 Task: Open a blank worksheet and write heading  Alpha Sales. Add 10 people name  'Joshua Rivera, Zoey Coleman, Ryan Wright, Addison Bailey, Jonathan Simmons, Brooklyn Ward, Caleb Barnes, Audrey Collins, Gabriel Perry, Sofia Bell'Item code in between  1001-1098. Product range in between  5000-20000. Add Products   Calvin Klein, Tommy Hilfiger T-shirt, Armani Bag, Burberry Shoe, Levi's T-shirt, Under Armour, Vans Shoe, Converse Shoe, Timberland Shoe, Skechers Shoe.Choose quantity  3 to 10 Tax 12 percent Total Add Amount. Save page Alpha Sales review book
Action: Mouse moved to (195, 143)
Screenshot: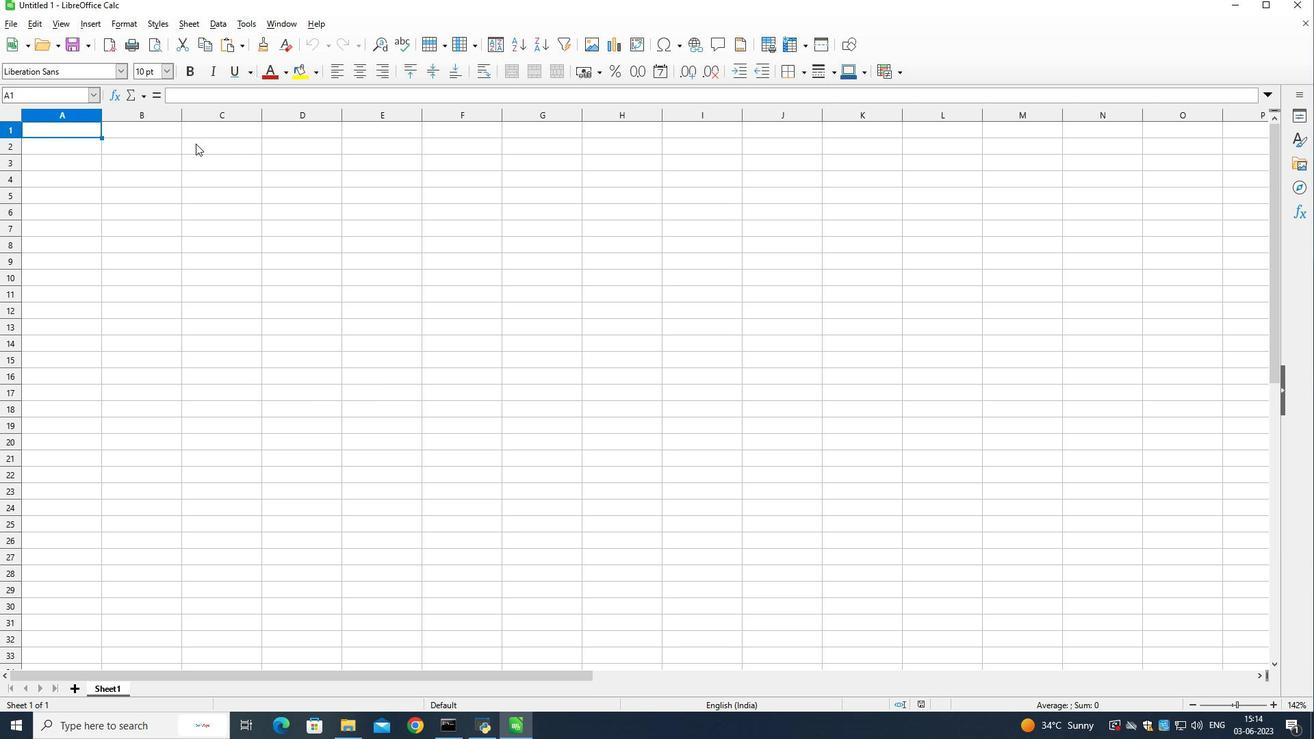 
Action: Mouse pressed left at (195, 143)
Screenshot: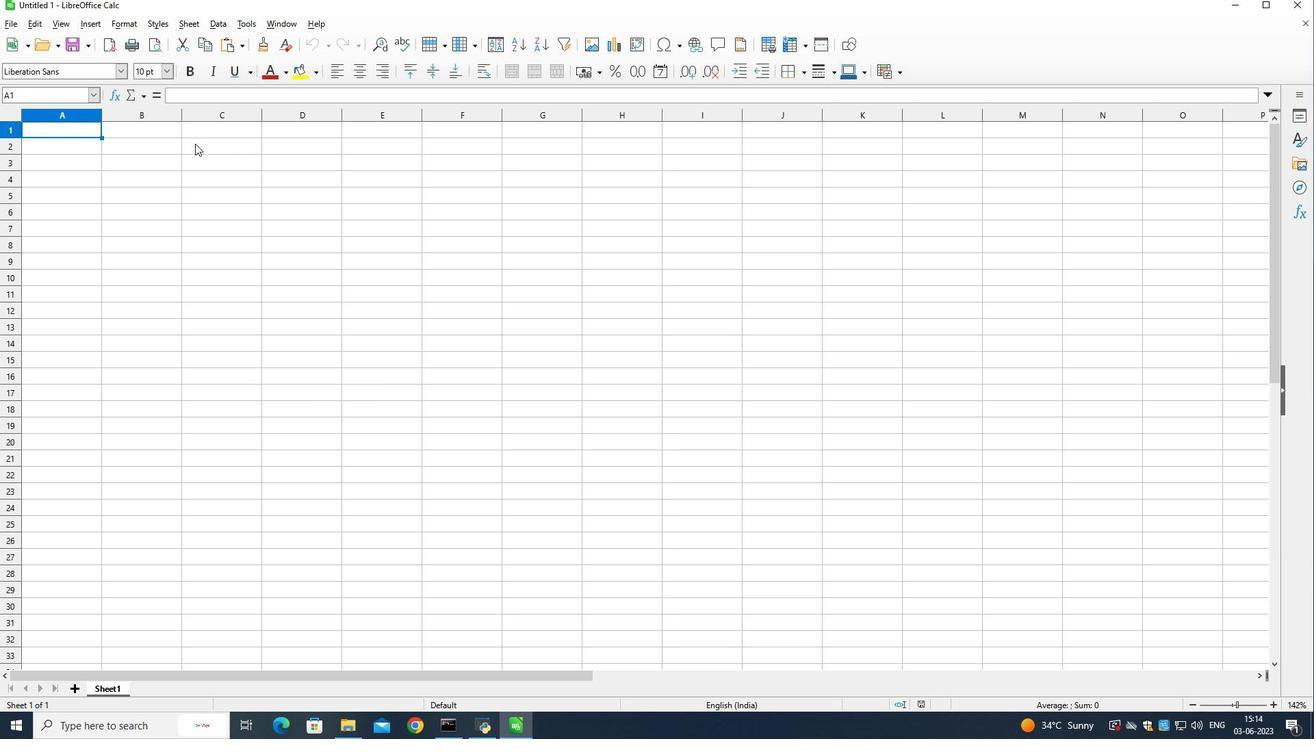 
Action: Mouse moved to (199, 169)
Screenshot: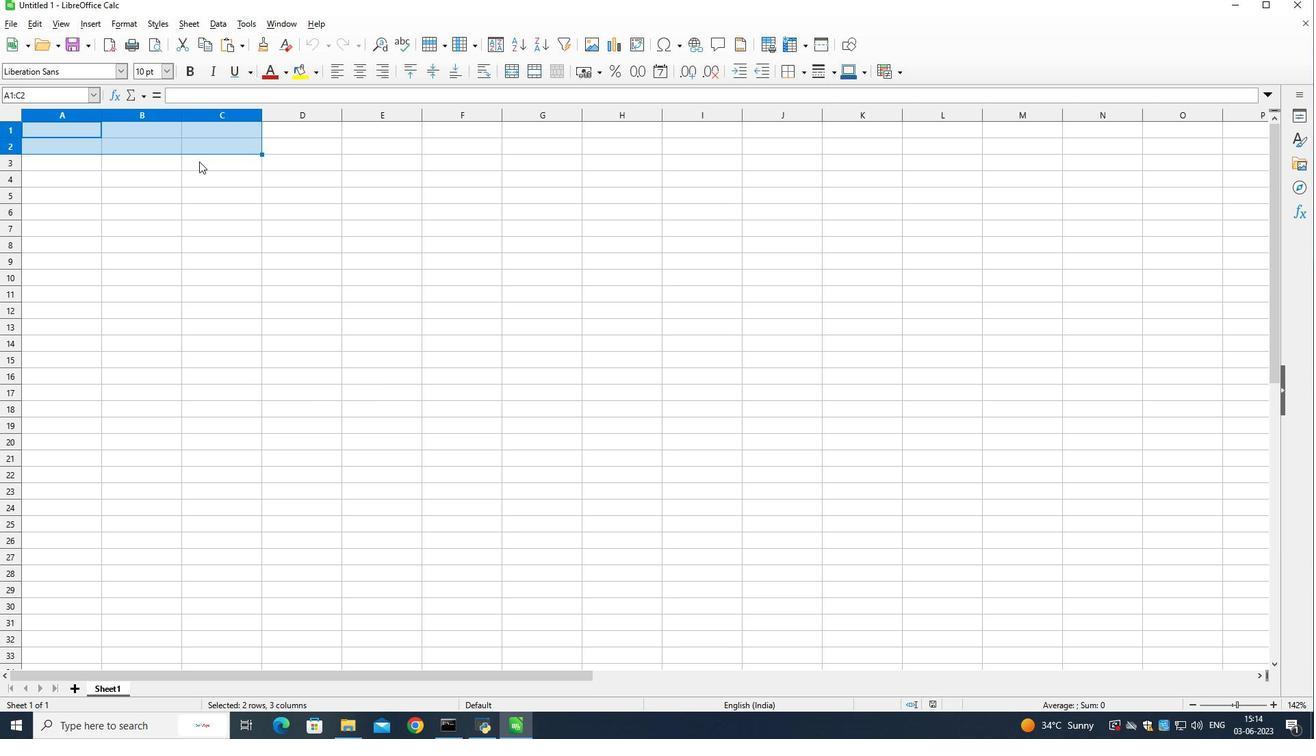 
Action: Mouse pressed left at (199, 169)
Screenshot: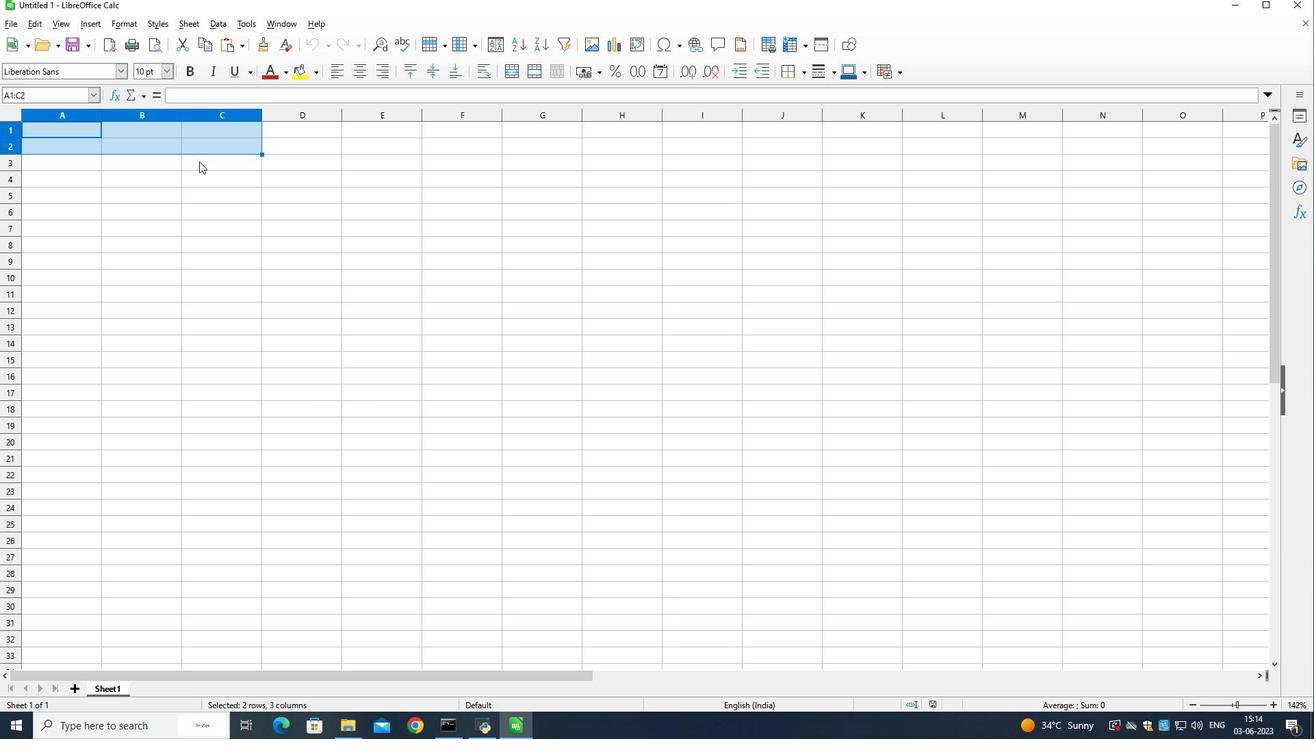 
Action: Mouse moved to (191, 183)
Screenshot: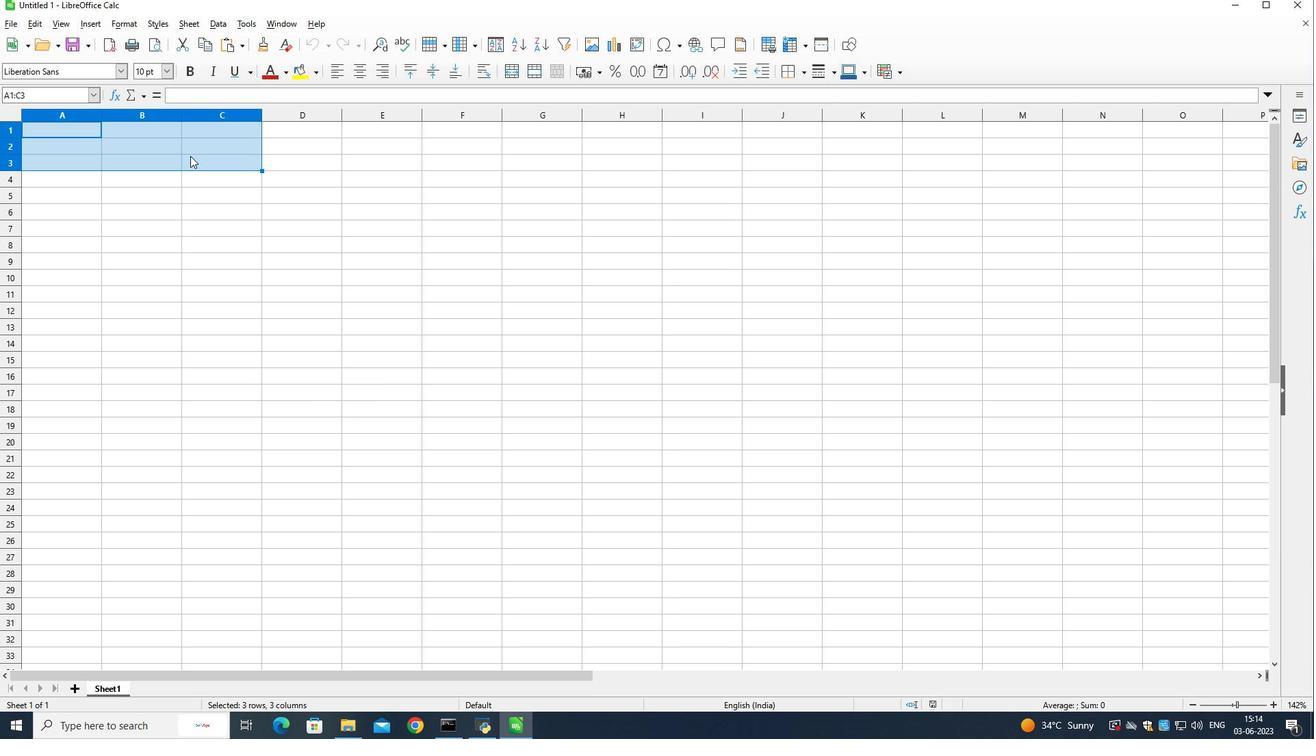
Action: Mouse pressed right at (191, 183)
Screenshot: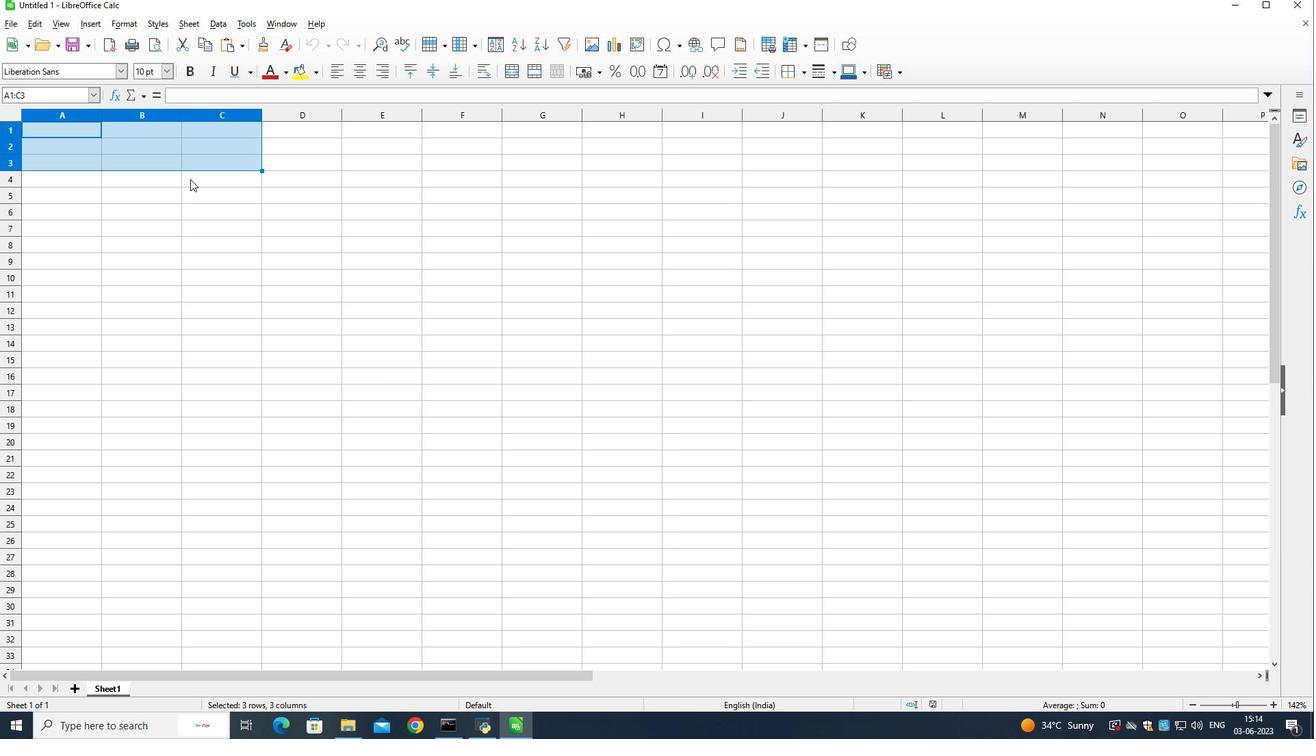 
Action: Mouse moved to (167, 131)
Screenshot: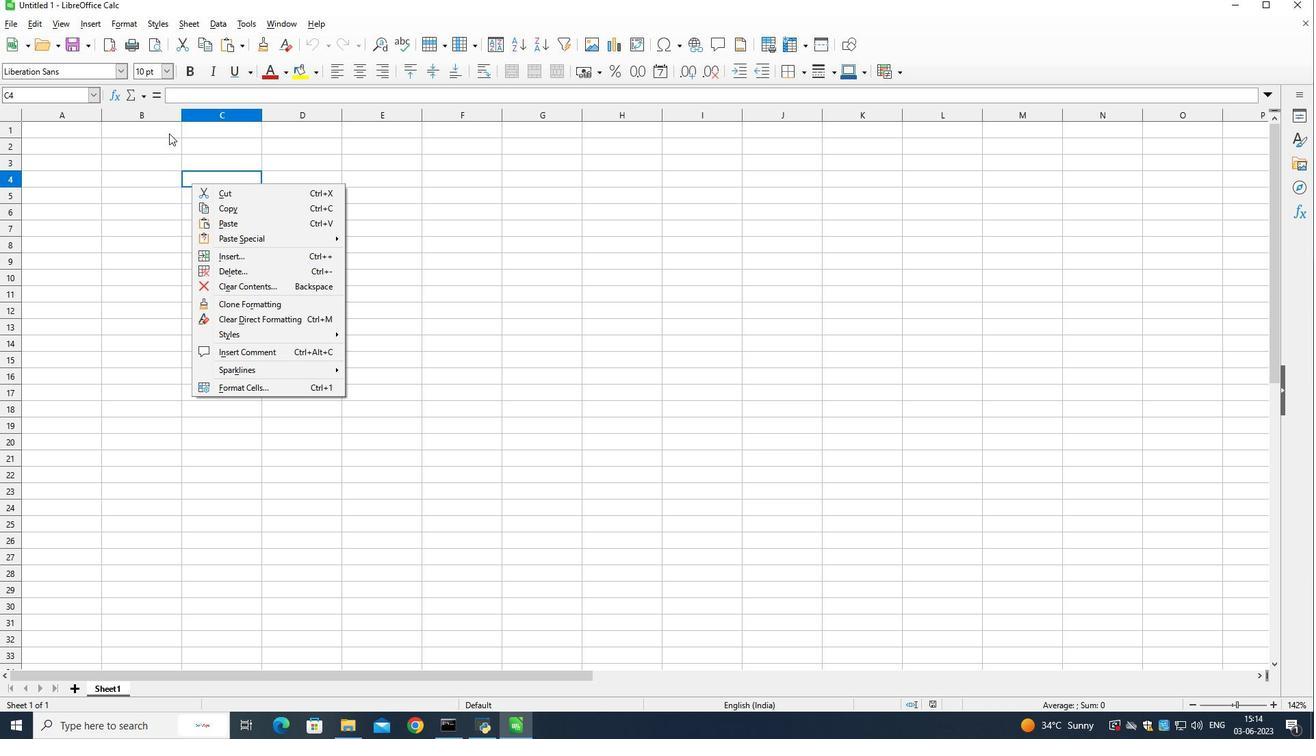 
Action: Mouse pressed left at (167, 131)
Screenshot: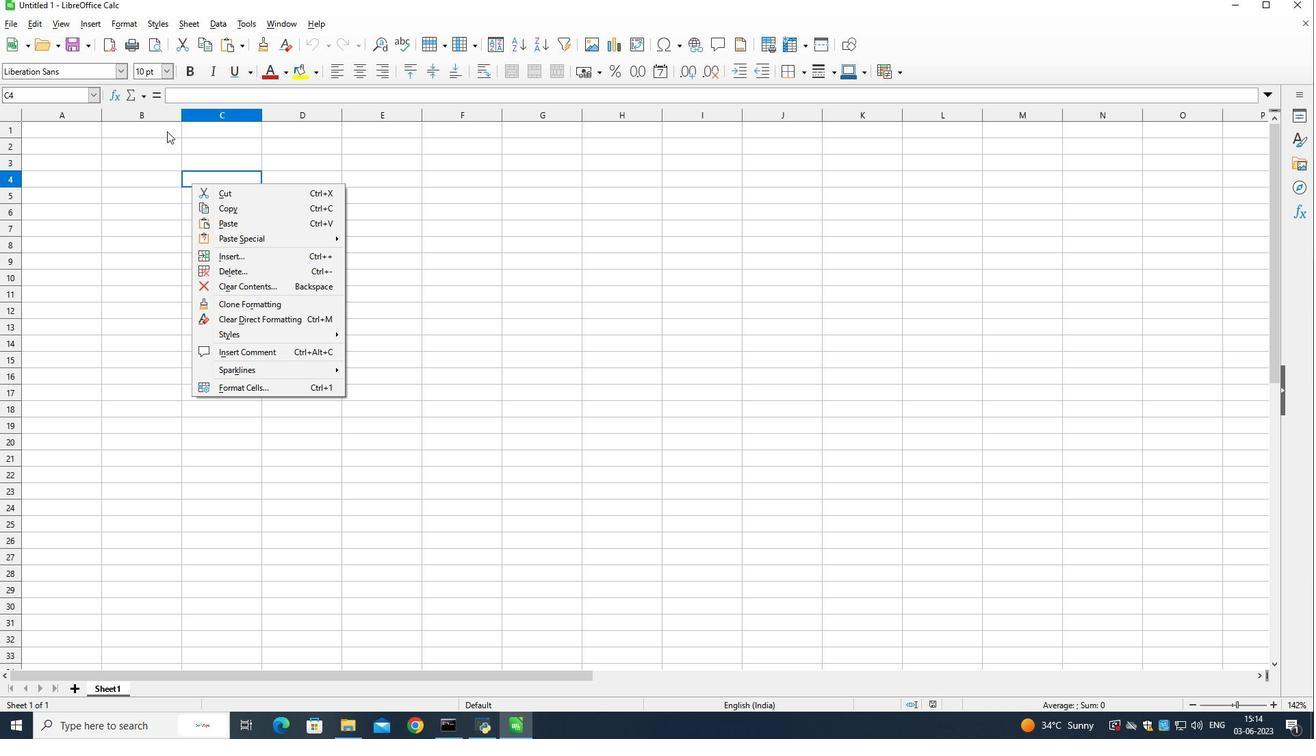 
Action: Mouse pressed left at (167, 131)
Screenshot: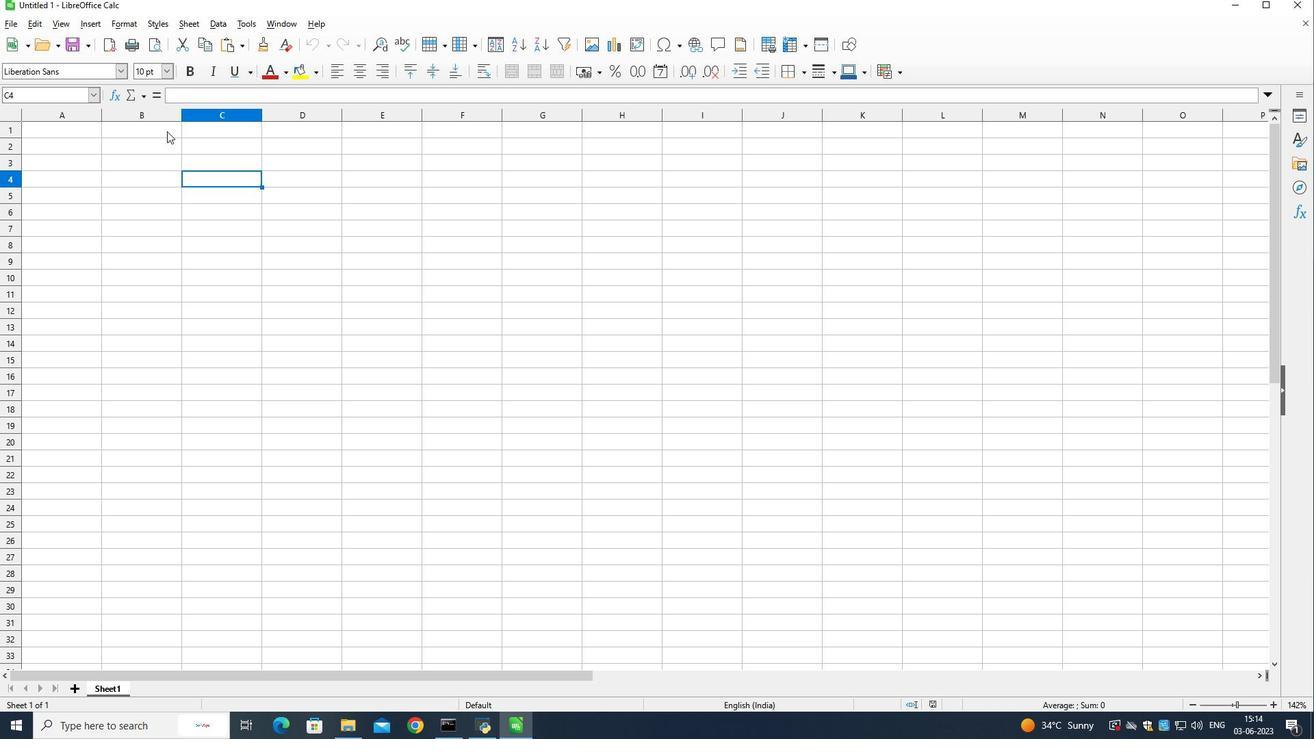 
Action: Mouse moved to (251, 217)
Screenshot: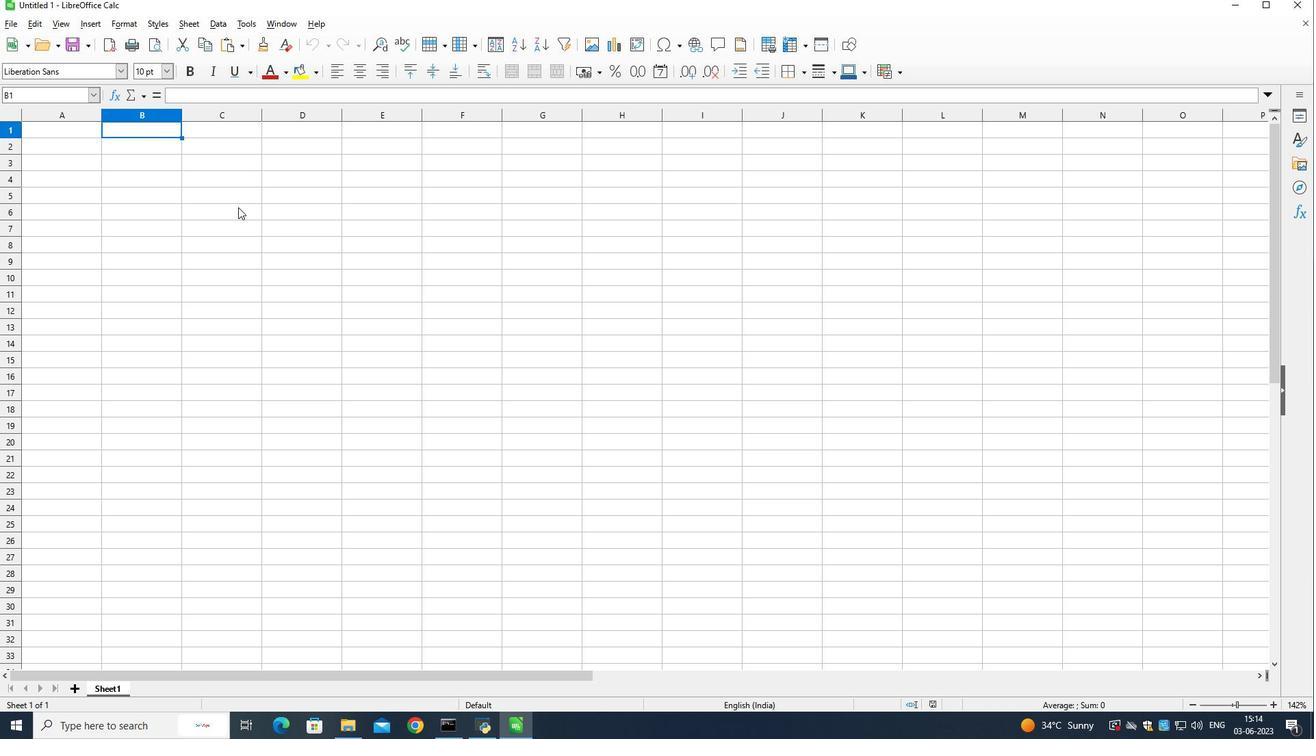 
Action: Key pressed <Key.shift><Key.shift><Key.shift><Key.shift><Key.shift><Key.shift><Key.shift><Key.shift><Key.shift><Key.shift><Key.shift>Alpha<Key.space><Key.shift>Sales<Key.down><Key.left><Key.shift>Name<Key.down><Key.shift><Key.shift><Key.shift><Key.shift><Key.shift><Key.shift><Key.shift><Key.shift><Key.shift><Key.shift><Key.shift><Key.shift><Key.shift><Key.shift>Joshua<Key.space><Key.shift>Rivera<Key.down><Key.shift>Zoey<Key.space><Key.shift>Coleman<Key.down><Key.shift>Ryan<Key.space><Key.shift><Key.shift><Key.shift><Key.shift><Key.shift><Key.shift><Key.shift><Key.shift><Key.shift><Key.shift><Key.shift><Key.shift><Key.shift><Key.shift><Key.shift><Key.shift><Key.shift><Key.shift><Key.shift><Key.shift><Key.shift><Key.shift><Key.shift><Key.shift>Wright<Key.down><Key.shift>add<Key.backspace><Key.backspace><Key.backspace>add<Key.backspace><Key.backspace><Key.backspace><Key.shift>Addison<Key.space><Key.shift>Baiey<Key.left><Key.left><Key.left><Key.left>
Screenshot: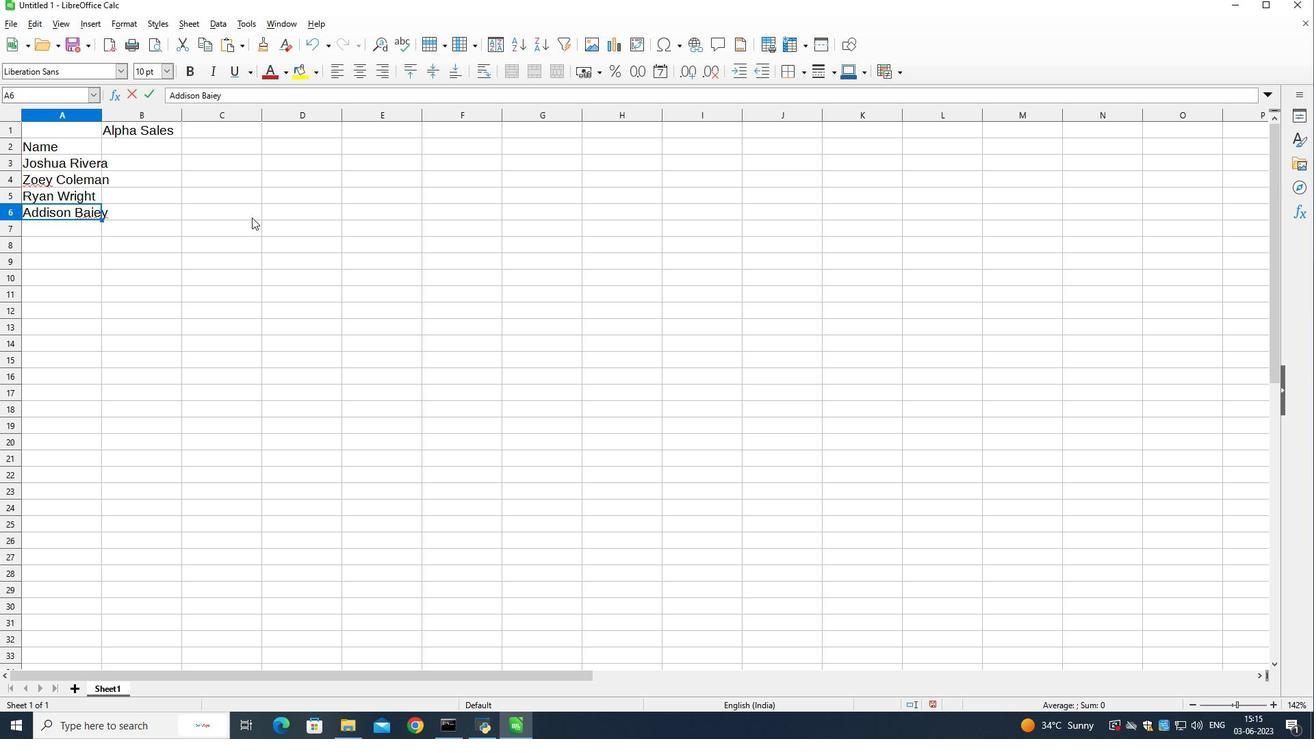 
Action: Mouse moved to (105, 211)
Screenshot: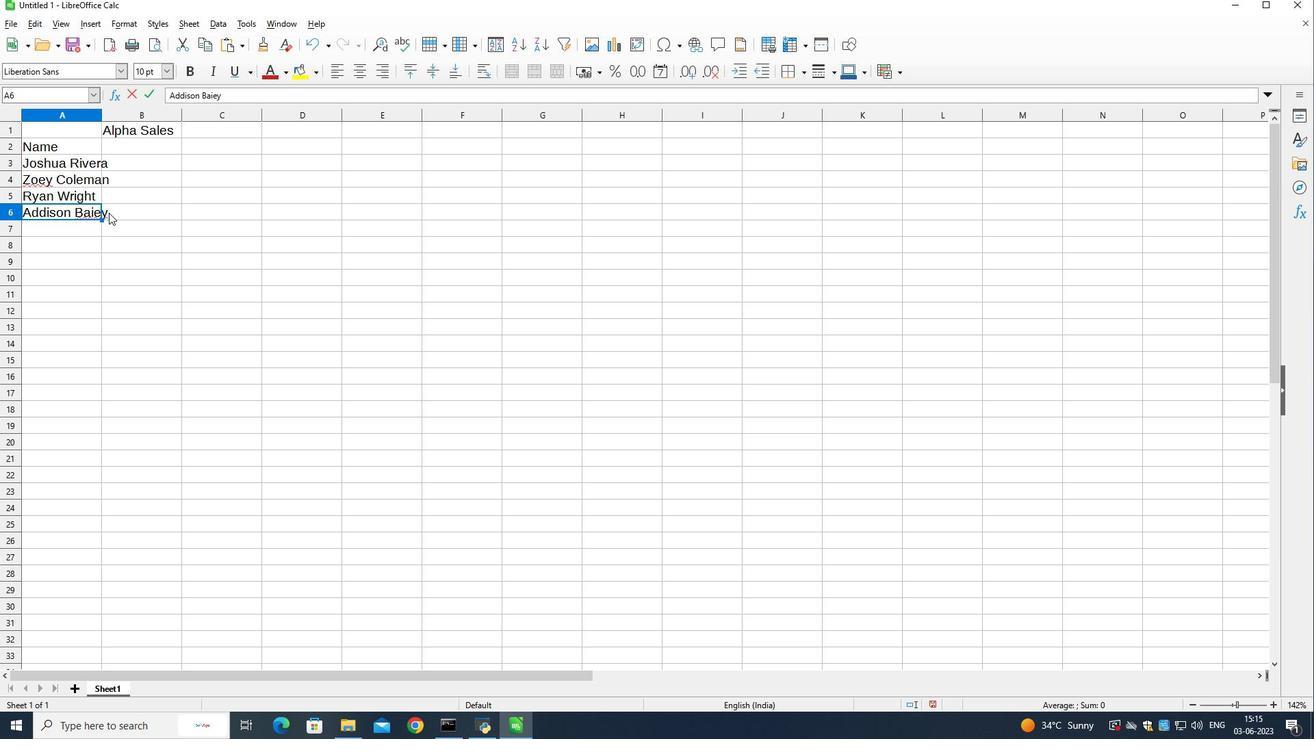 
Action: Mouse pressed left at (105, 211)
Screenshot: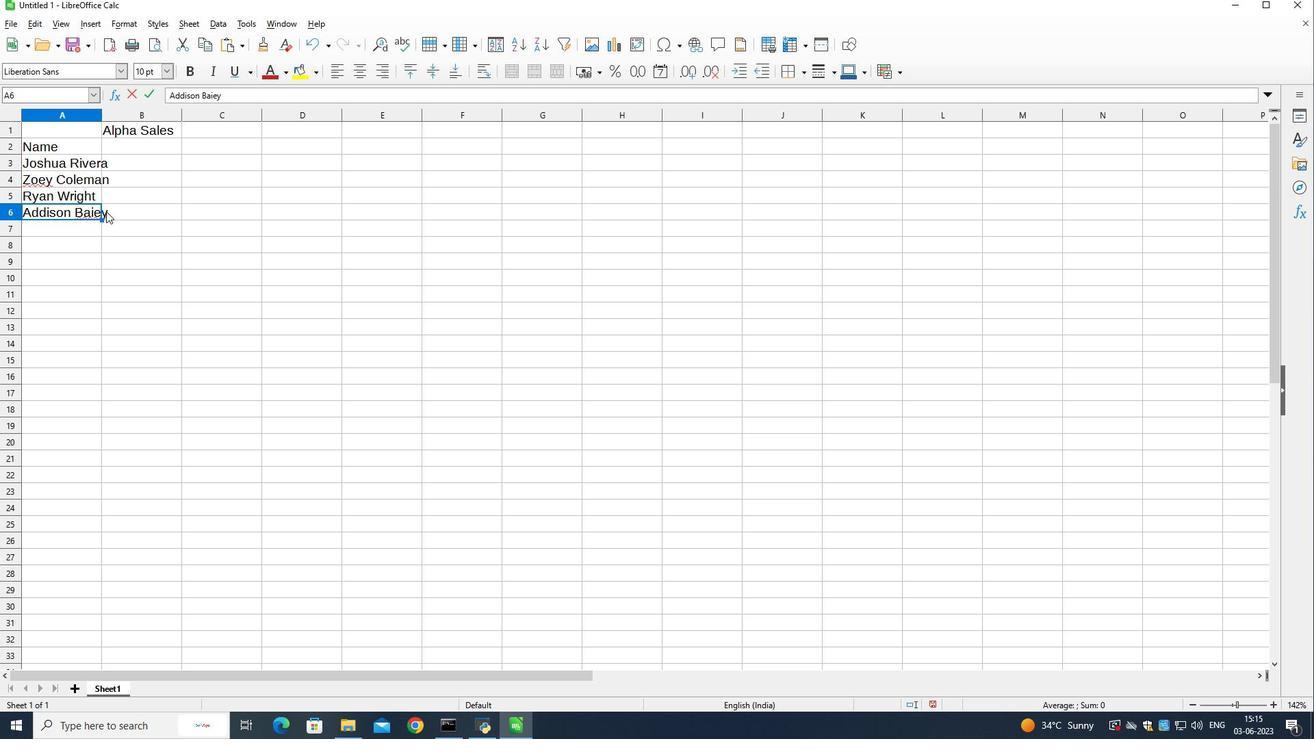 
Action: Mouse moved to (104, 210)
Screenshot: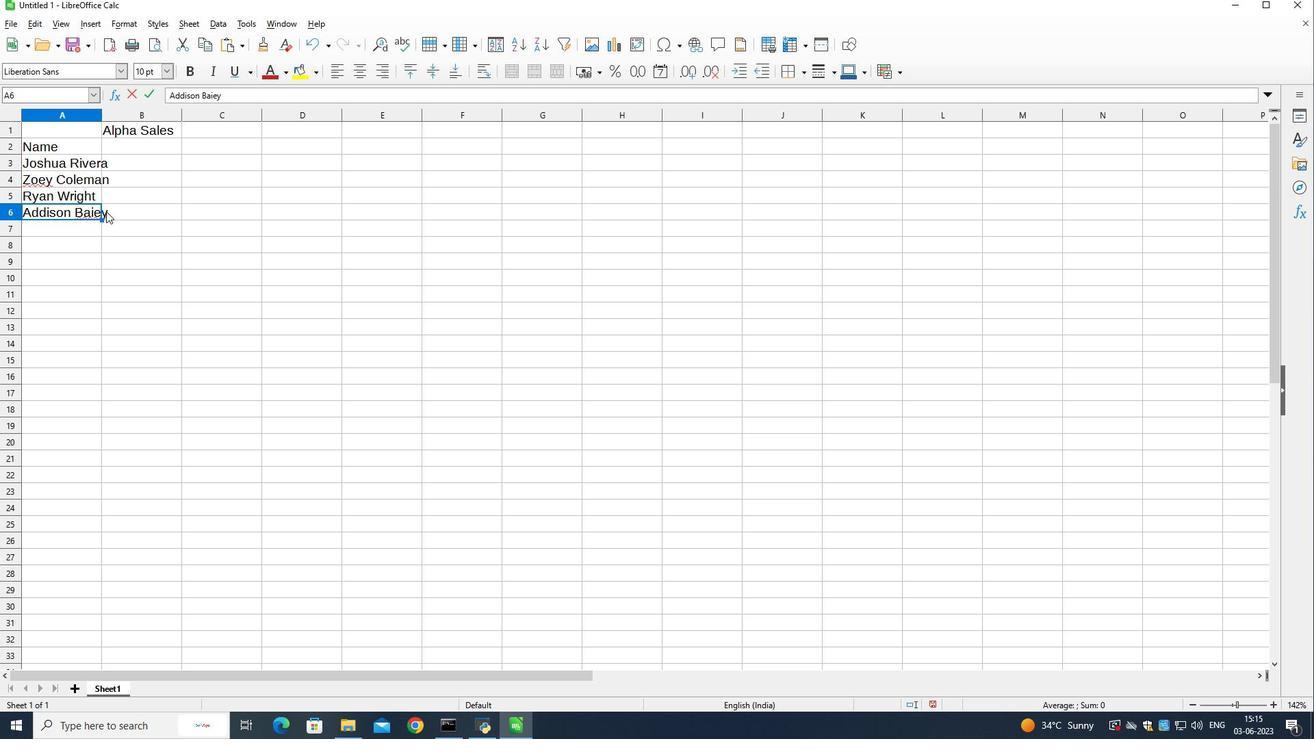 
Action: Mouse pressed left at (104, 210)
Screenshot: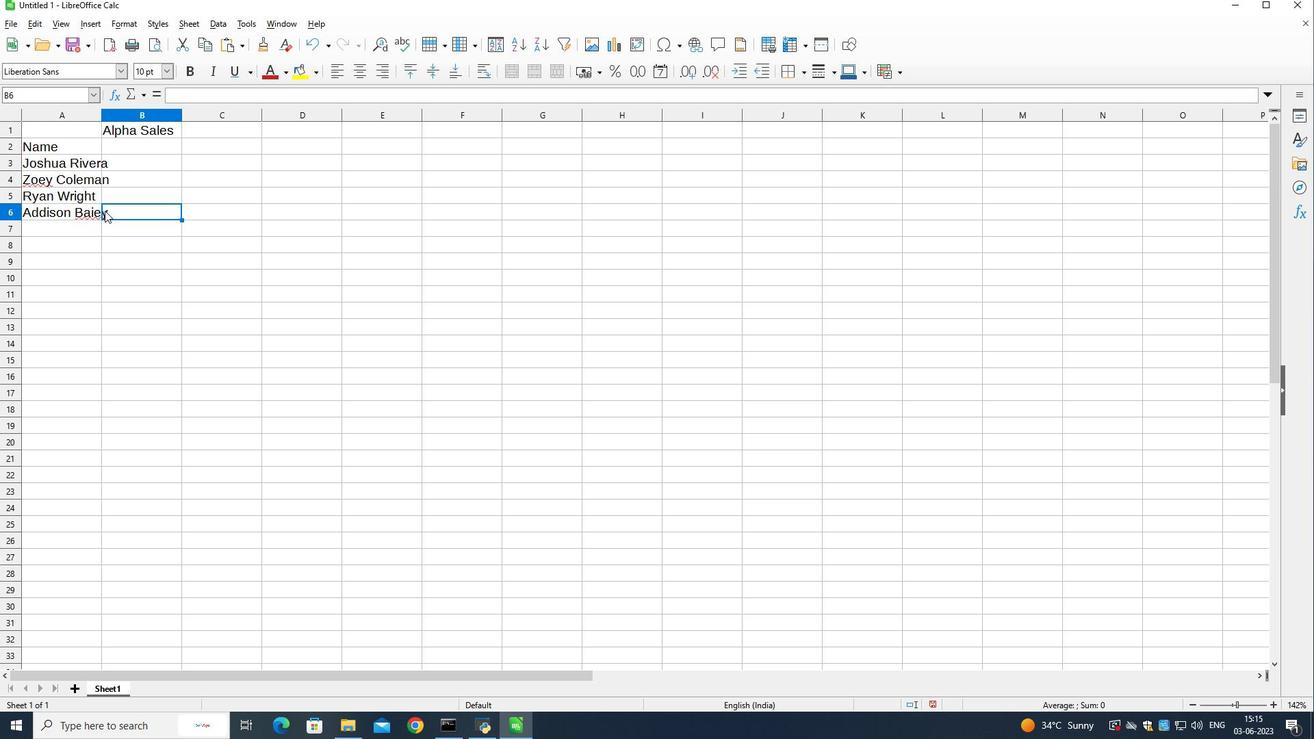 
Action: Mouse moved to (104, 210)
Screenshot: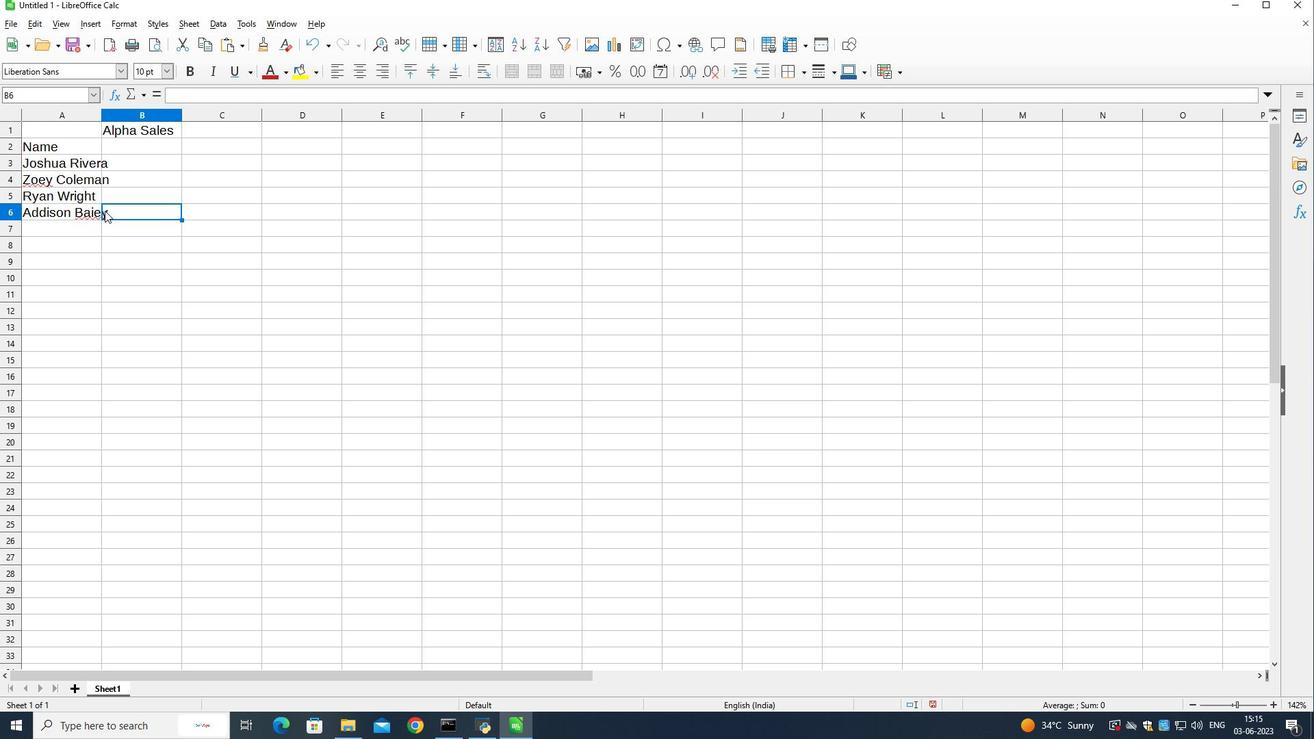 
Action: Mouse pressed left at (104, 210)
Screenshot: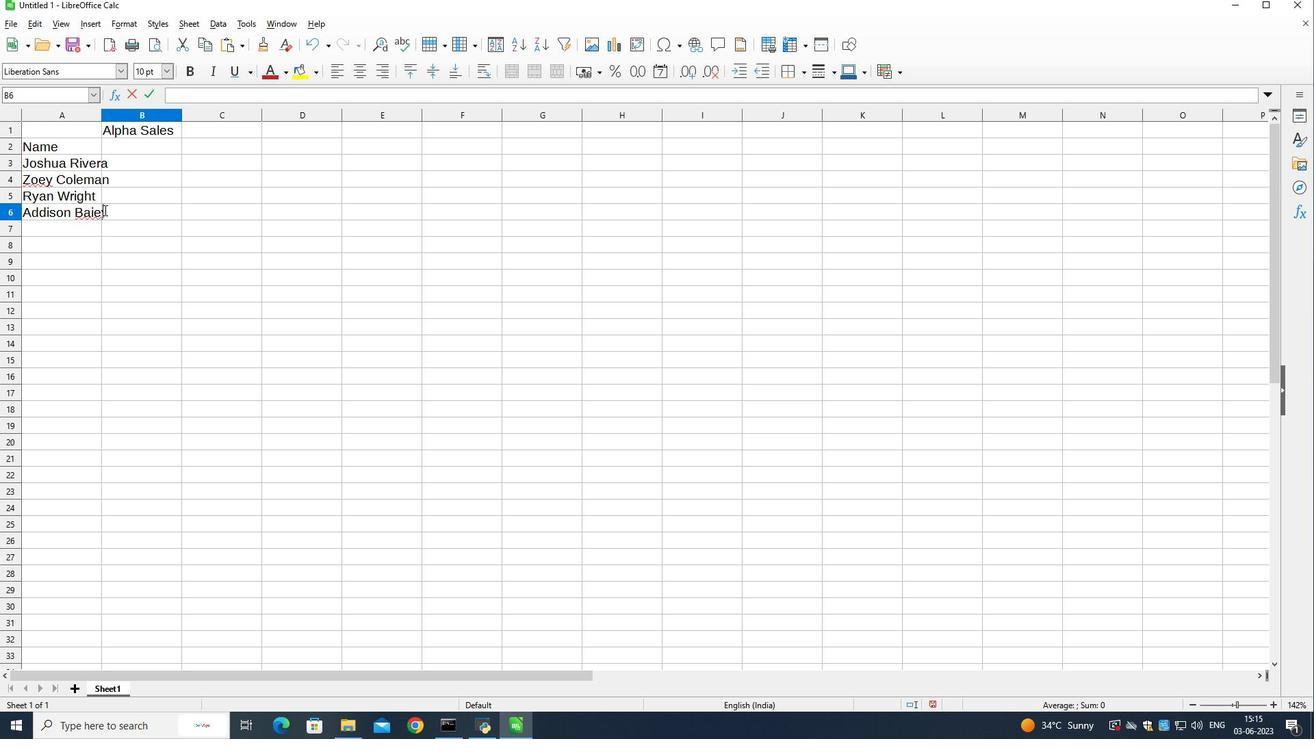
Action: Mouse moved to (80, 208)
Screenshot: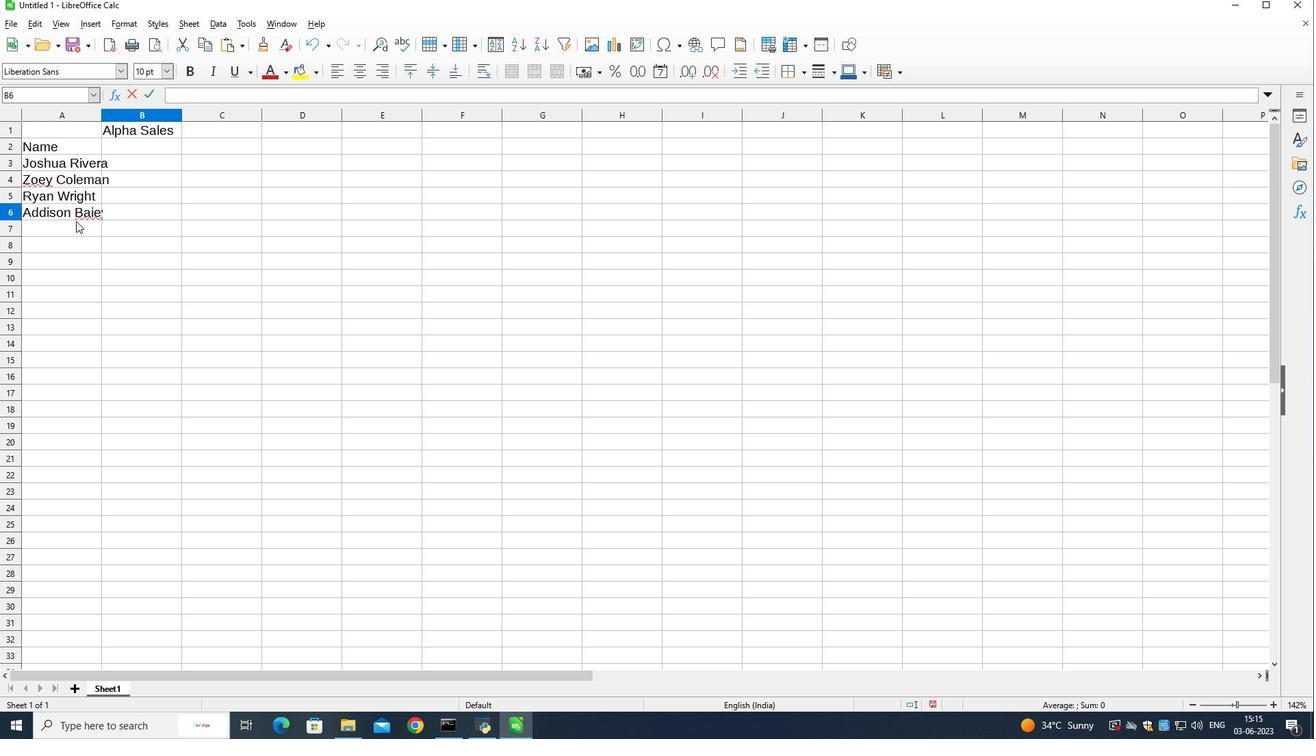 
Action: Mouse pressed left at (80, 208)
Screenshot: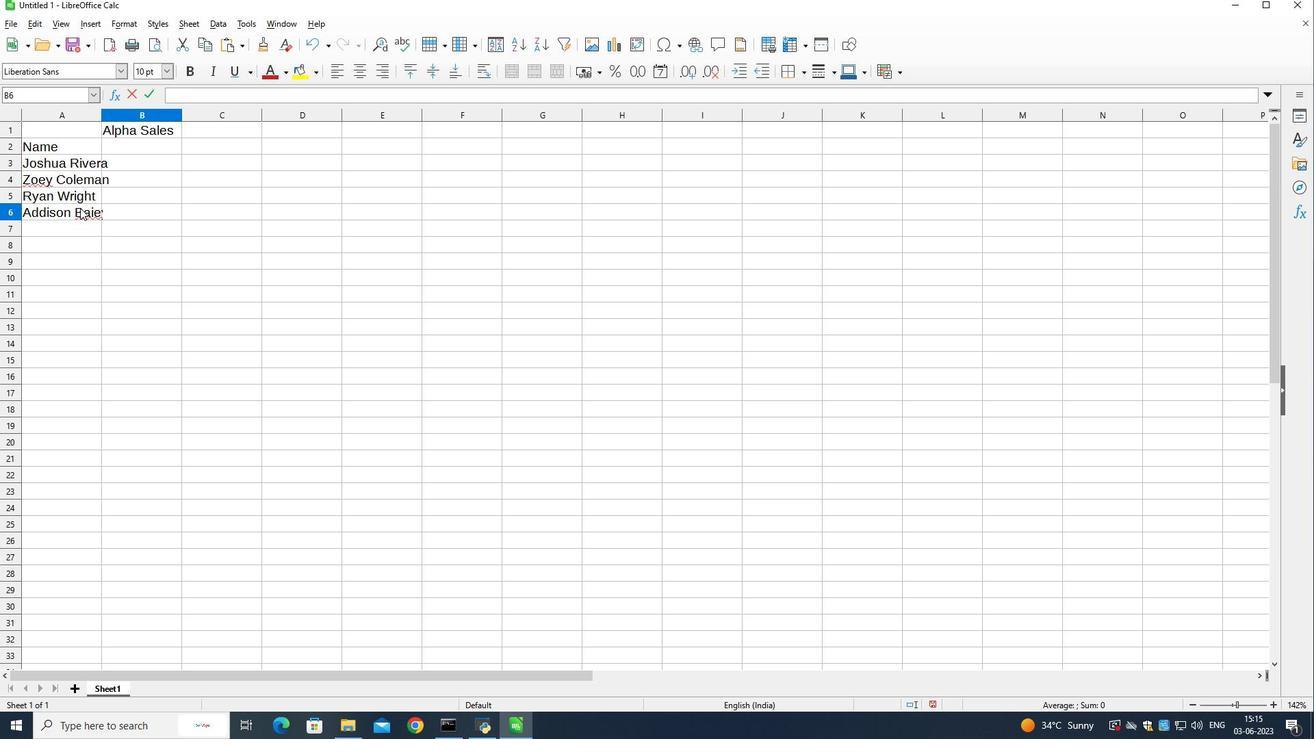 
Action: Mouse moved to (81, 208)
Screenshot: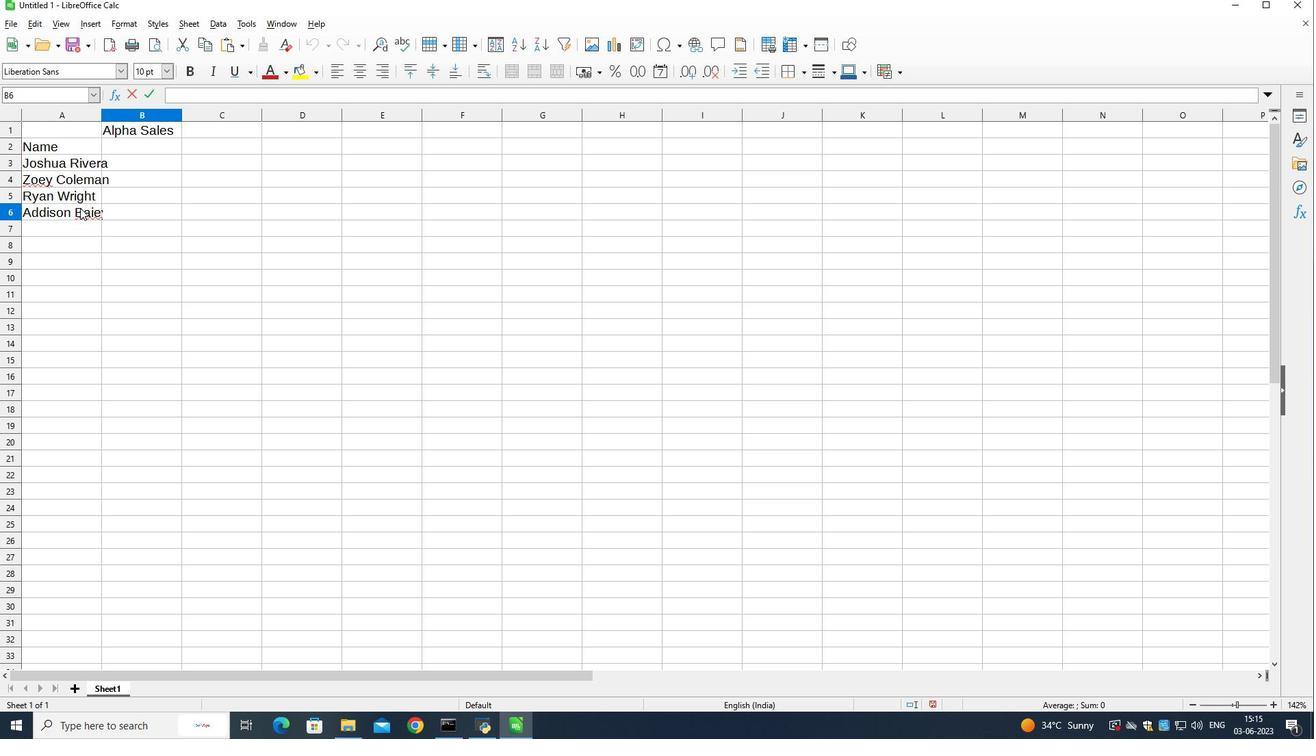 
Action: Mouse pressed left at (81, 208)
Screenshot: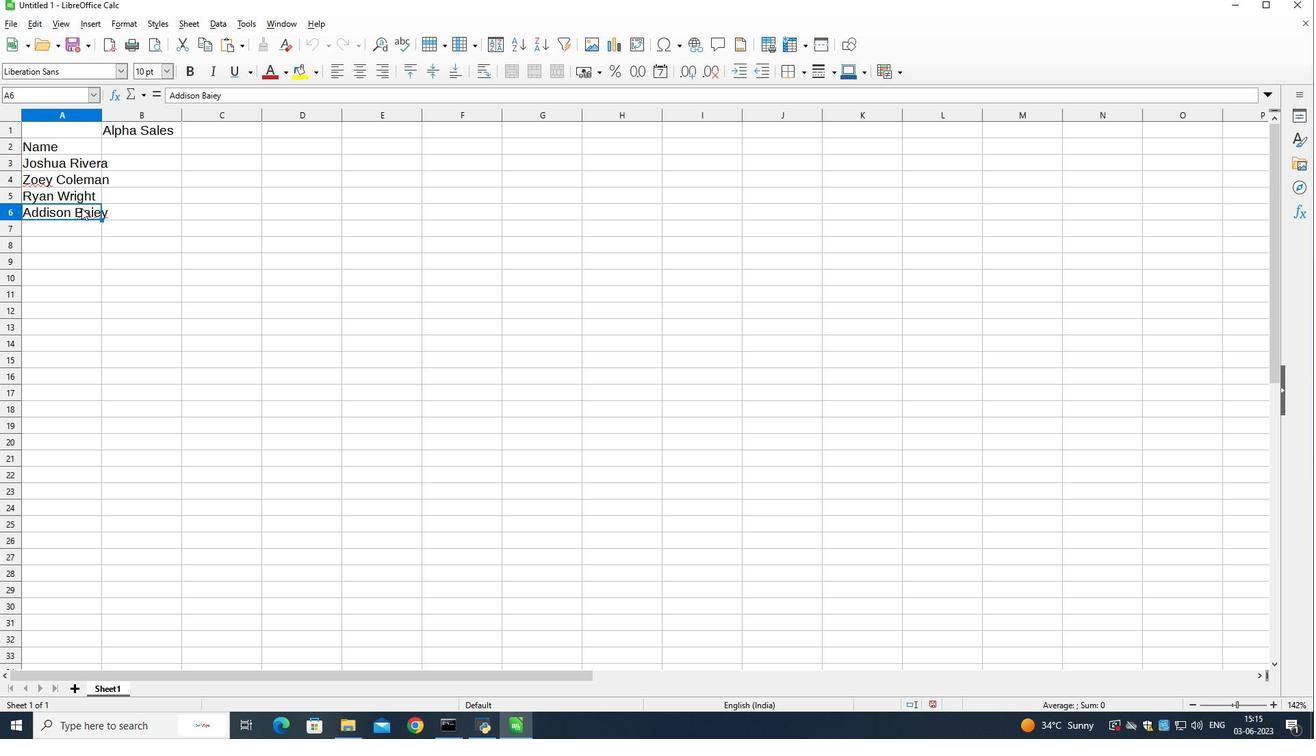 
Action: Mouse moved to (82, 208)
Screenshot: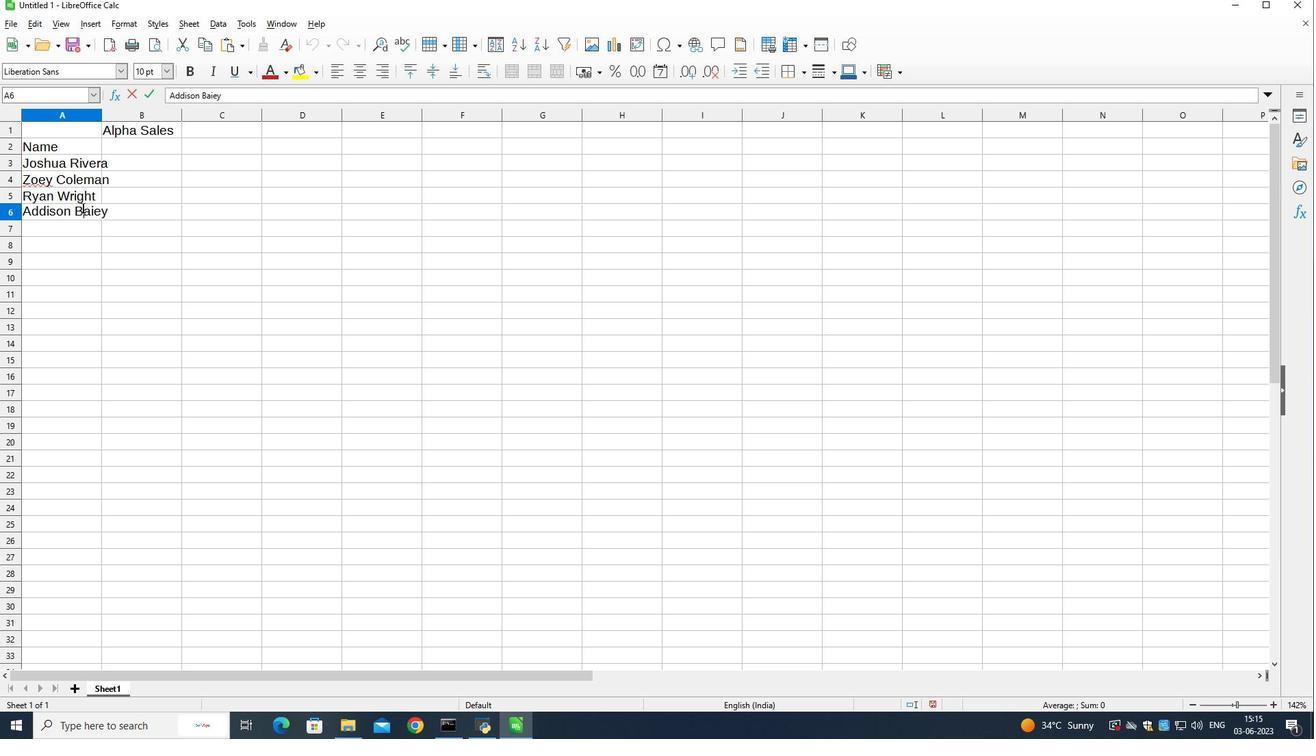 
Action: Mouse pressed left at (82, 208)
Screenshot: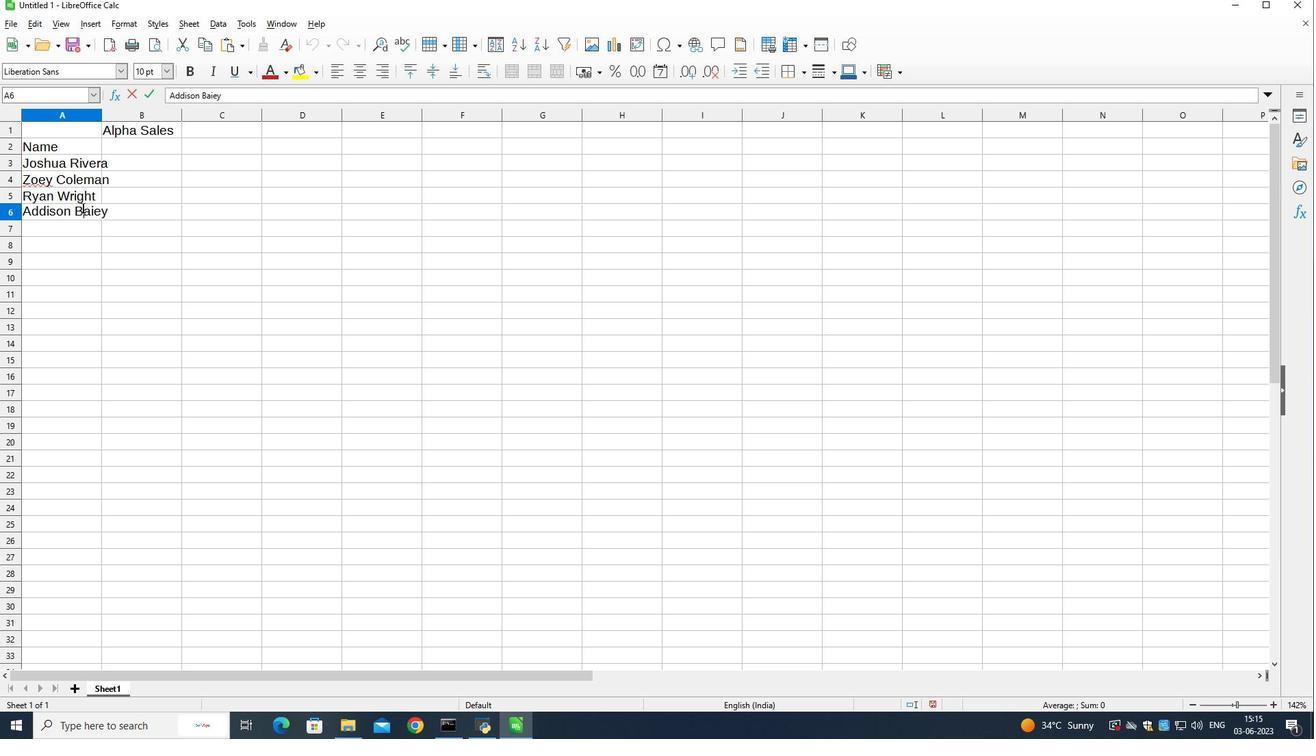 
Action: Mouse moved to (92, 212)
Screenshot: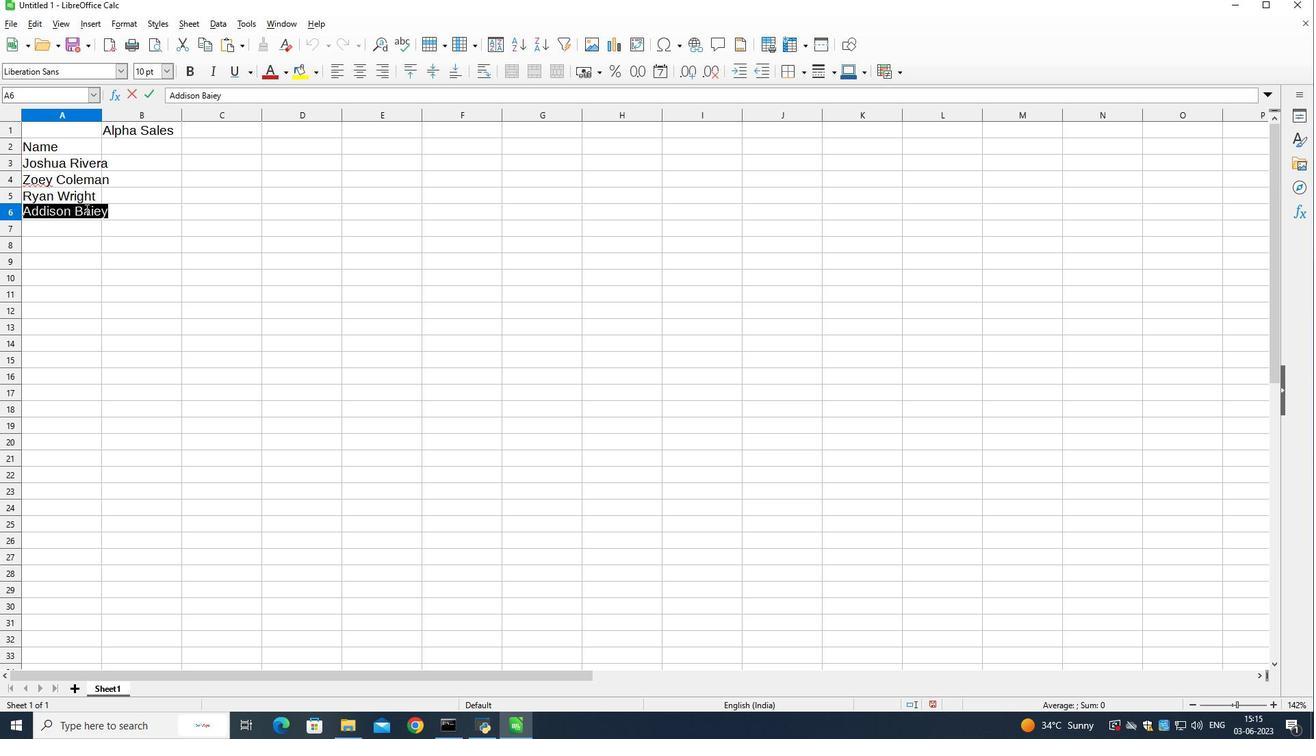 
Action: Mouse pressed left at (92, 212)
Screenshot: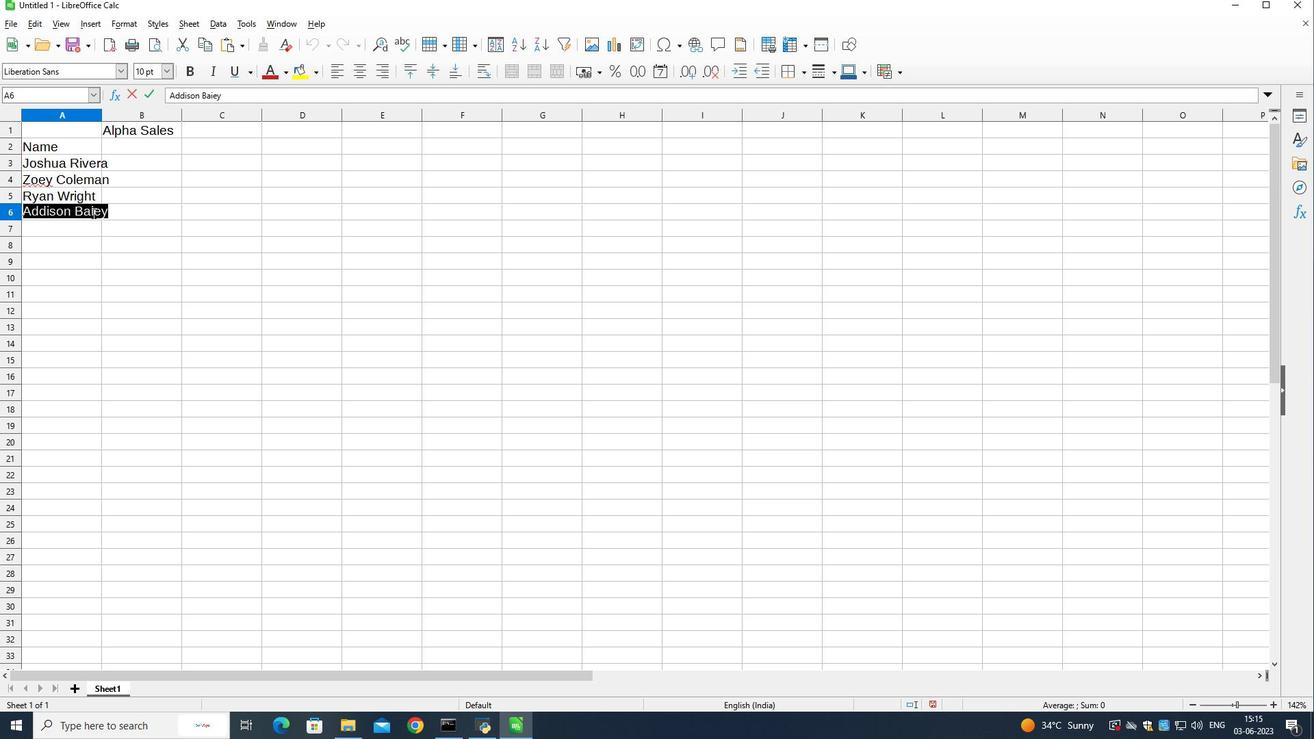 
Action: Mouse moved to (113, 230)
Screenshot: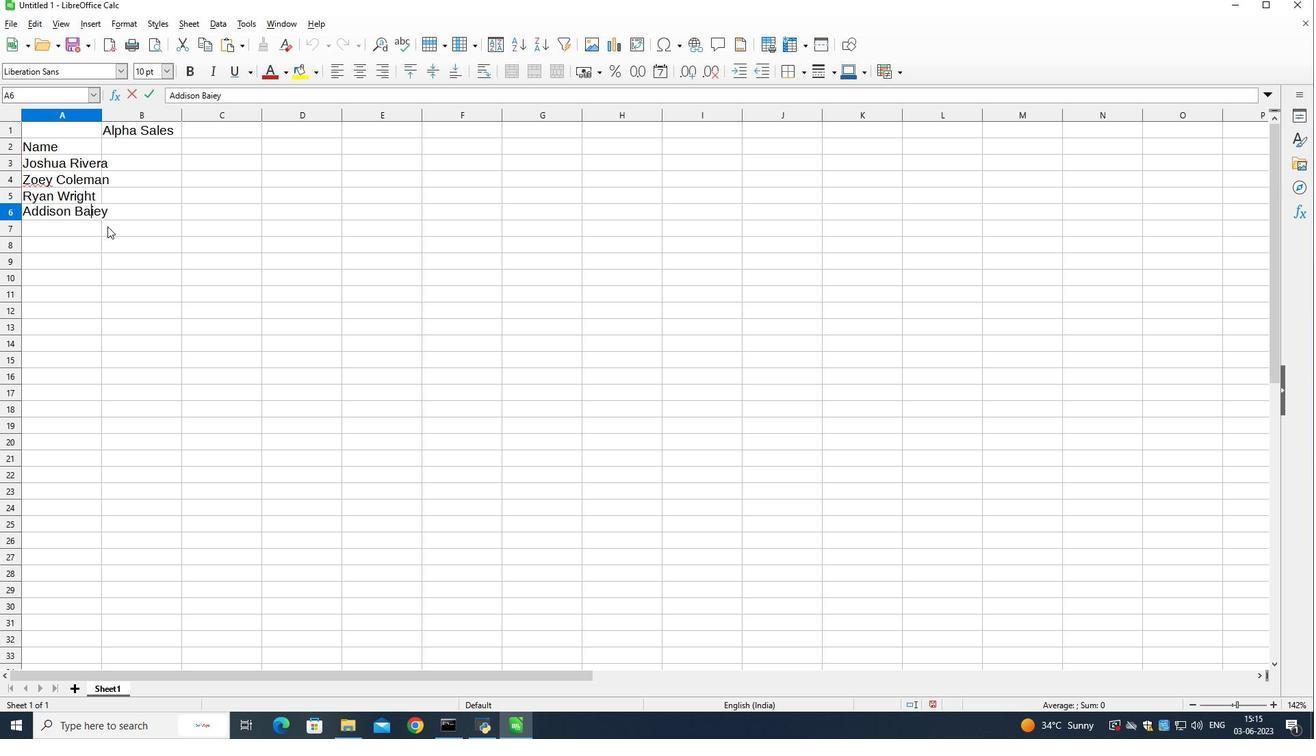 
Action: Key pressed <Key.right>l<Key.right><Key.right><Key.right>
Screenshot: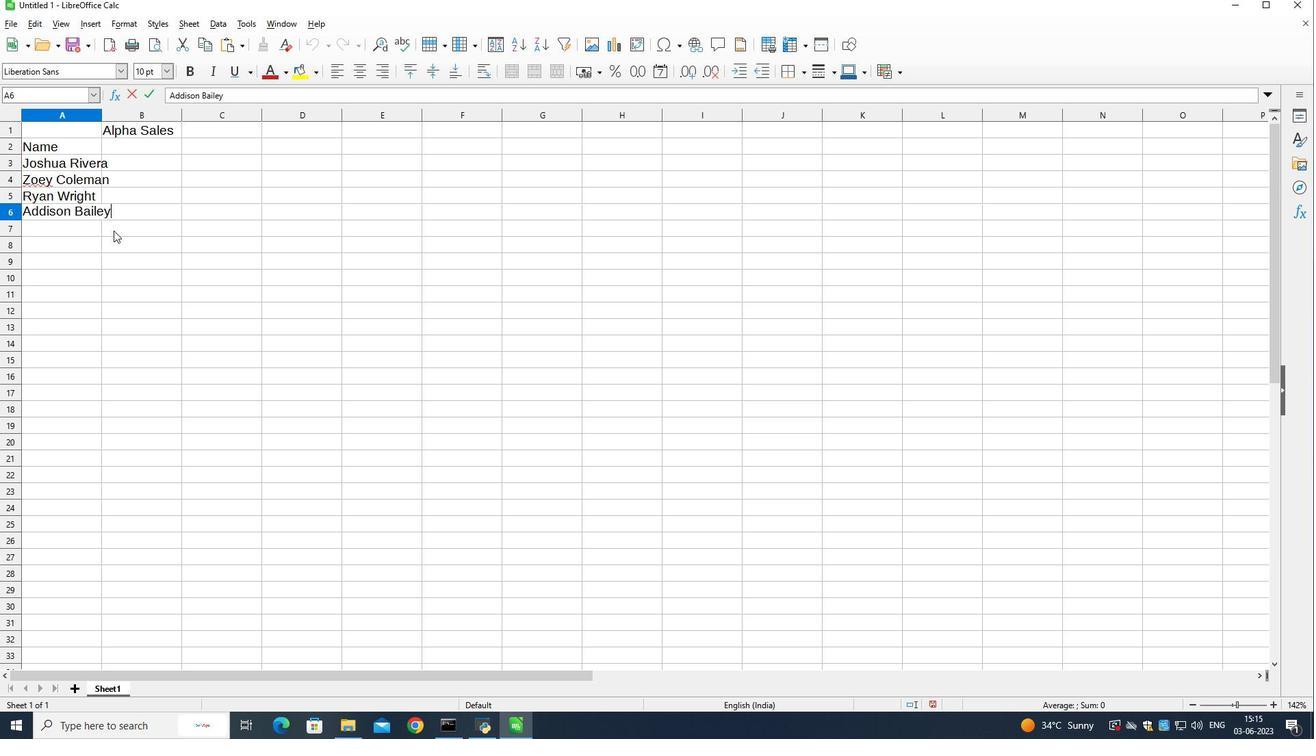 
Action: Mouse moved to (91, 225)
Screenshot: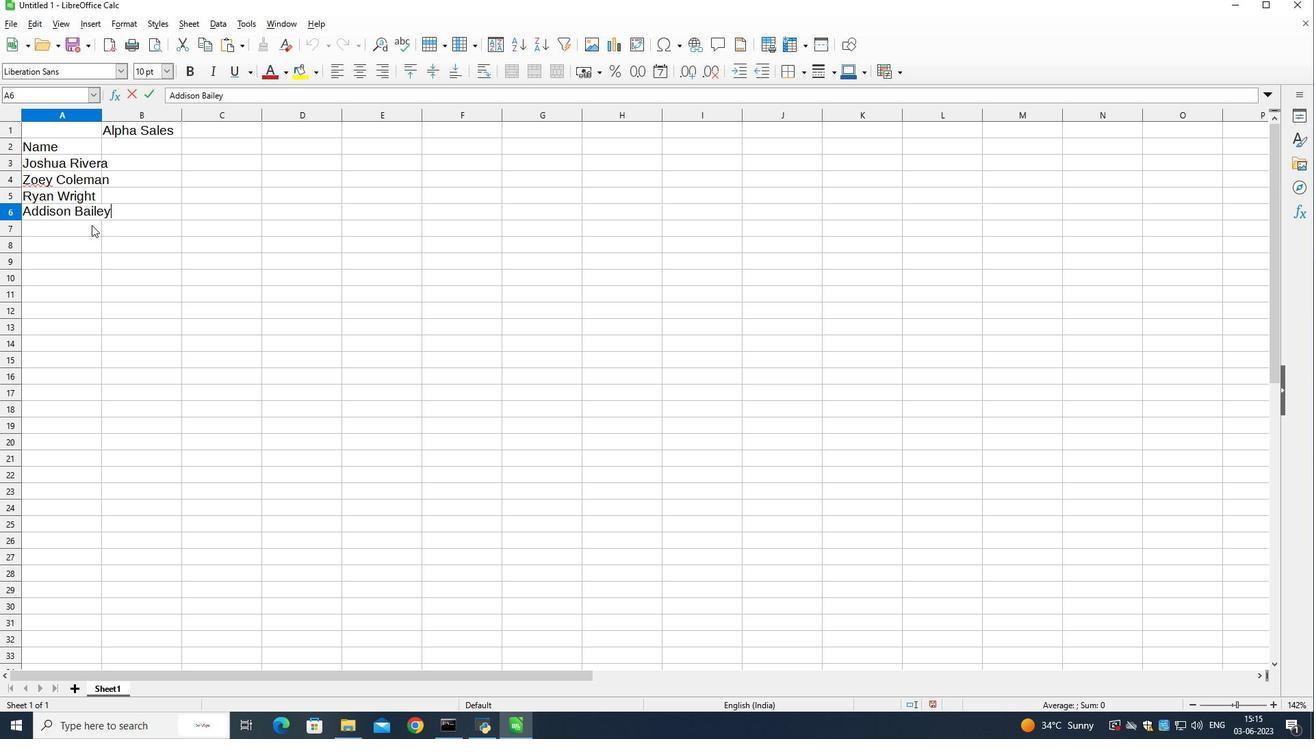 
Action: Mouse pressed left at (91, 225)
Screenshot: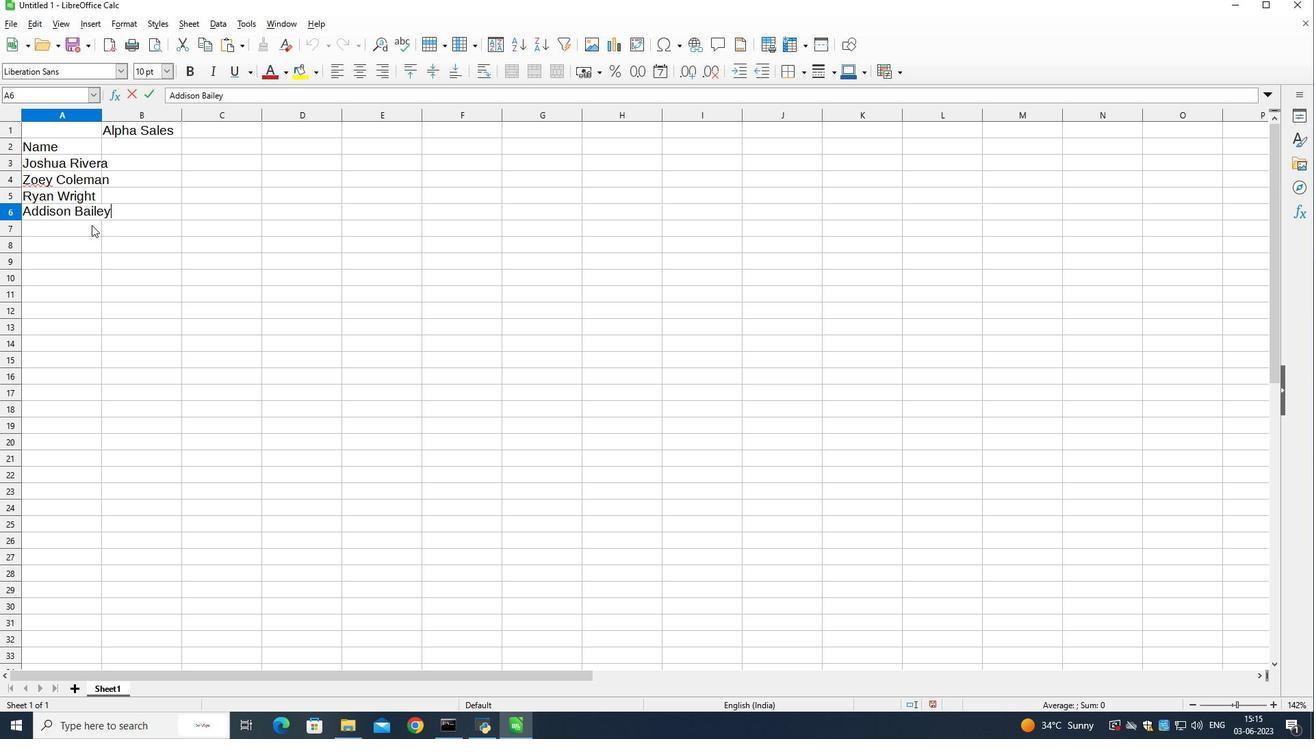 
Action: Mouse moved to (97, 234)
Screenshot: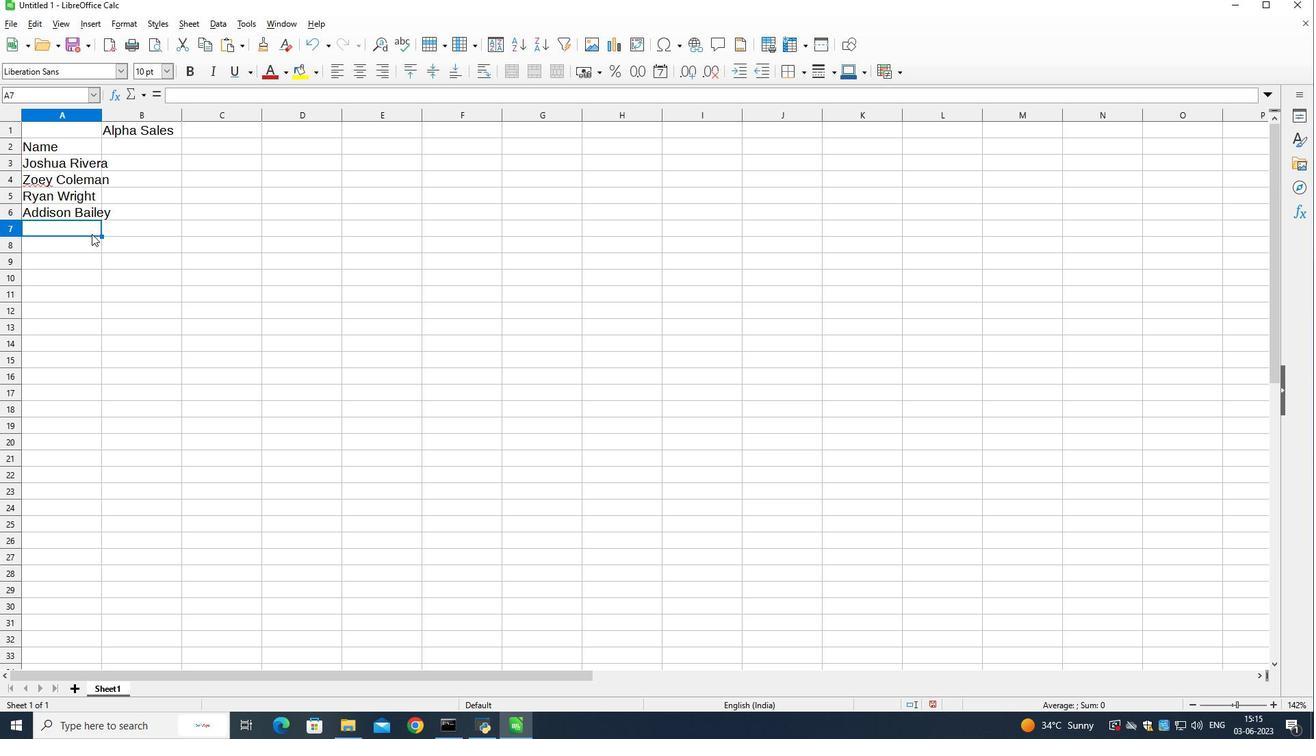 
Action: Key pressed <Key.shift><Key.shift><Key.shift>Jonathan<Key.space><Key.shift>Simmons<Key.down><Key.shift><Key.shift><Key.shift><Key.shift><Key.shift><Key.shift><Key.shift>Brooklyn<Key.space><Key.shift>Ward<Key.down><Key.shift>Caleb<Key.space><Key.shift><Key.shift>Barnes<Key.down><Key.shift>Audrey<Key.space><Key.shift>Collins<Key.down><Key.shift>Gabriel<Key.space>perry<Key.down><Key.shift>Sofia<Key.space><Key.shift>Bell
Screenshot: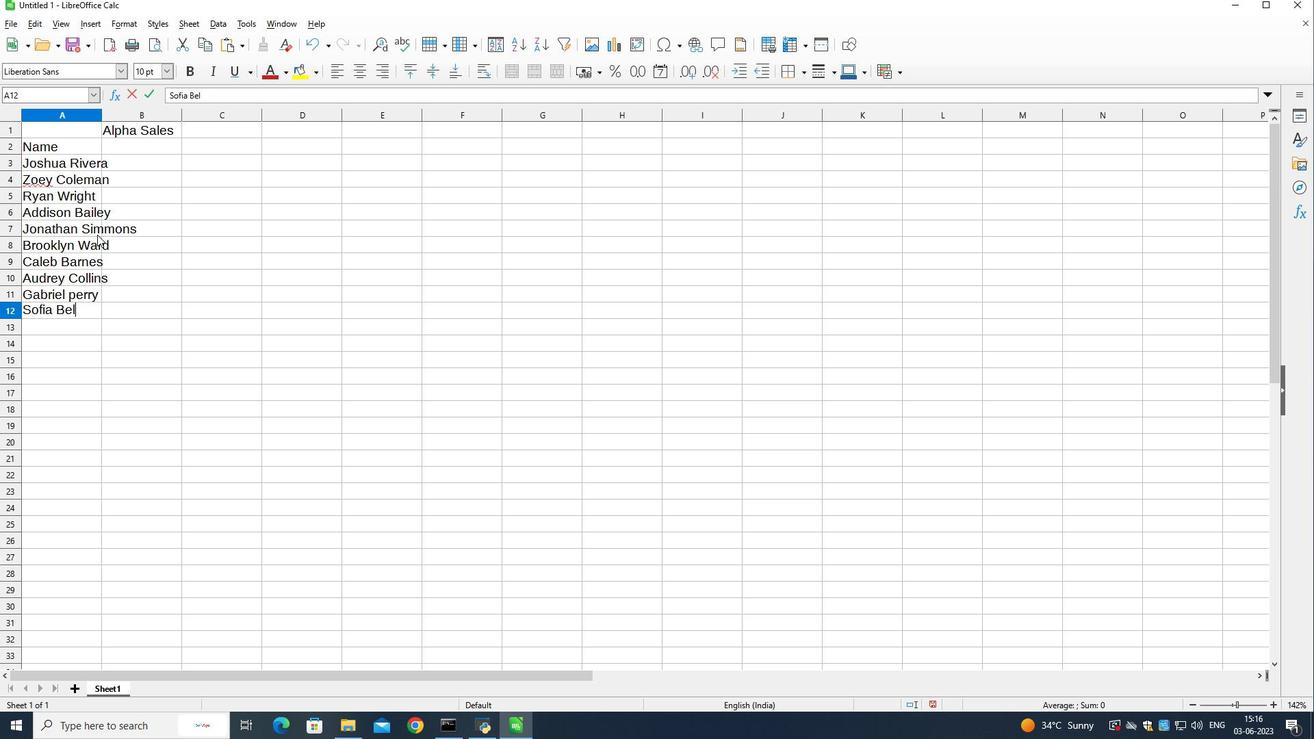 
Action: Mouse moved to (86, 117)
Screenshot: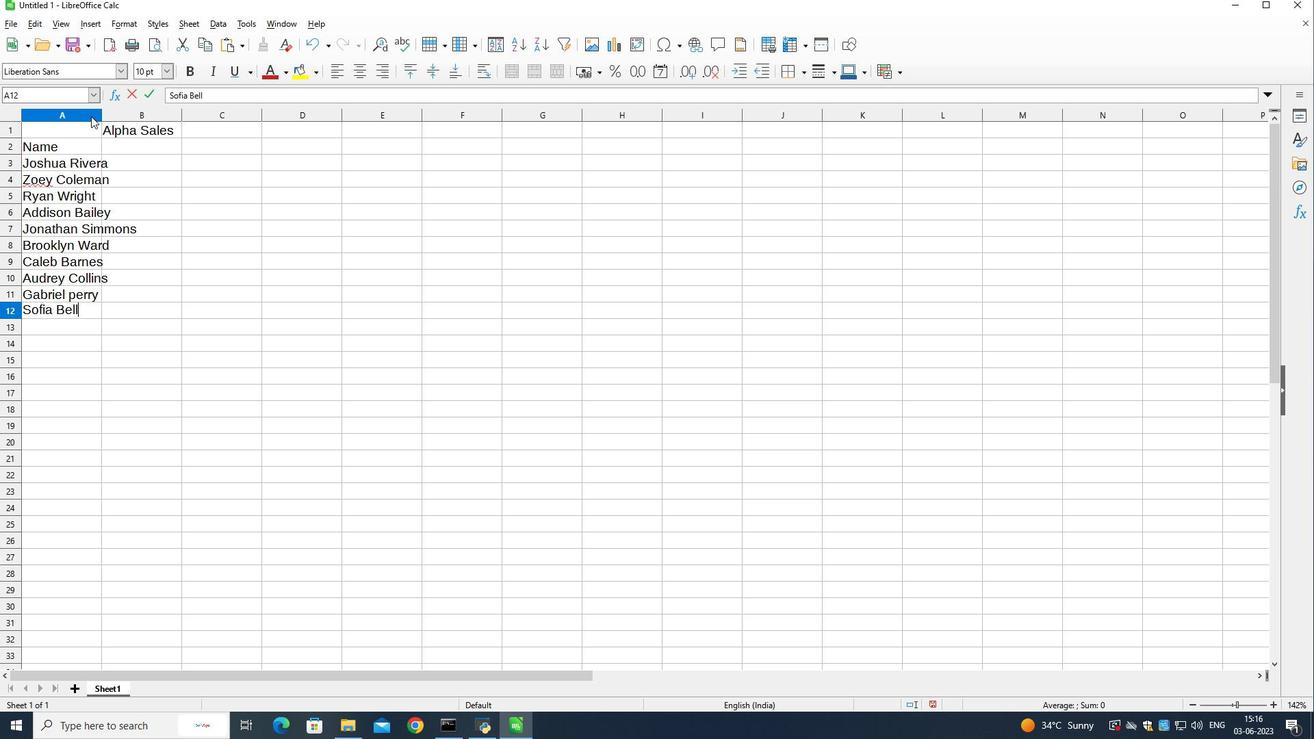 
Action: Mouse pressed left at (86, 117)
Screenshot: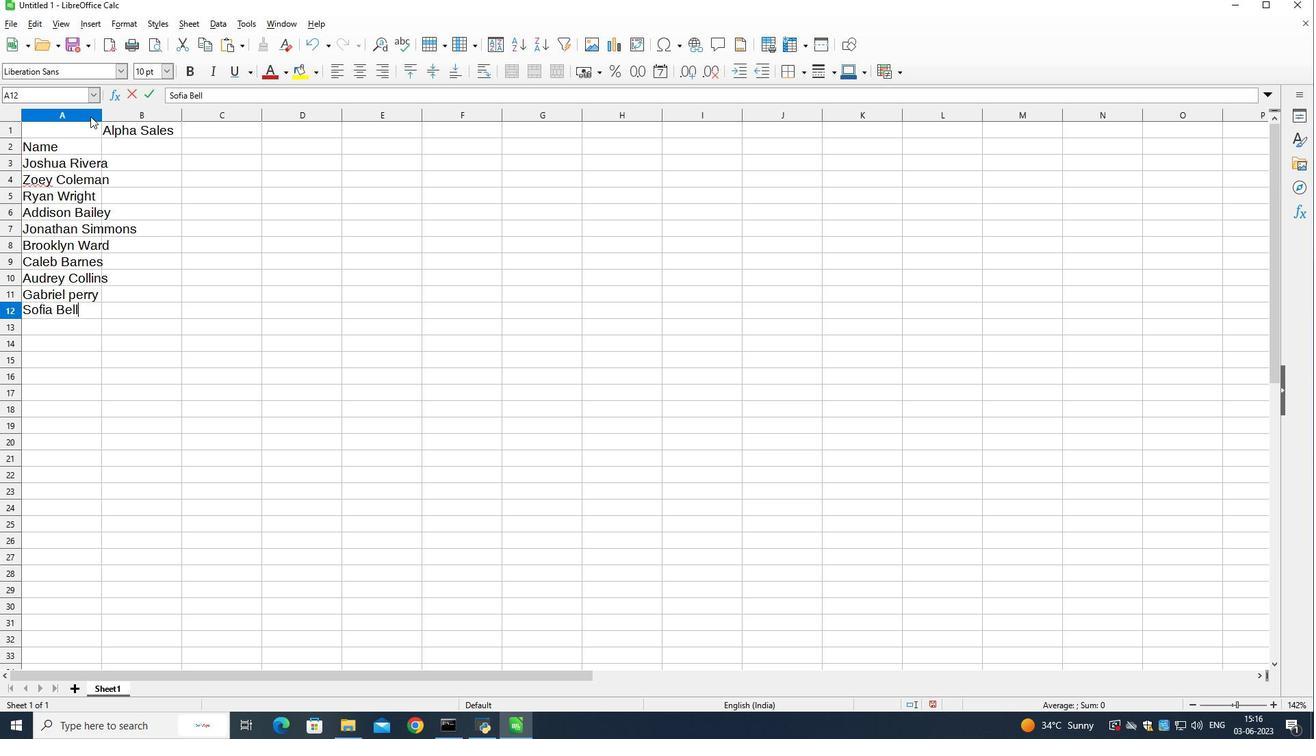 
Action: Mouse moved to (102, 115)
Screenshot: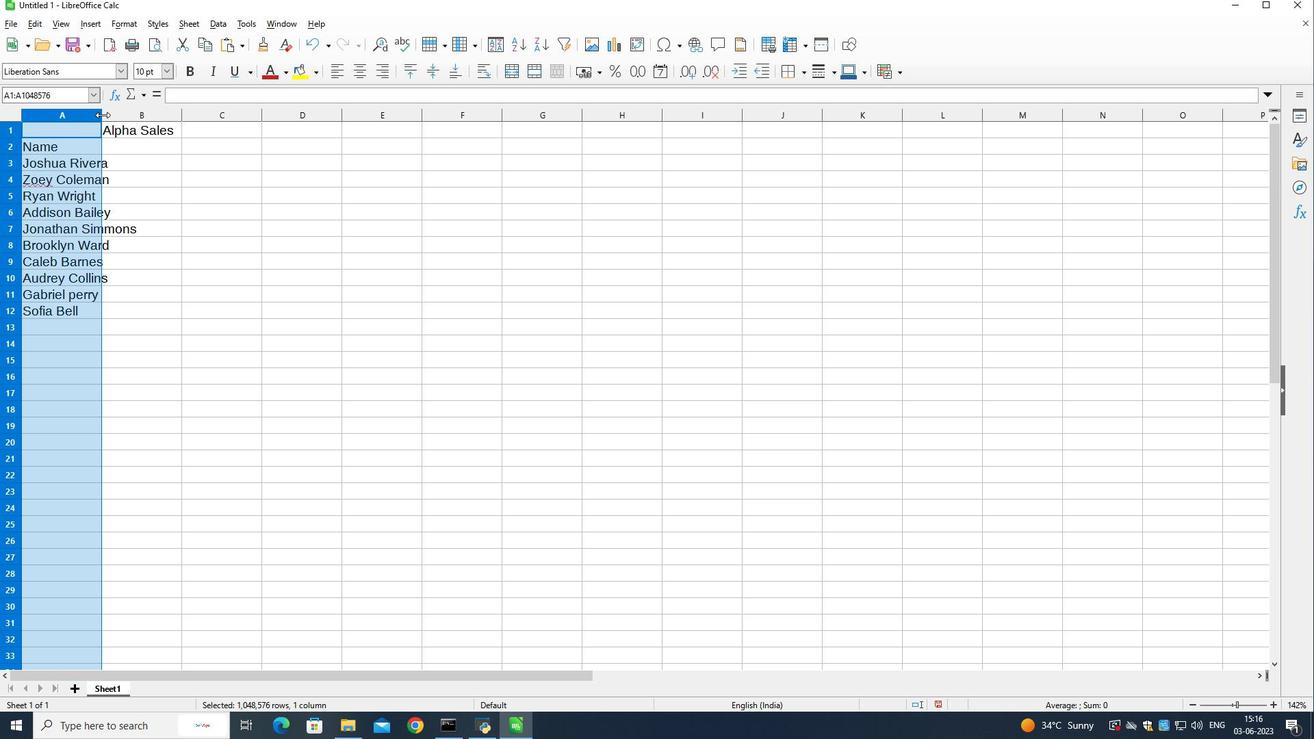 
Action: Mouse pressed left at (102, 115)
Screenshot: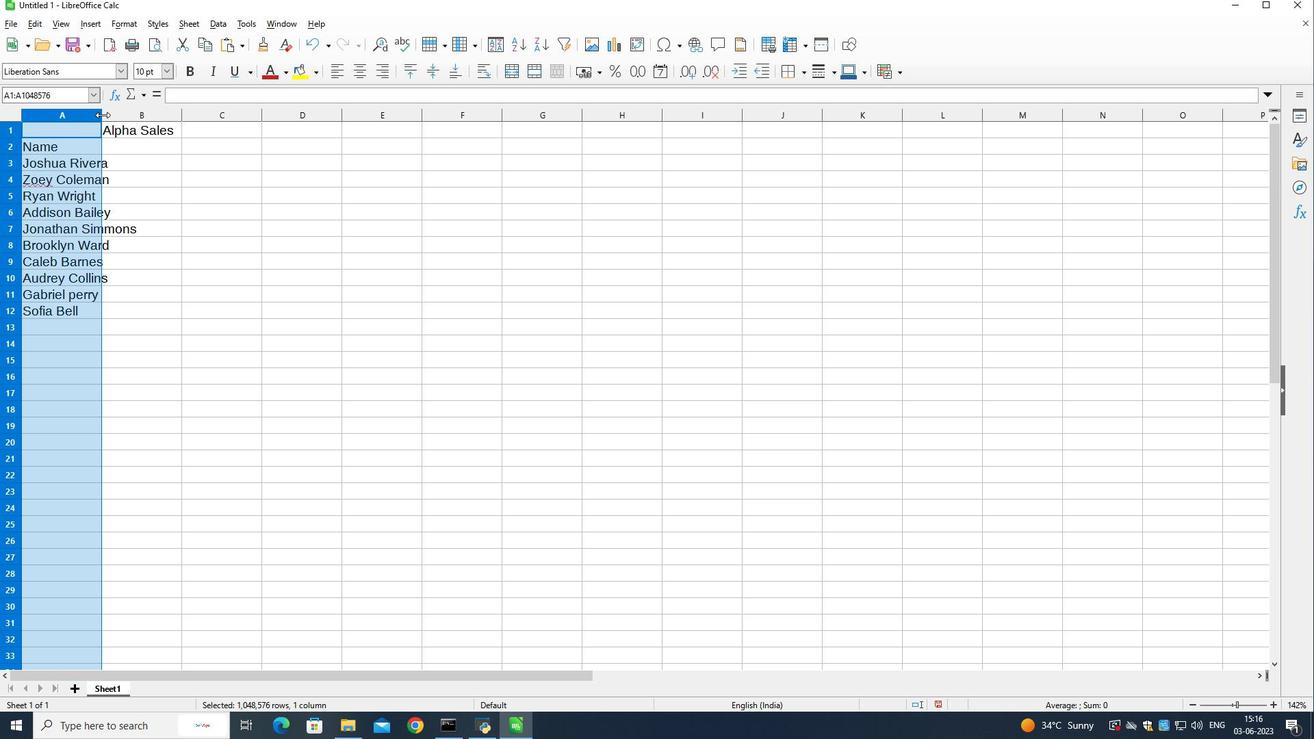 
Action: Mouse moved to (174, 148)
Screenshot: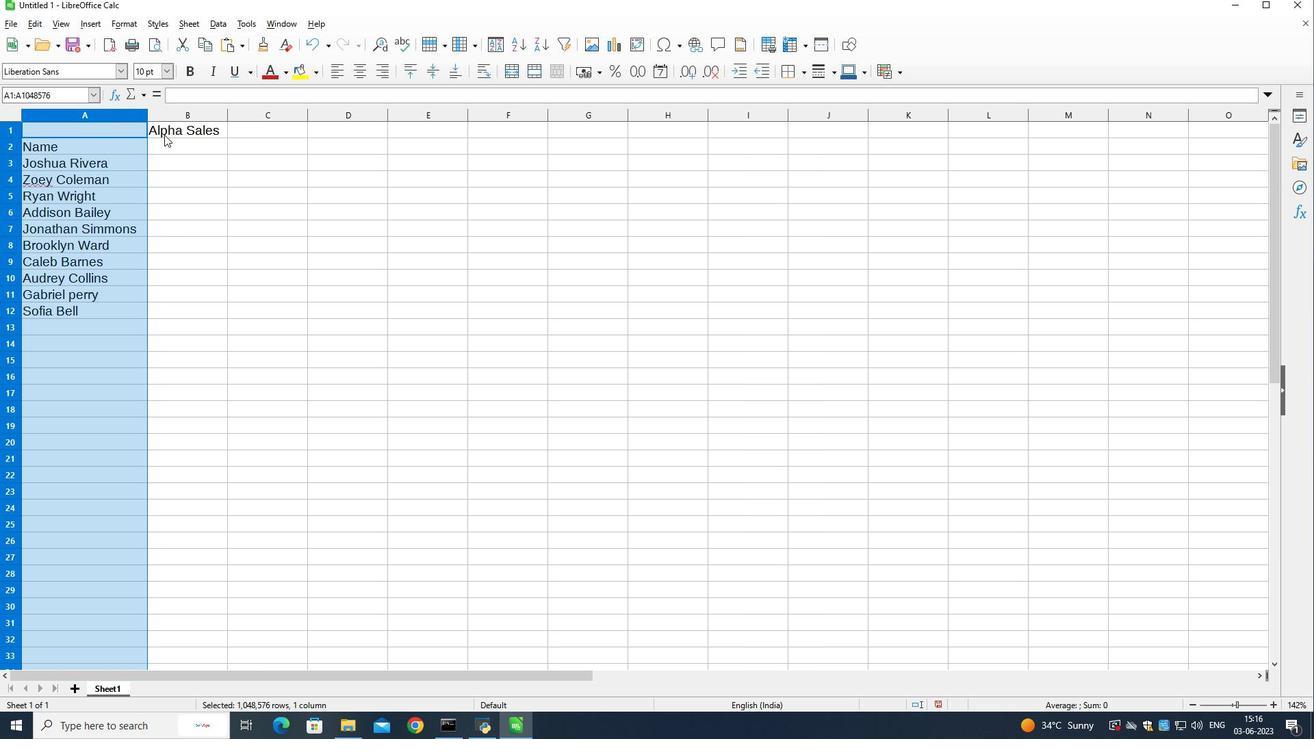 
Action: Mouse pressed left at (174, 148)
Screenshot: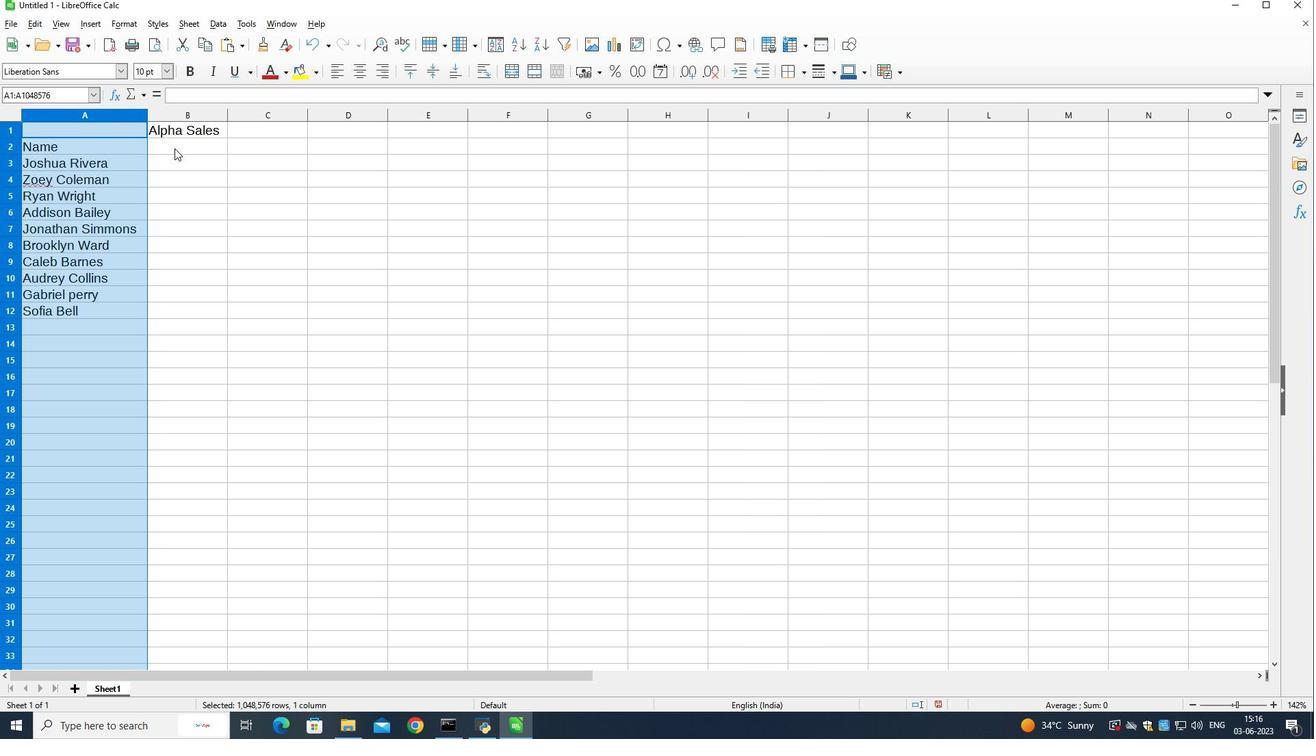 
Action: Mouse moved to (345, 550)
Screenshot: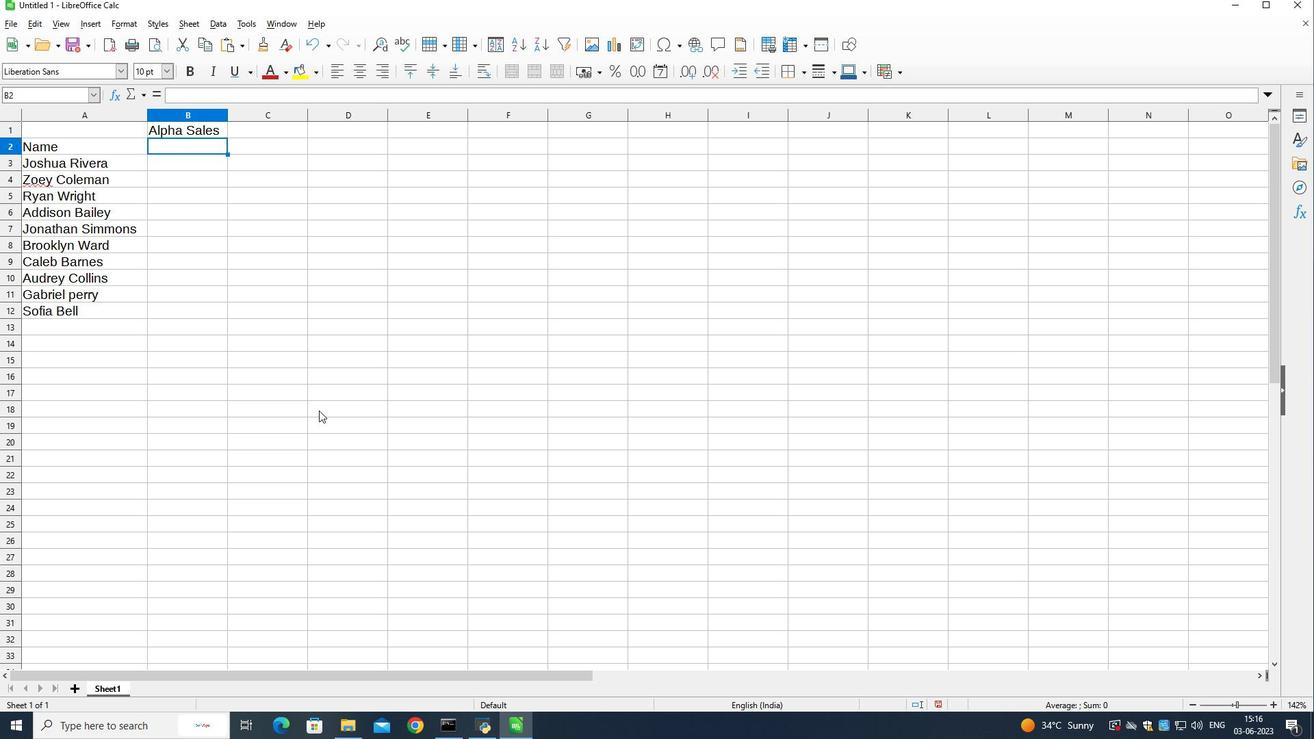 
Action: Key pressed <Key.shift>Item<Key.space><Key.shift>Code<Key.down>1001<Key.down>1002<Key.down>10050<Key.backspace><Key.backspace><Key.backspace>520<Key.backspace><Key.down>11<Key.backspace><Key.backspace>1050<Key.left><Key.right><Key.down>1040<Key.down>1039<Key.down>106<Key.backspace>49<Key.down>1089<Key.down>1068<Key.down>1079<Key.down>
Screenshot: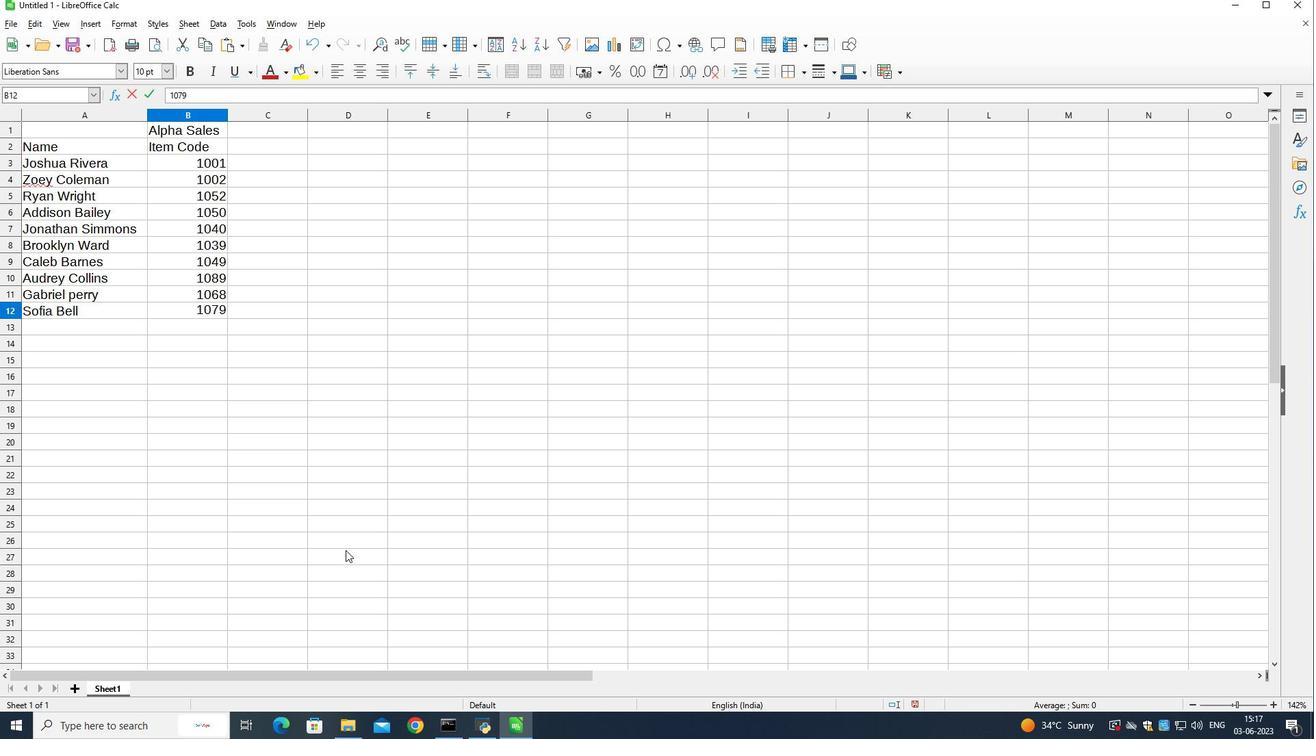 
Action: Mouse moved to (267, 146)
Screenshot: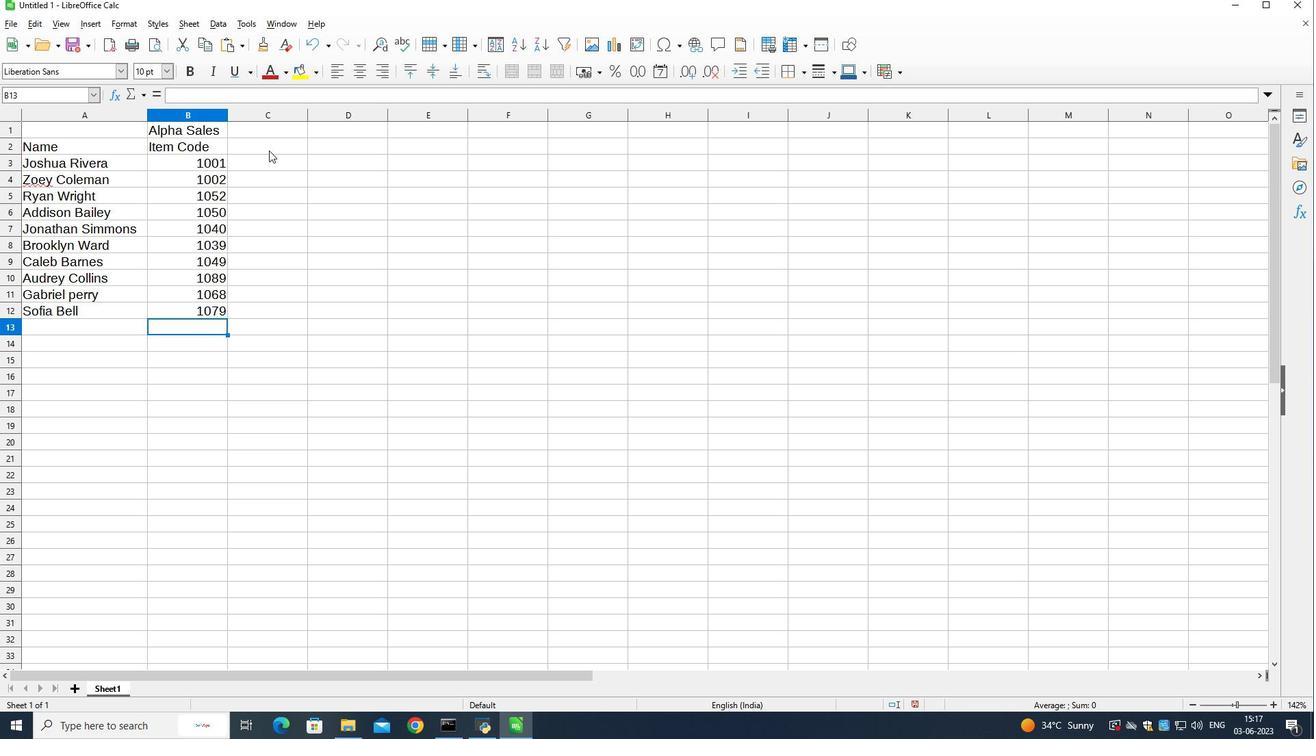 
Action: Mouse pressed left at (267, 146)
Screenshot: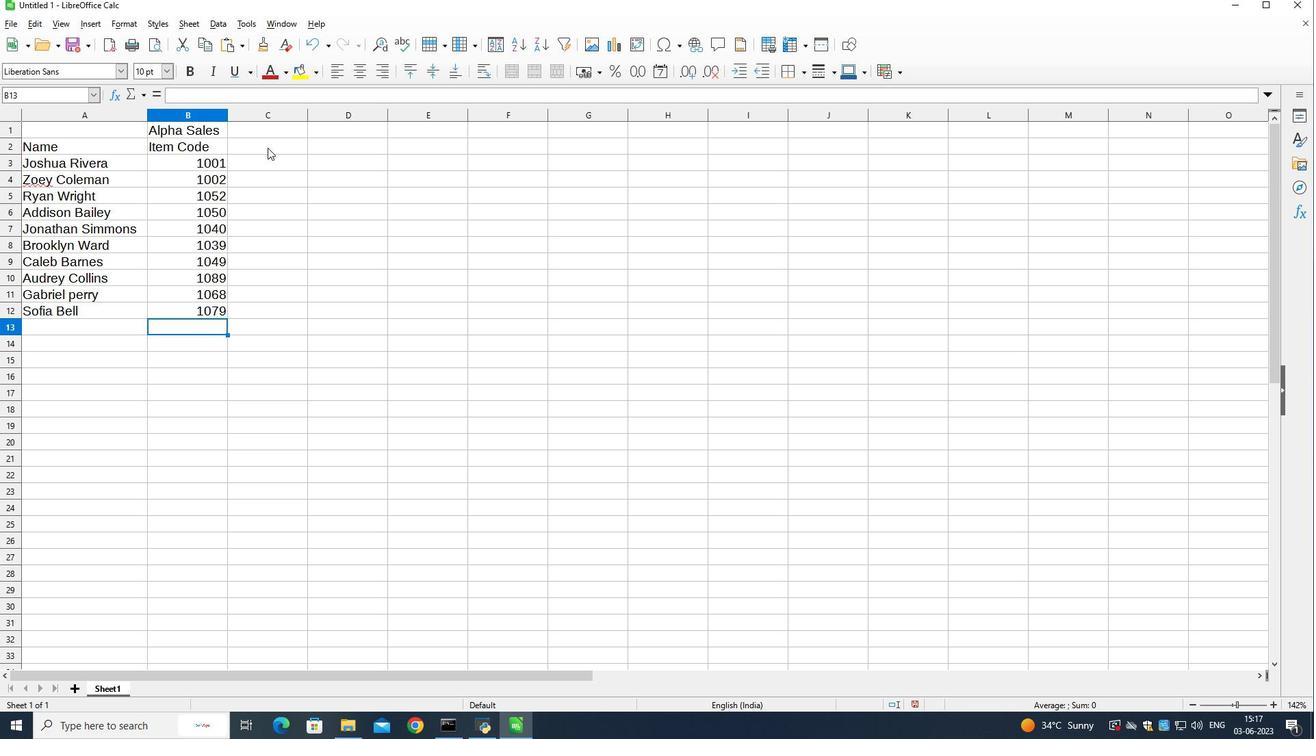 
Action: Mouse moved to (271, 162)
Screenshot: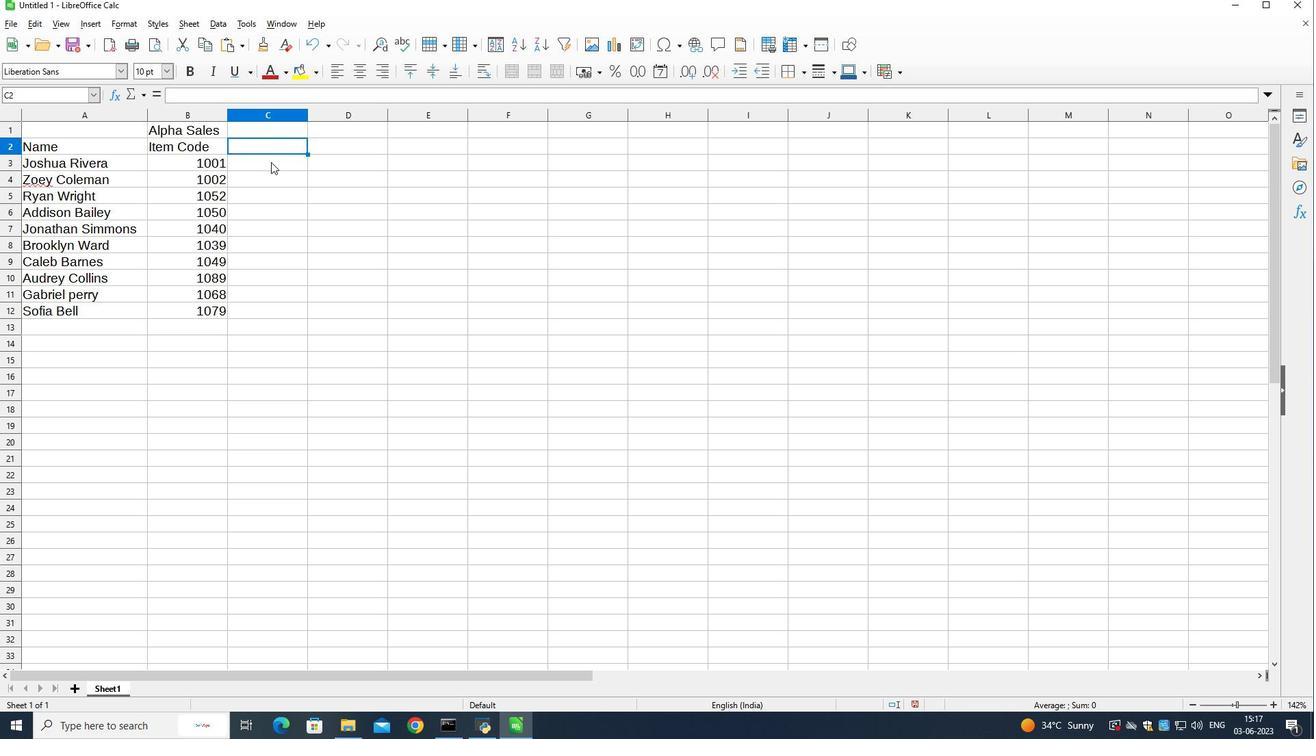 
Action: Key pressed product<Key.space><Key.shift>Range<Key.down>
Screenshot: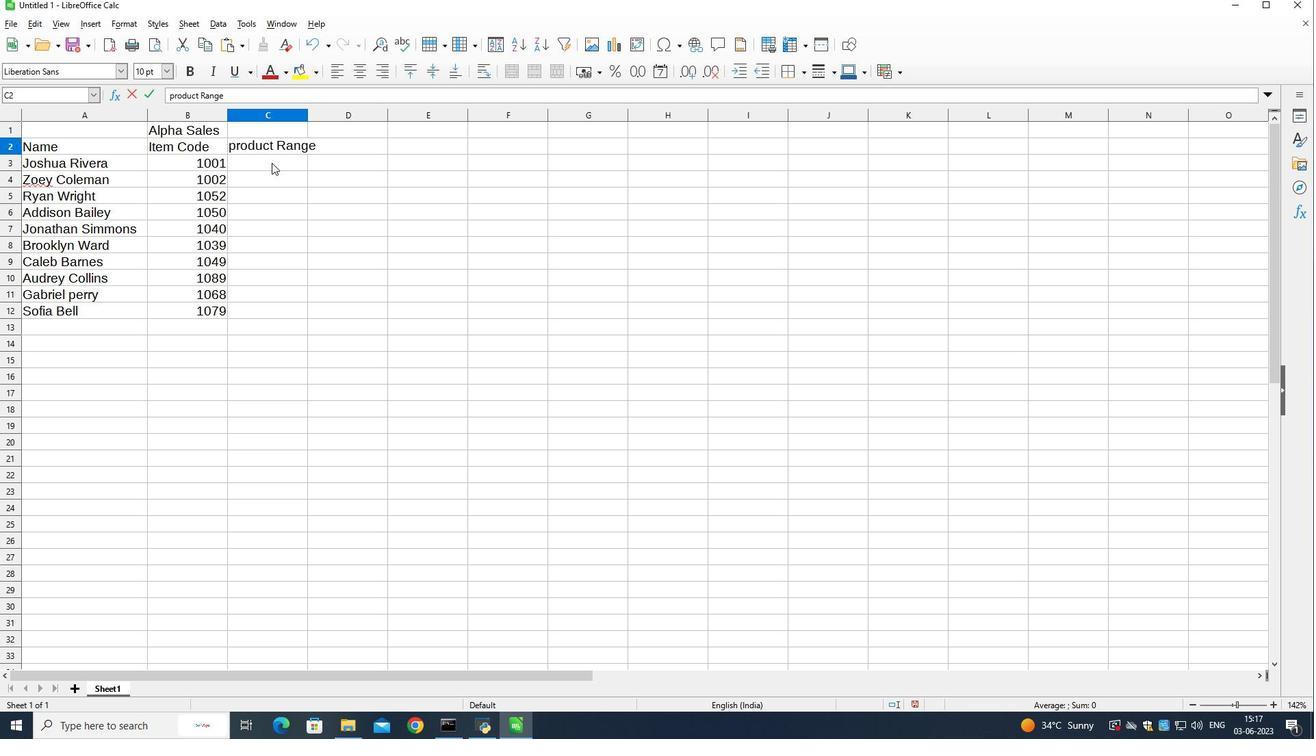 
Action: Mouse moved to (275, 166)
Screenshot: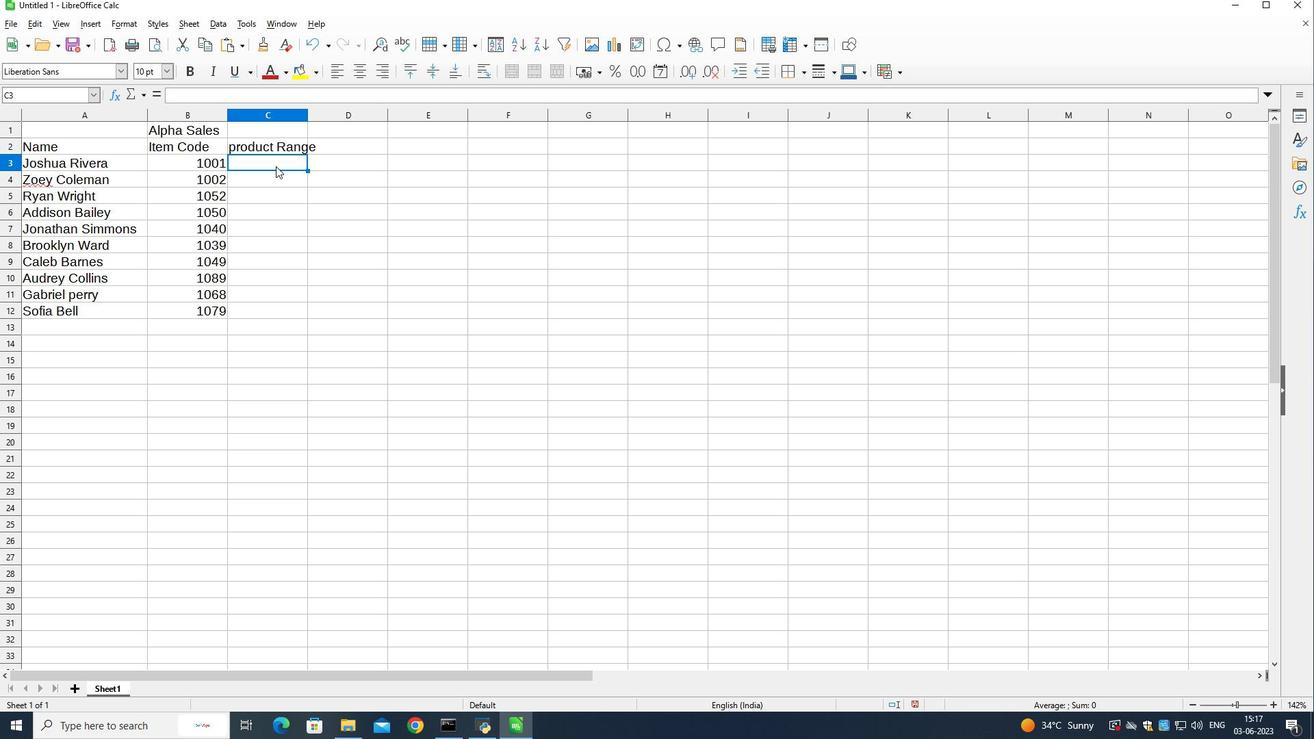 
Action: Key pressed 5000<Key.down>60000<Key.backspace><Key.down>70000<Key.backspace><Key.down>8000<Key.down>9000<Key.down>10000<Key.down>11000<Key.down>12000<Key.down>13000<Key.down>015<Key.down><Key.down><Key.up><Key.up>
Screenshot: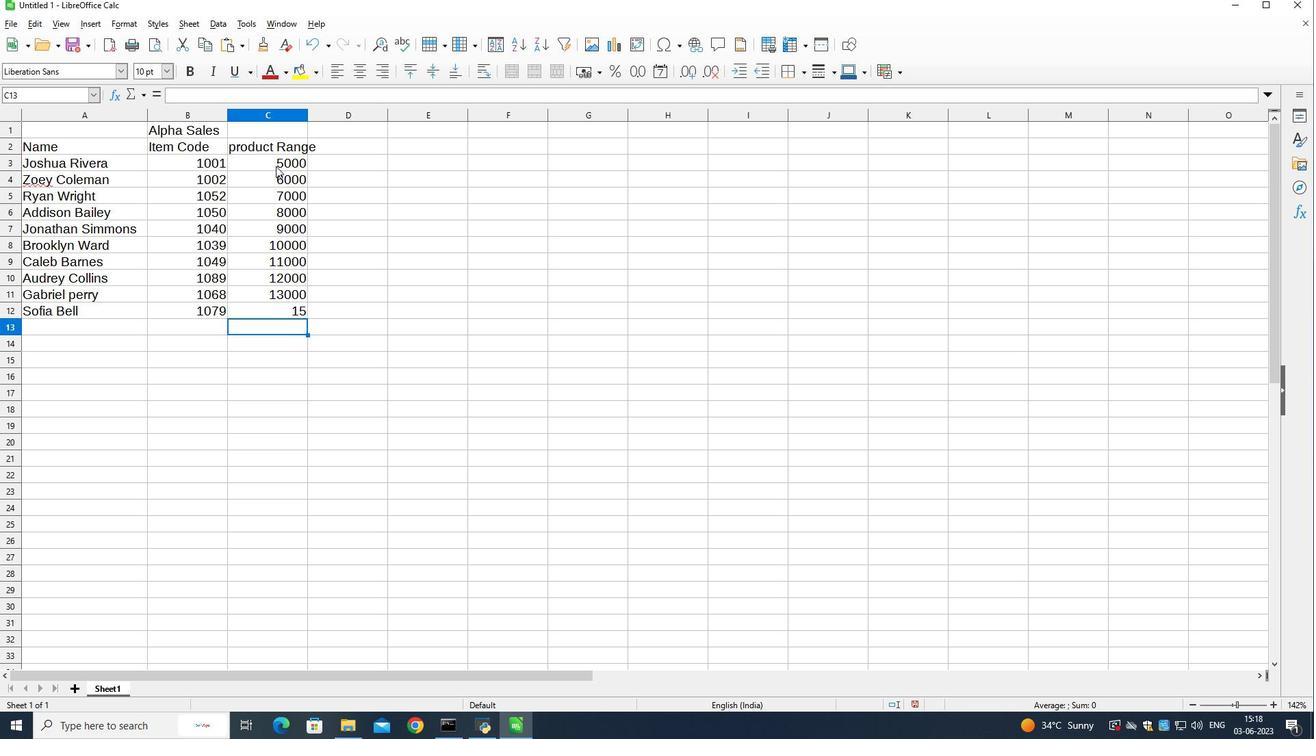 
Action: Mouse moved to (288, 311)
Screenshot: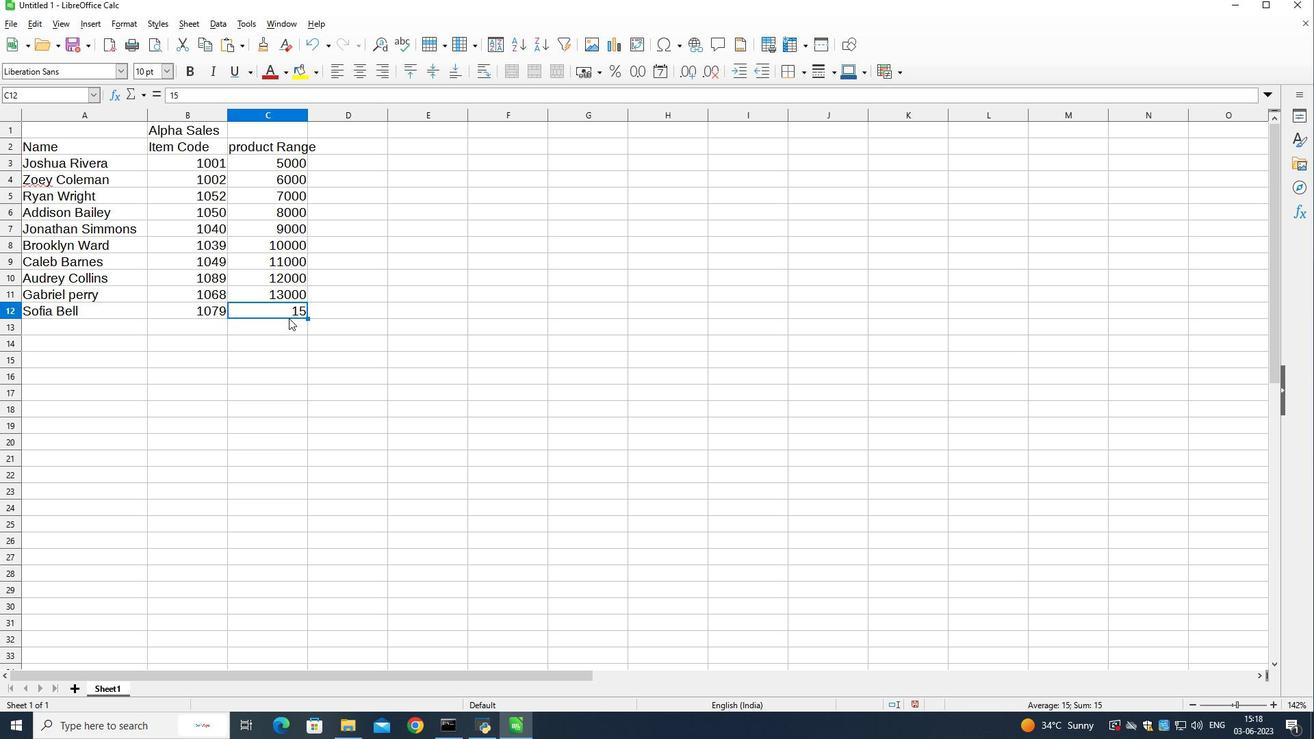 
Action: Mouse pressed left at (288, 311)
Screenshot: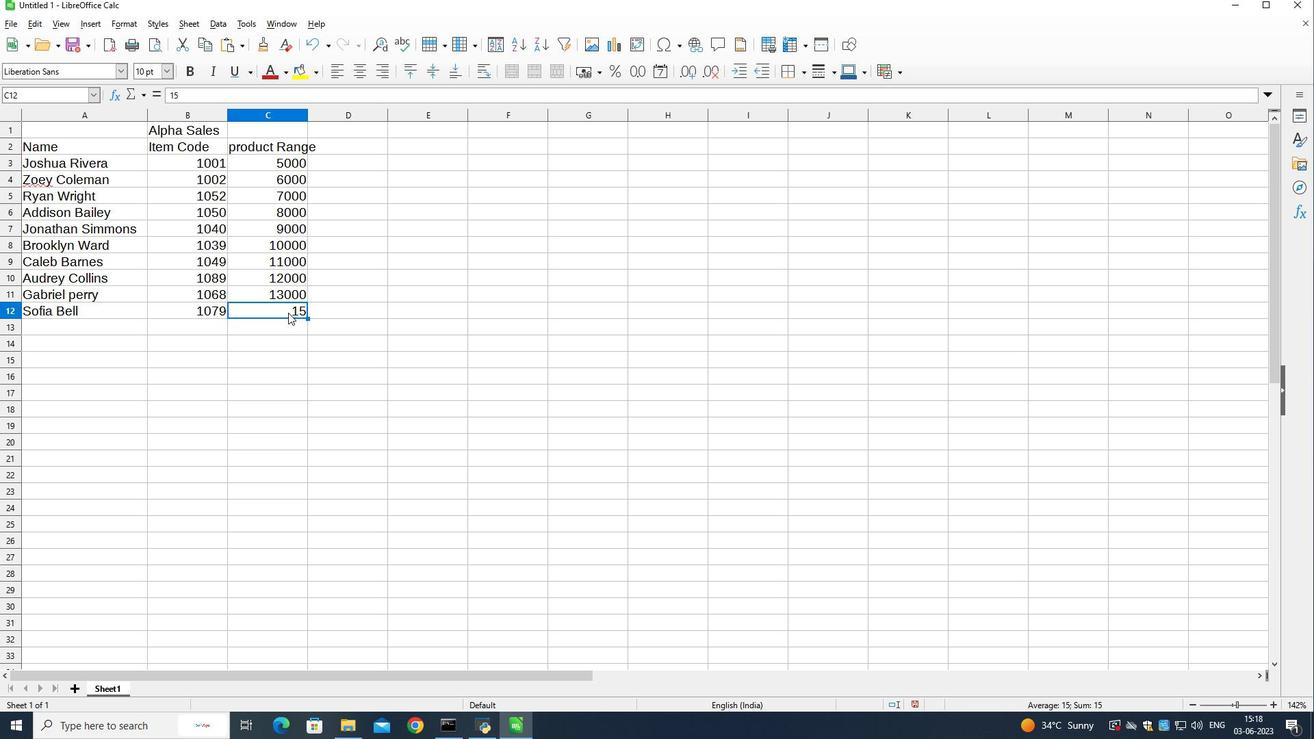 
Action: Mouse pressed left at (288, 311)
Screenshot: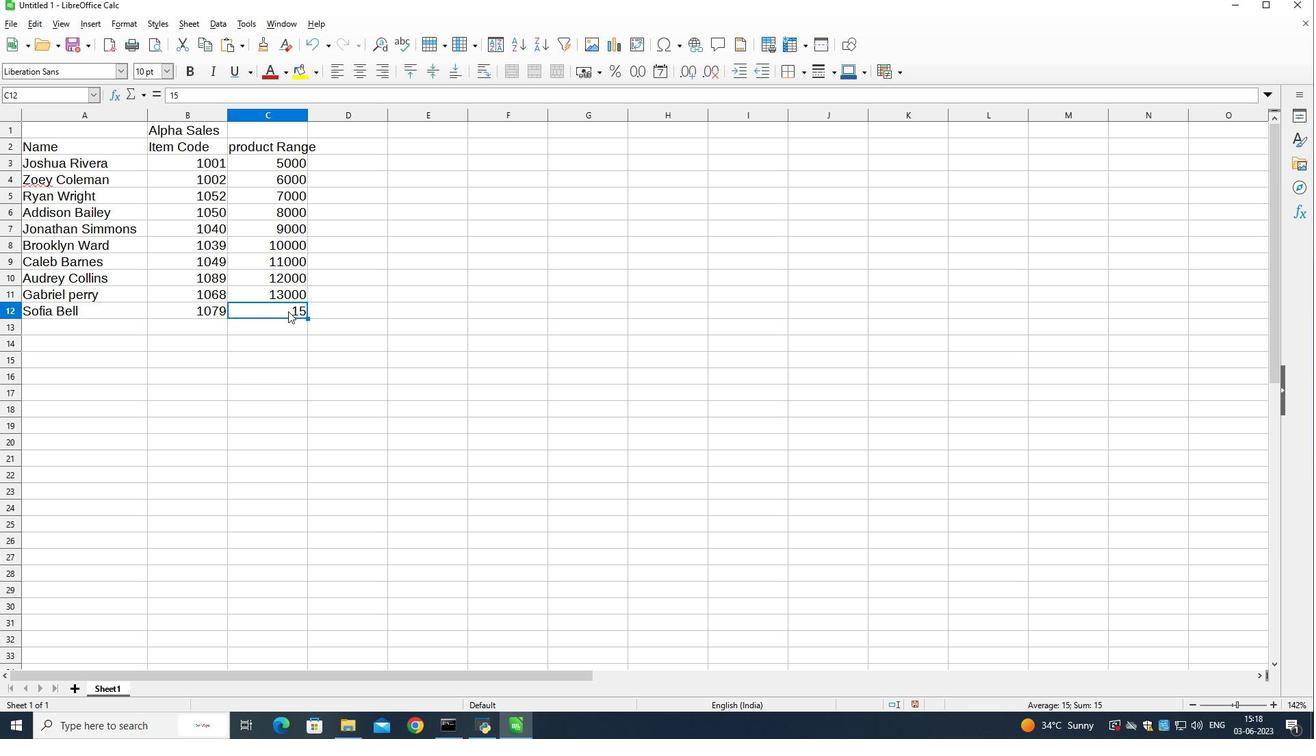 
Action: Mouse moved to (316, 330)
Screenshot: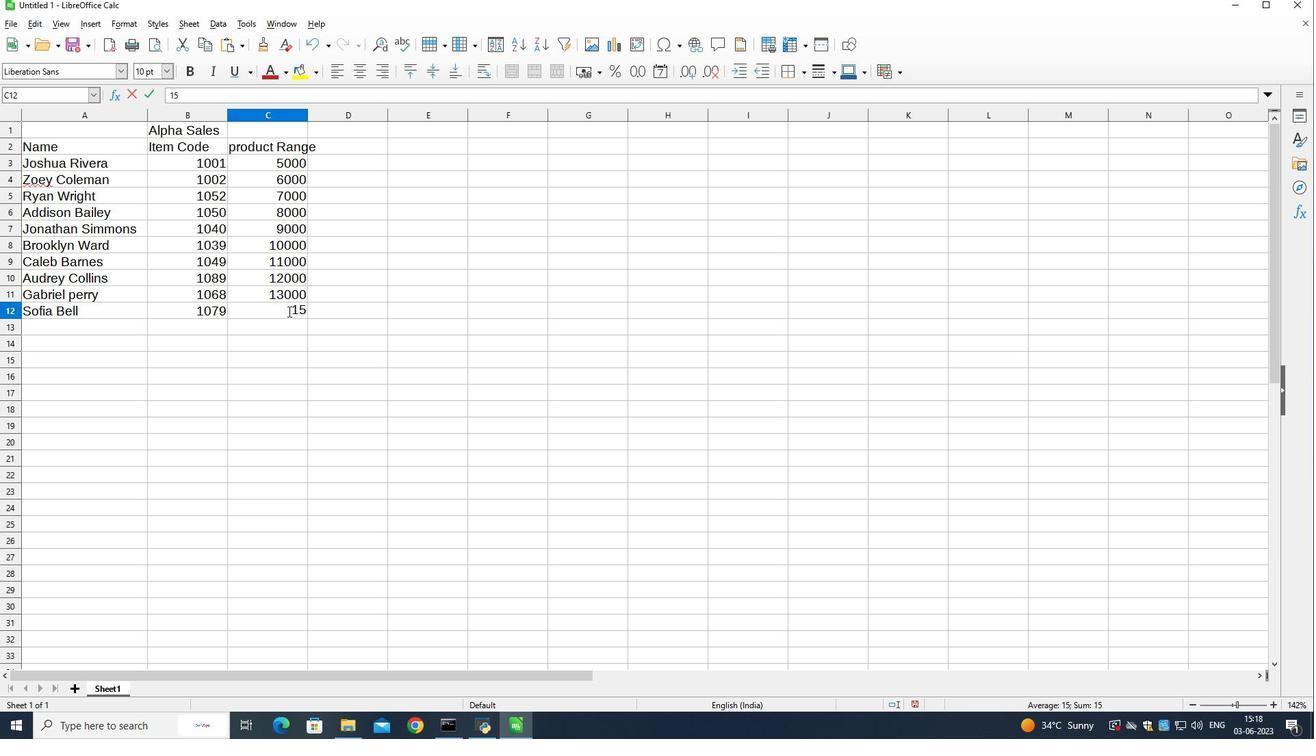 
Action: Key pressed <Key.right><Key.right>000
Screenshot: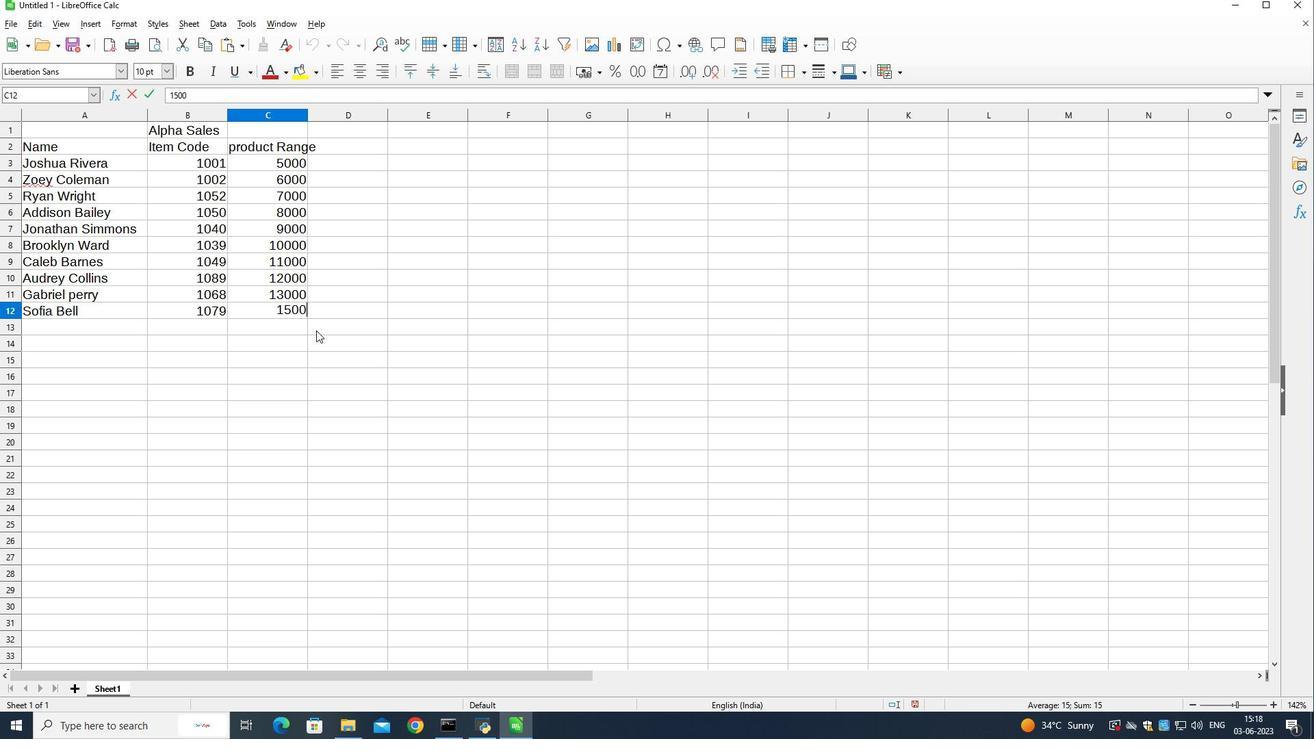 
Action: Mouse moved to (297, 114)
Screenshot: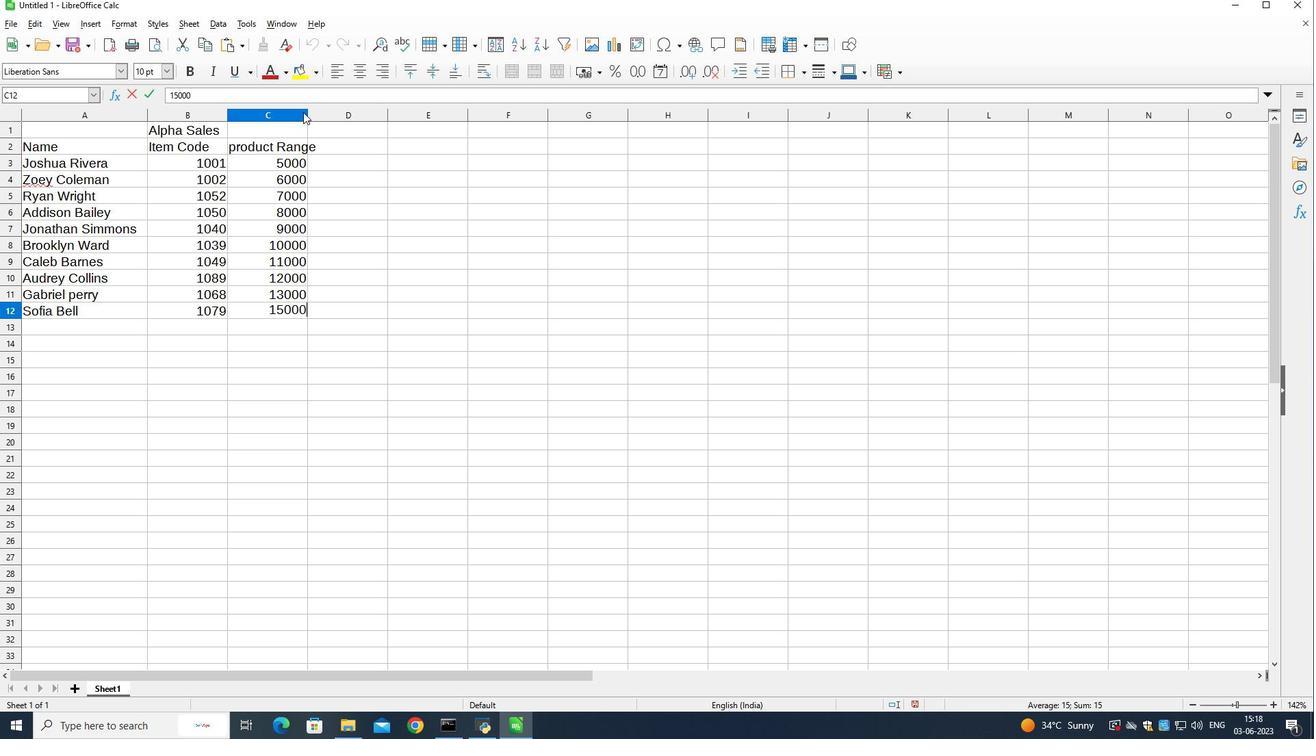 
Action: Mouse pressed left at (297, 114)
Screenshot: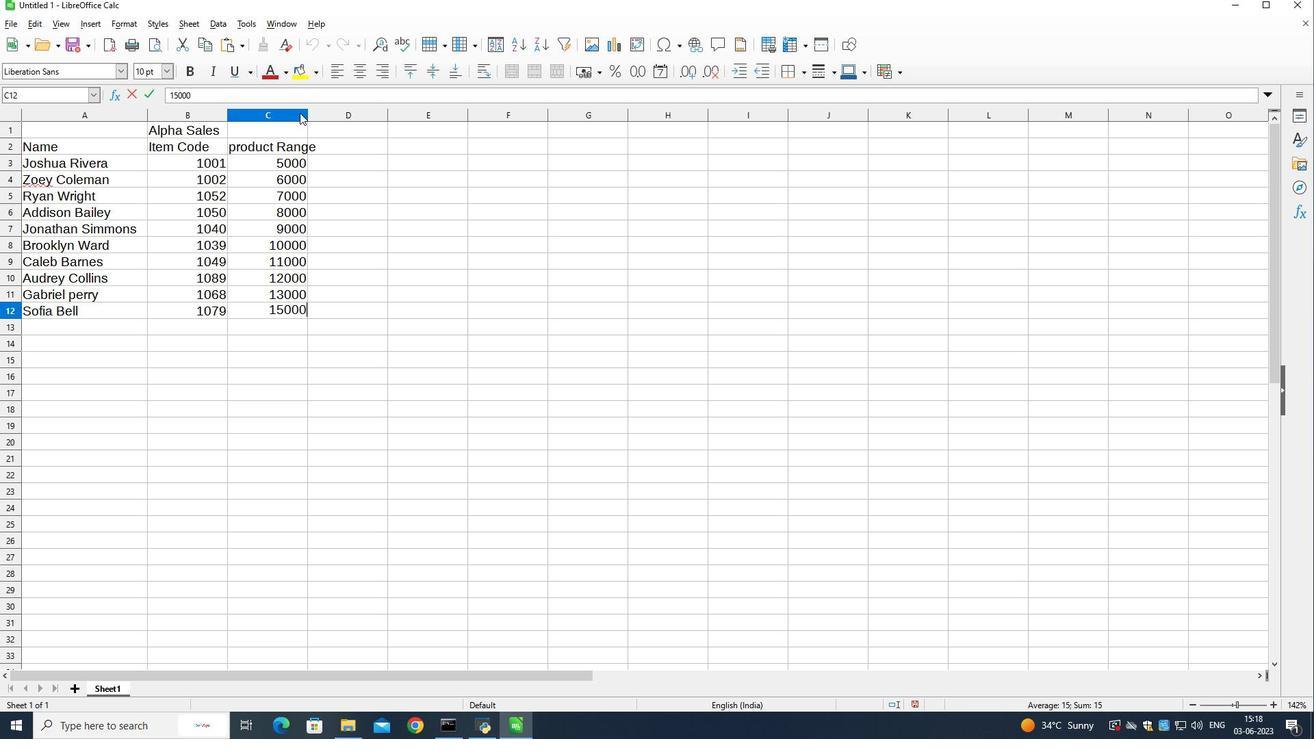 
Action: Mouse moved to (308, 114)
Screenshot: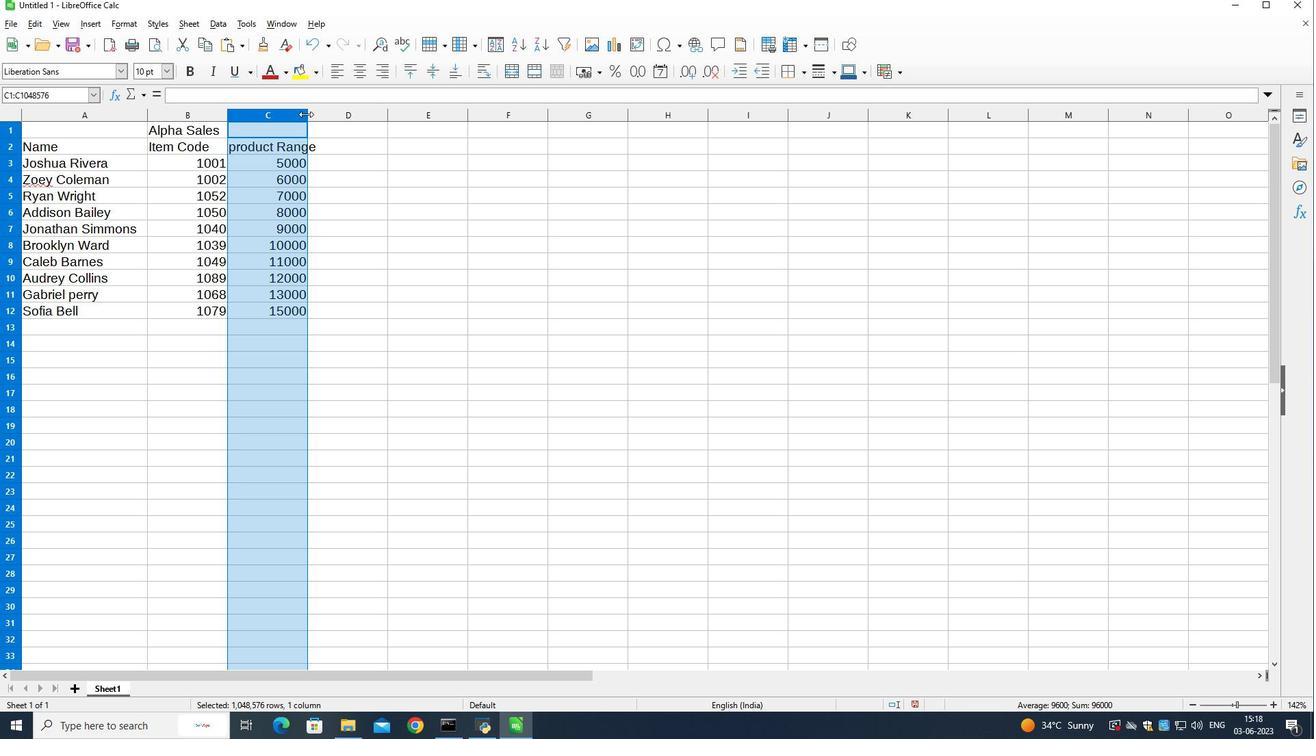 
Action: Mouse pressed left at (308, 114)
Screenshot: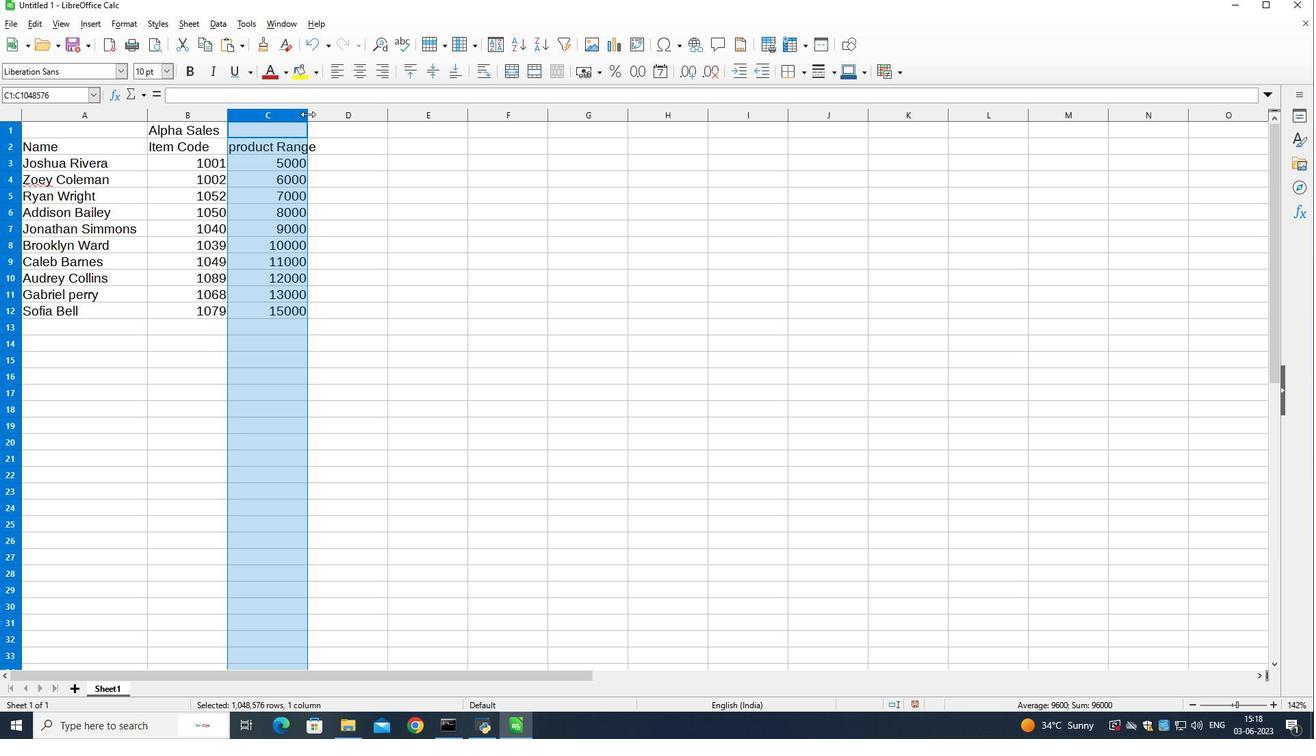 
Action: Mouse moved to (349, 141)
Screenshot: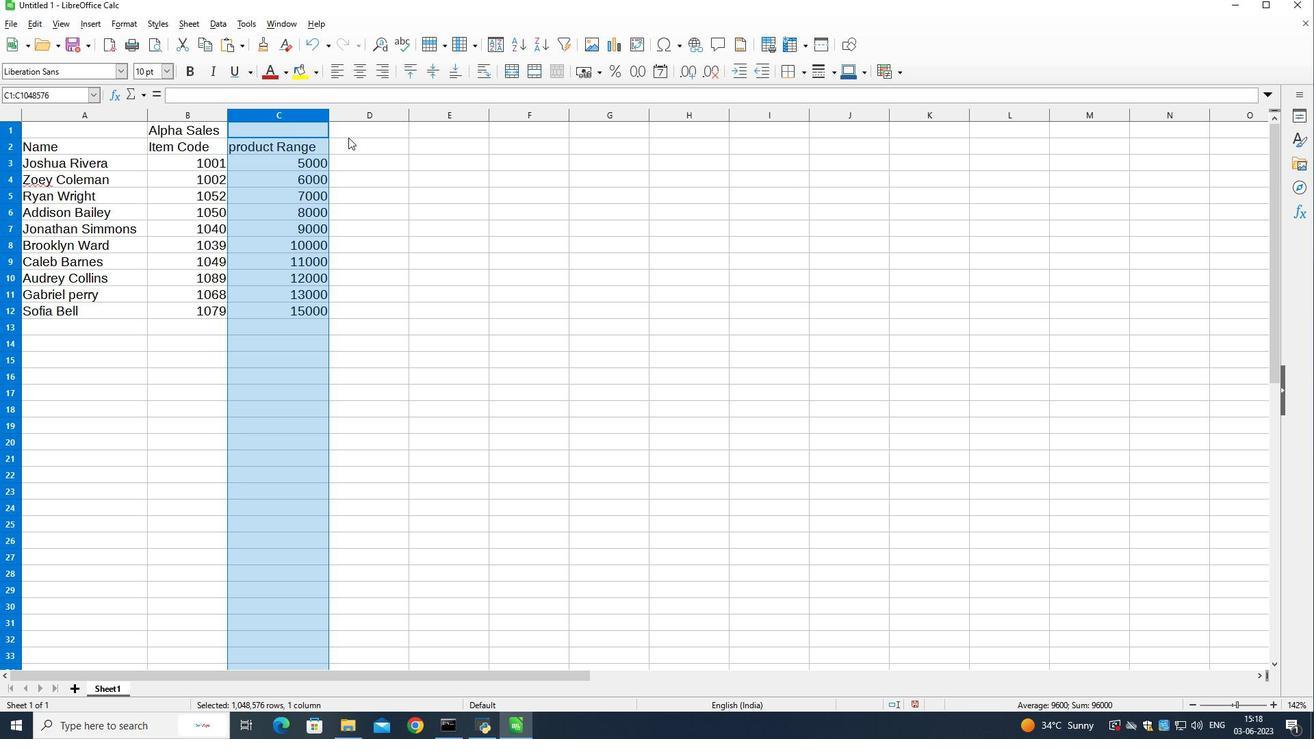 
Action: Mouse pressed left at (349, 141)
Screenshot: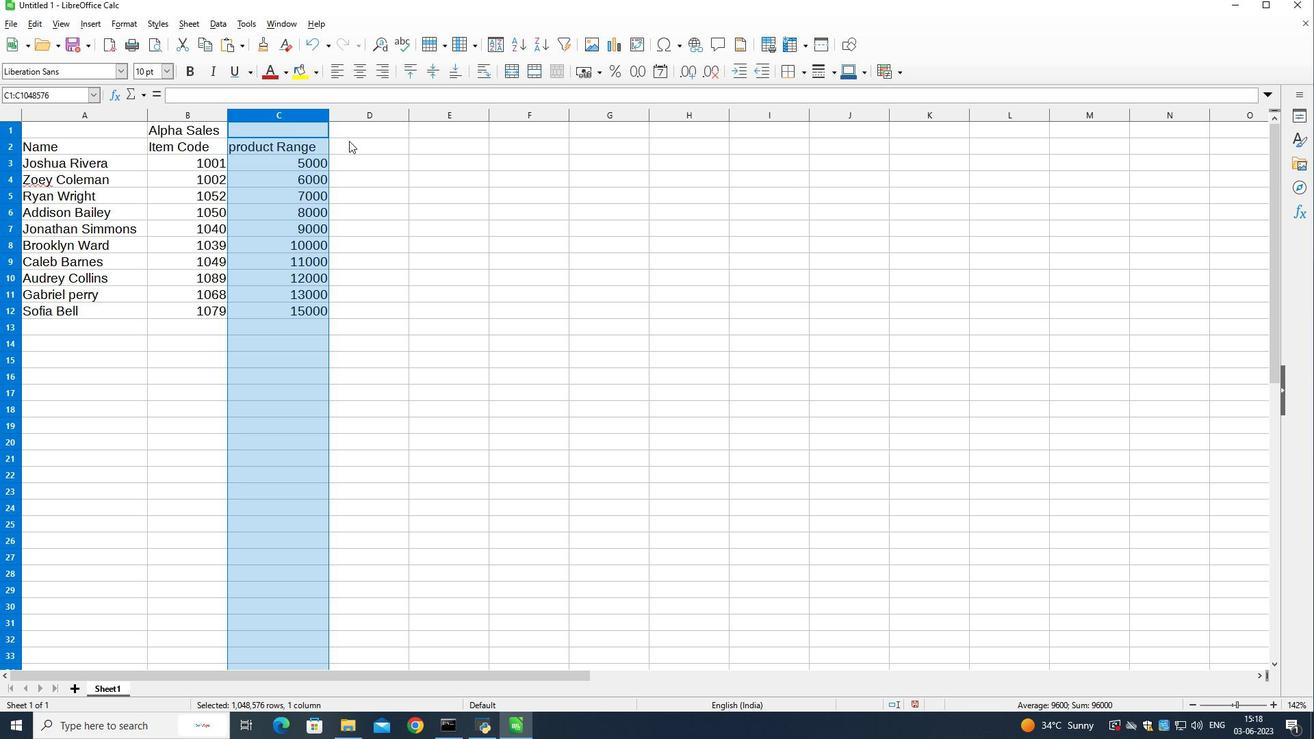 
Action: Mouse moved to (345, 149)
Screenshot: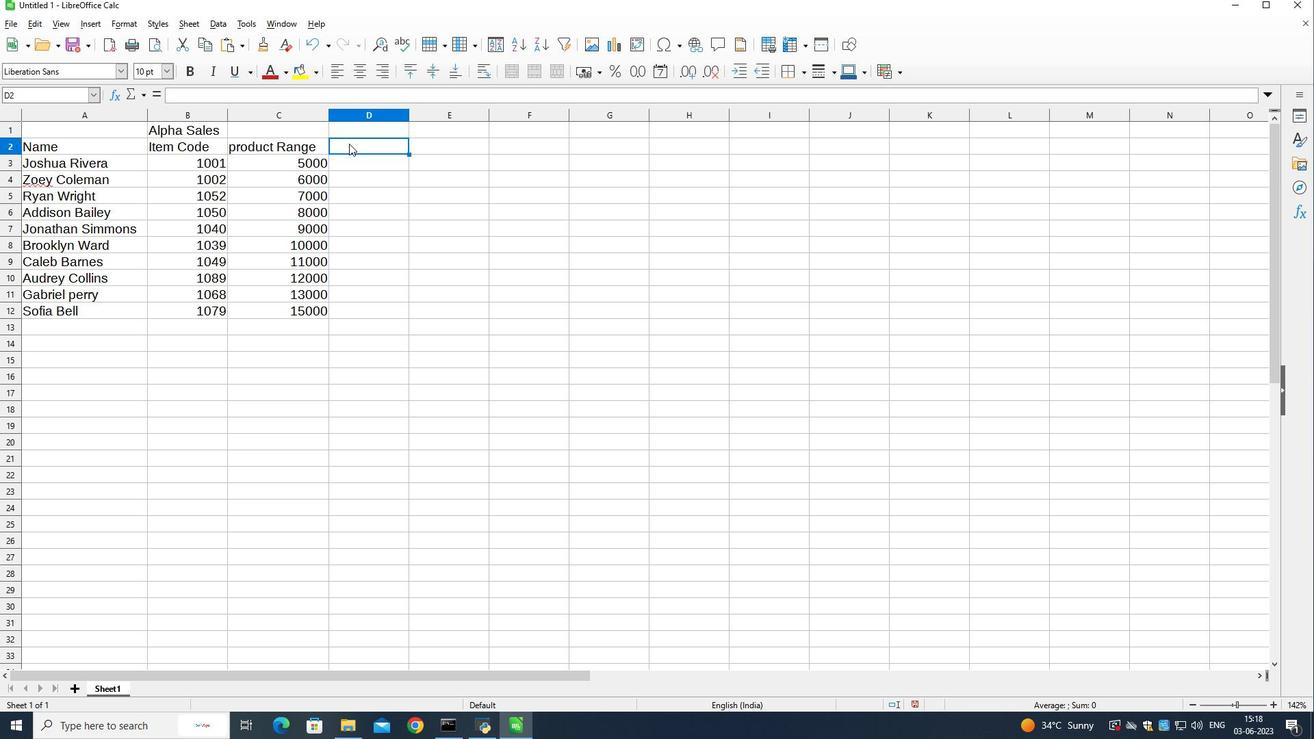 
Action: Key pressed <Key.shift>Products<Key.down><Key.shift>Calvin<Key.space><Key.shift><Key.shift><Key.shift><Key.shift><Key.shift><Key.shift><Key.shift><Key.shift>Klein<Key.down><Key.shift>Tommy<Key.space><Key.shift>Hilfiger<Key.space><Key.shift>T-shirt<Key.down><Key.shift><Key.shift><Key.shift>Armani<Key.space><Key.shift>Bag<Key.down><Key.shift>Burberry<Key.space><Key.shift>Shoe<Key.down><Key.shift><Key.shift><Key.shift><Key.shift><Key.shift><Key.shift><Key.shift><Key.shift><Key.shift><Key.shift><Key.shift><Key.shift><Key.shift><Key.shift><Key.shift><Key.shift><Key.shift><Key.shift><Key.shift>Levi's<Key.space><Key.shift>T-shirt<Key.down><Key.shift><Key.shift><Key.shift><Key.shift><Key.shift><Key.shift><Key.shift><Key.shift><Key.shift><Key.shift><Key.shift><Key.shift><Key.shift><Key.shift><Key.shift>Under<Key.space><Key.shift>Armour<Key.down><Key.shift><Key.shift><Key.shift><Key.shift><Key.shift><Key.shift><Key.shift><Key.shift><Key.shift><Key.shift><Key.shift><Key.shift><Key.shift><Key.shift><Key.shift><Key.shift><Key.shift><Key.shift><Key.shift><Key.shift><Key.shift><Key.shift><Key.shift><Key.shift><Key.shift><Key.shift><Key.shift><Key.shift><Key.shift><Key.shift><Key.shift><Key.shift><Key.shift><Key.shift><Key.shift><Key.shift><Key.shift><Key.shift><Key.shift><Key.shift><Key.shift><Key.shift><Key.shift><Key.shift><Key.shift><Key.shift><Key.shift><Key.shift><Key.shift><Key.shift><Key.shift><Key.shift><Key.shift><Key.shift><Key.shift><Key.shift><Key.shift><Key.shift><Key.shift><Key.shift><Key.shift><Key.shift><Key.shift><Key.shift><Key.shift><Key.shift><Key.shift>Vans<Key.space><Key.shift>Shoe<Key.down><Key.shift>Converse<Key.space><Key.shift><Key.shift><Key.shift><Key.shift><Key.shift><Key.shift><Key.shift><Key.shift><Key.shift><Key.shift><Key.shift><Key.shift><Key.shift><Key.shift>Shoe<Key.down><Key.shift><Key.shift><Key.shift><Key.shift><Key.shift><Key.shift><Key.shift><Key.shift><Key.shift><Key.shift><Key.shift><Key.shift><Key.shift><Key.shift><Key.shift><Key.shift><Key.shift><Key.shift><Key.shift><Key.shift><Key.shift><Key.shift><Key.shift><Key.shift><Key.shift><Key.shift><Key.shift><Key.shift><Key.shift><Key.shift><Key.shift>Timberlan<Key.space><Key.shift>shoe<Key.down><Key.shift>Skechers<Key.space>shoe
Screenshot: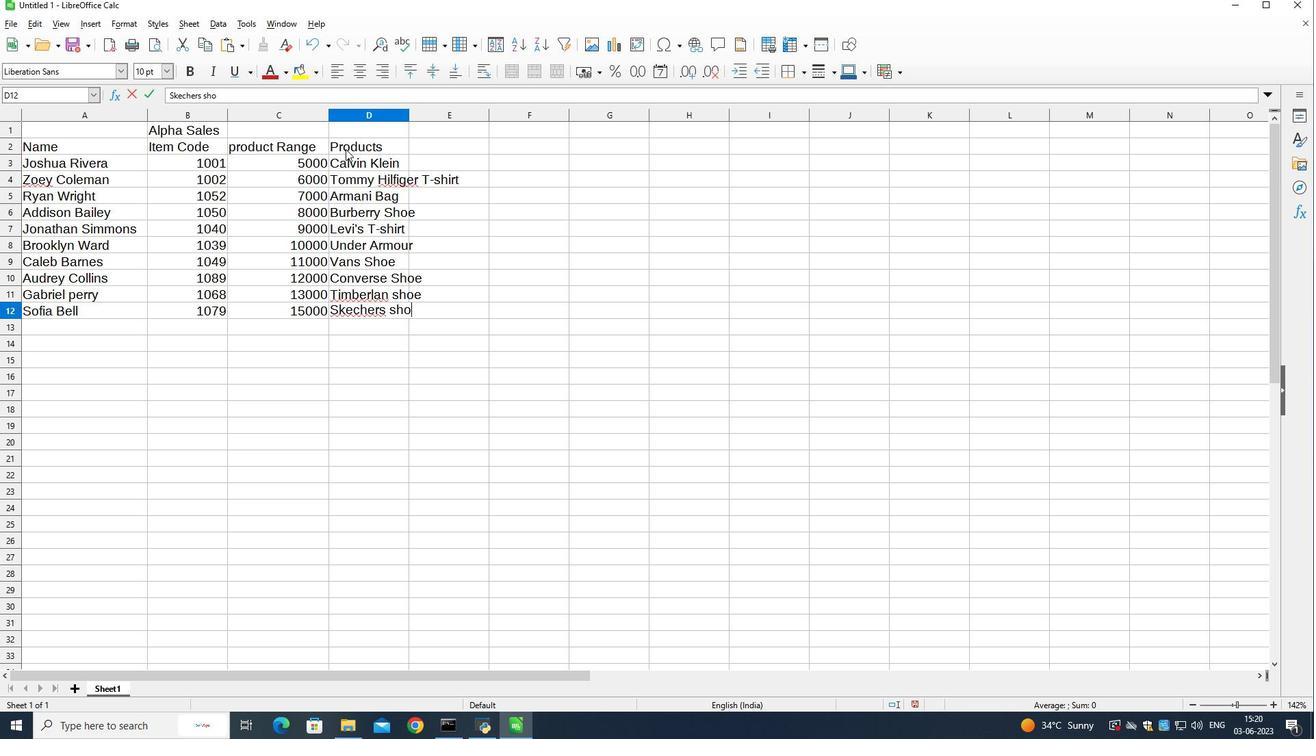 
Action: Mouse moved to (376, 117)
Screenshot: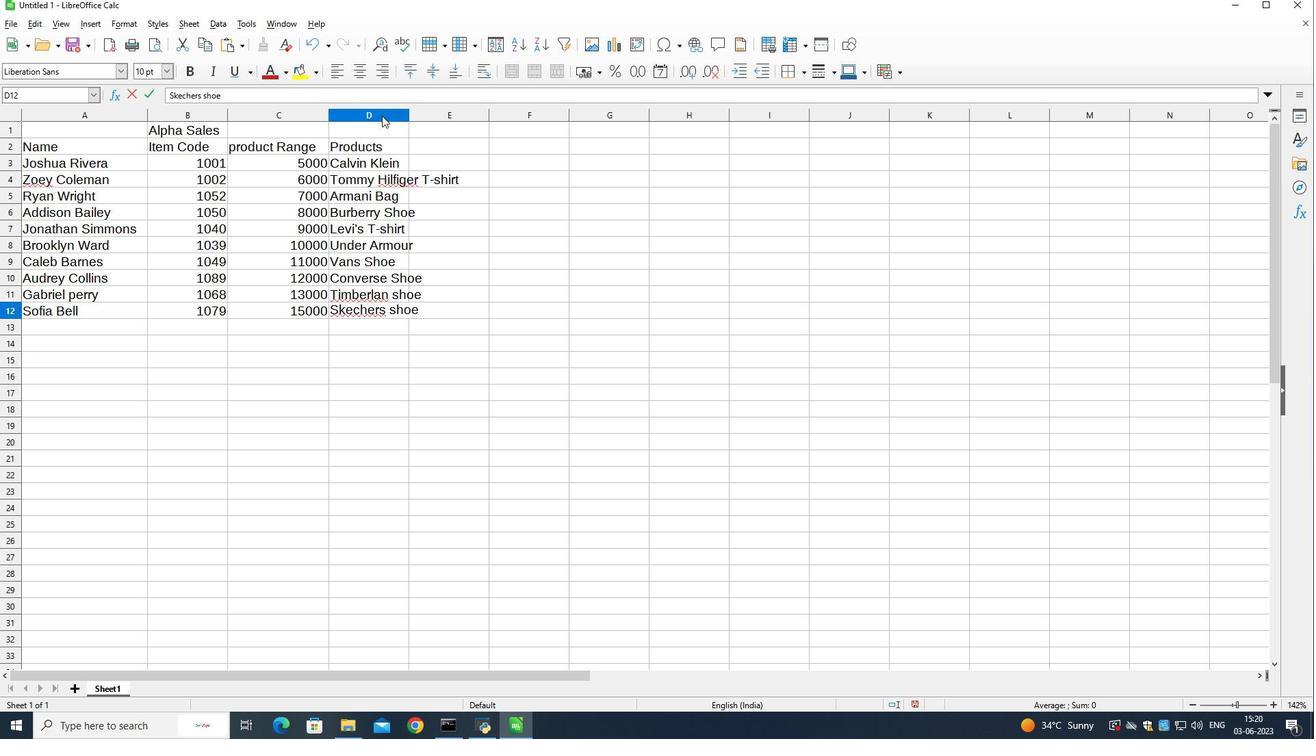 
Action: Mouse pressed left at (376, 117)
Screenshot: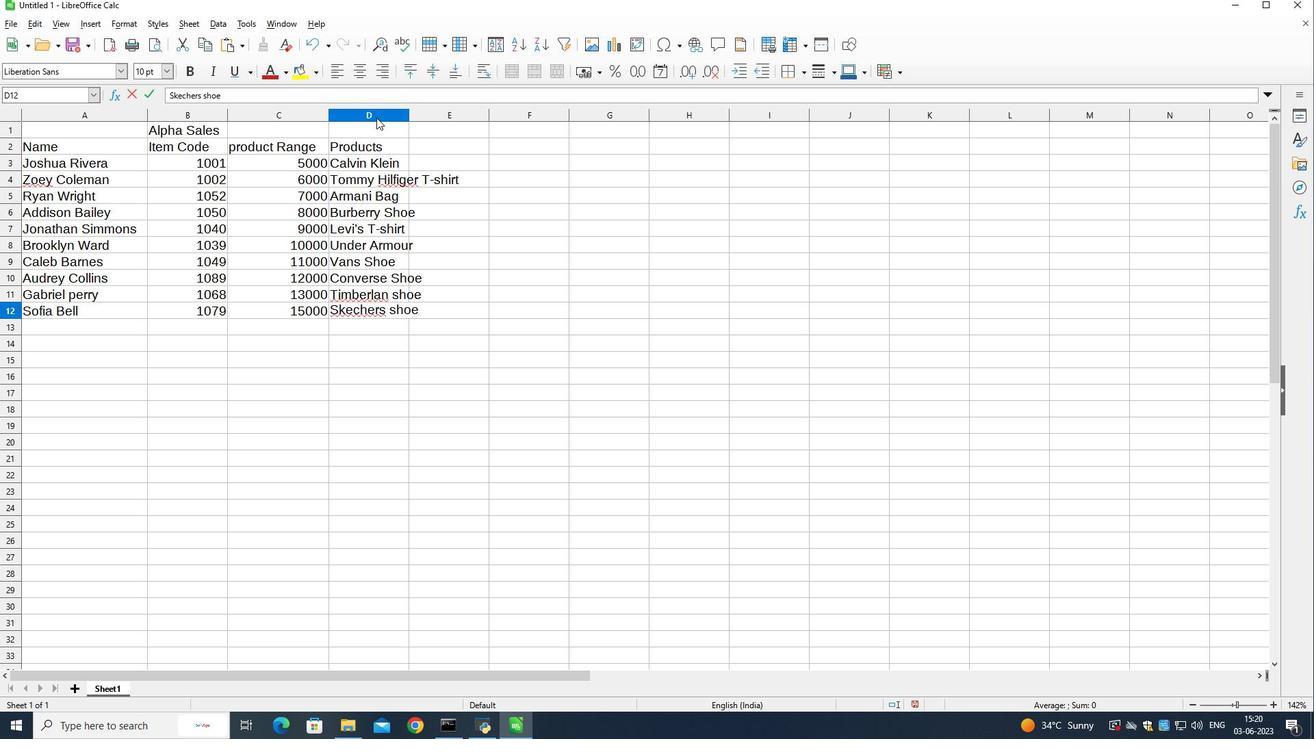 
Action: Mouse moved to (407, 115)
Screenshot: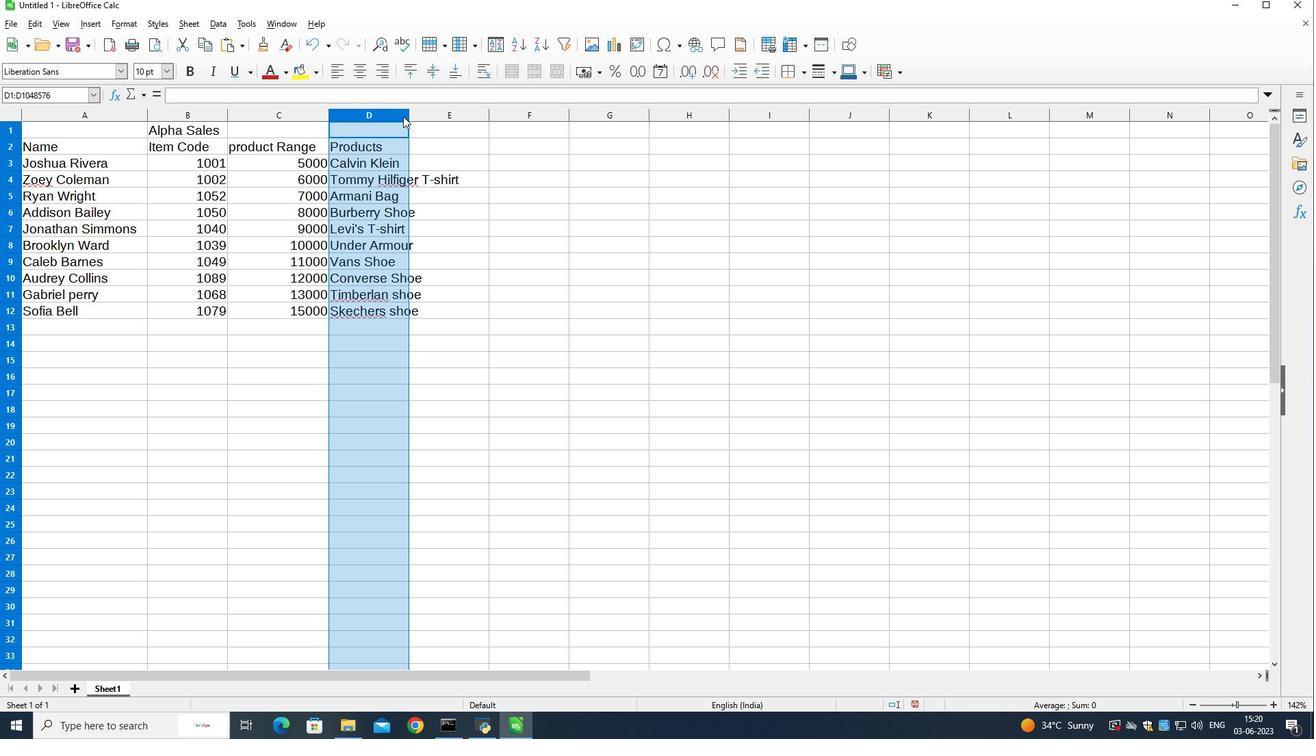 
Action: Mouse pressed left at (407, 115)
Screenshot: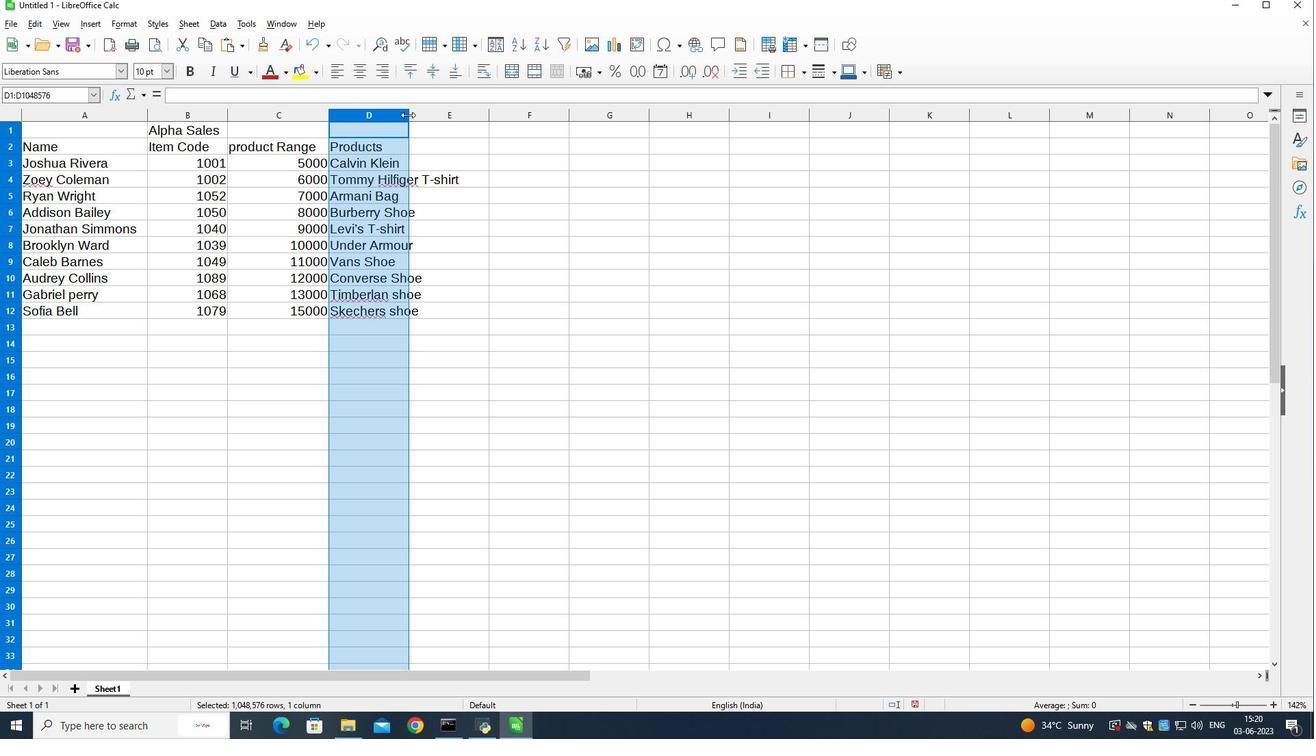 
Action: Mouse moved to (481, 145)
Screenshot: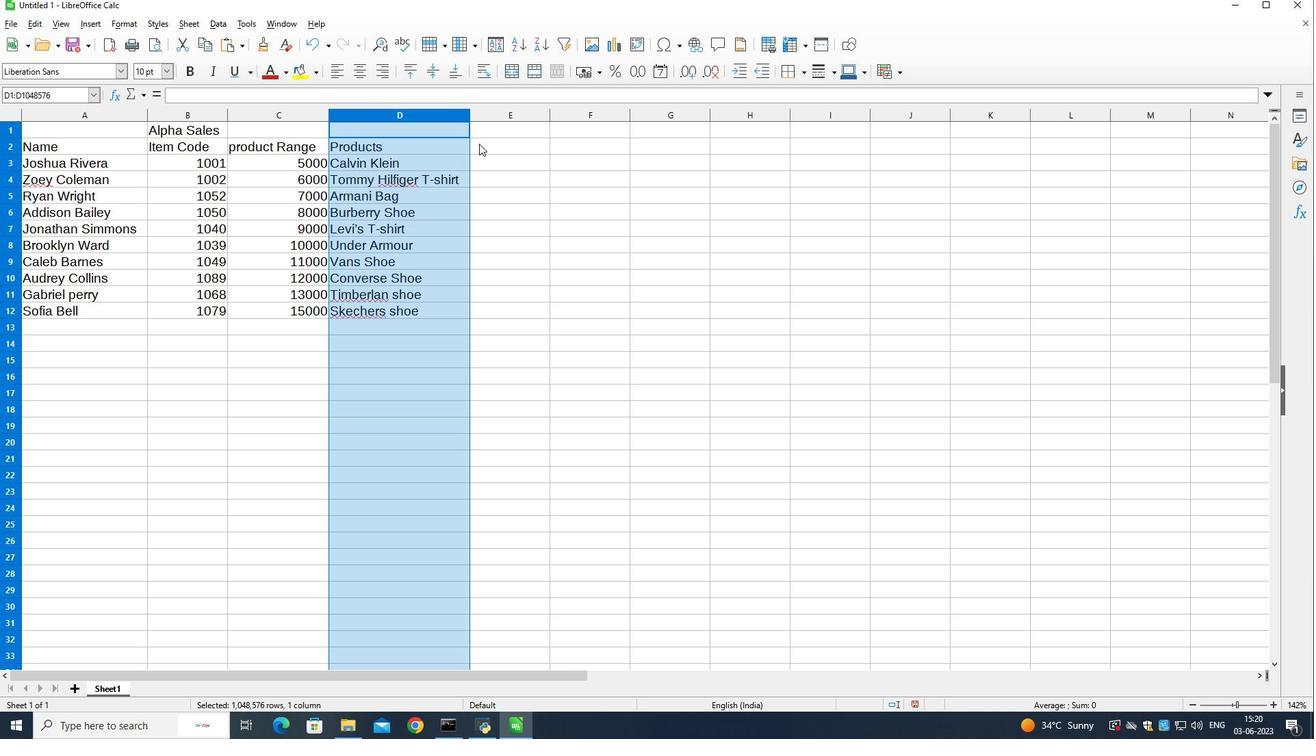 
Action: Mouse pressed left at (481, 145)
Screenshot: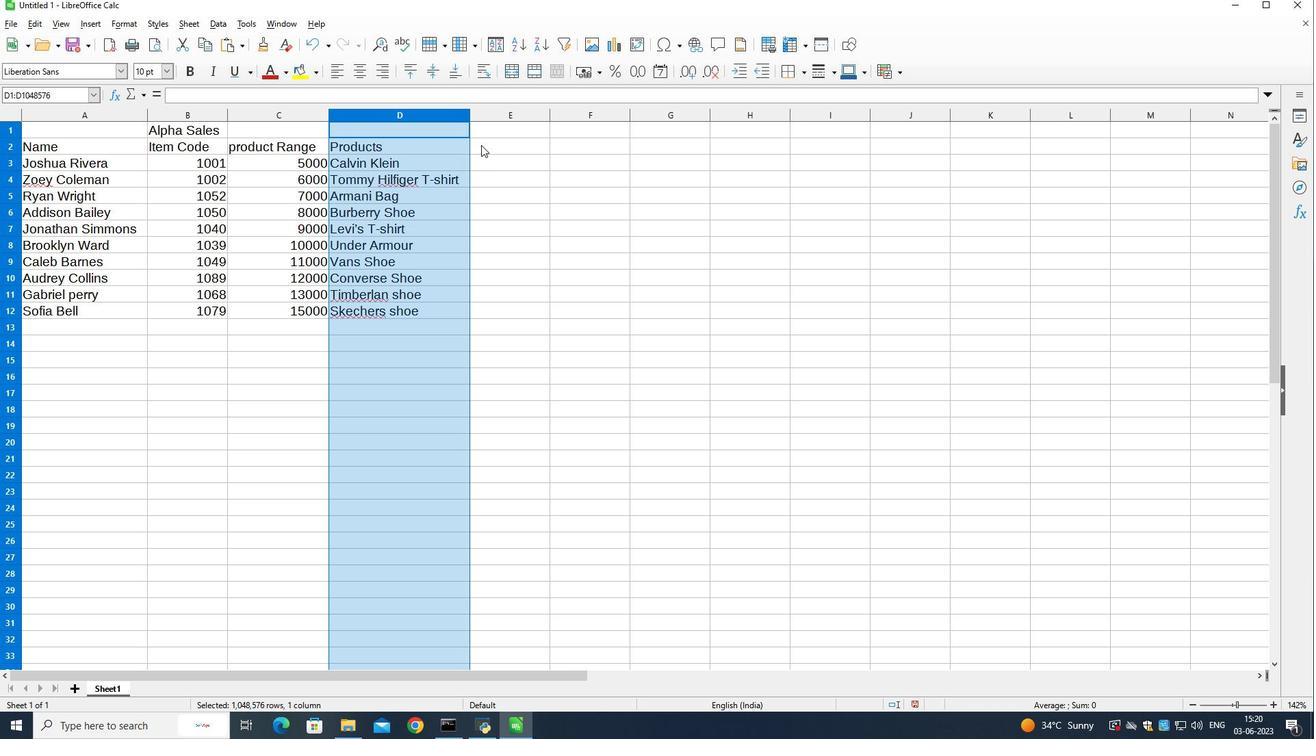 
Action: Mouse moved to (485, 147)
Screenshot: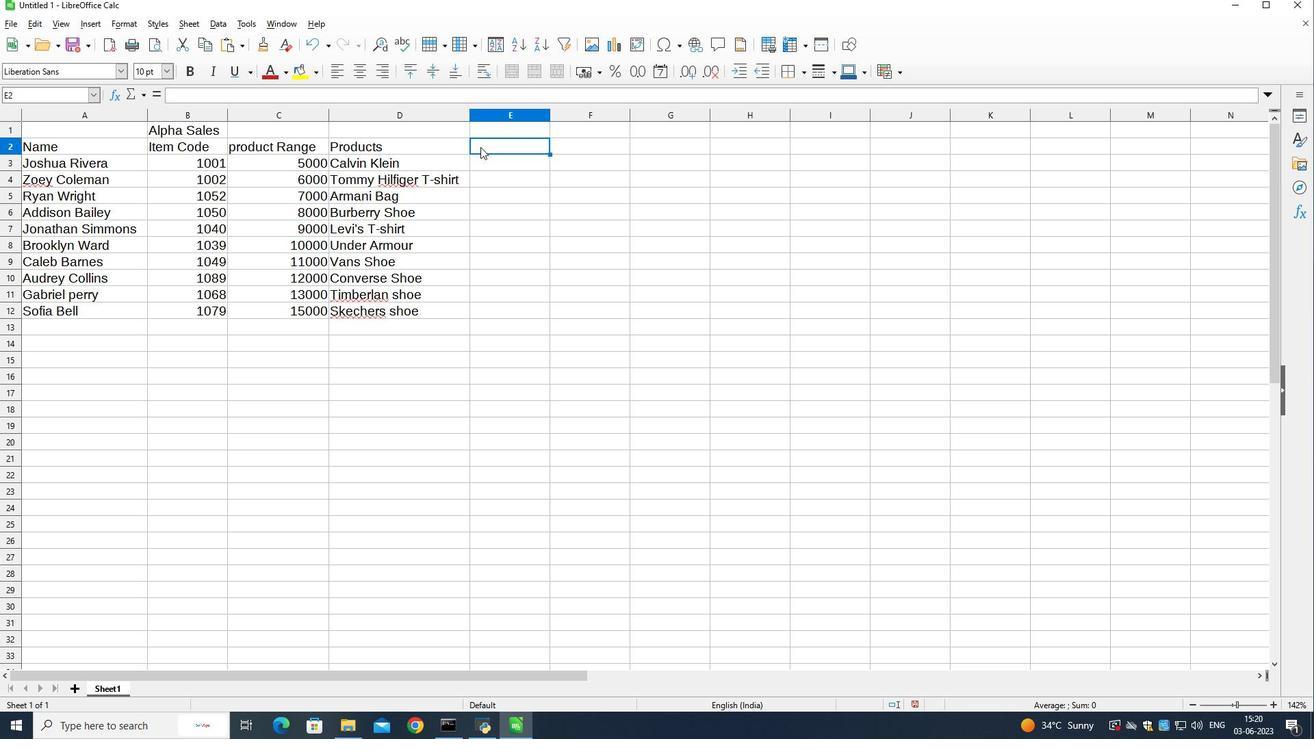 
Action: Key pressed <Key.shift>Quantity<Key.down>3<Key.down>4<Key.down>5<Key.down>6<Key.down>7<Key.down>8<Key.down>9<Key.down>10<Key.down>3<Key.down>4
Screenshot: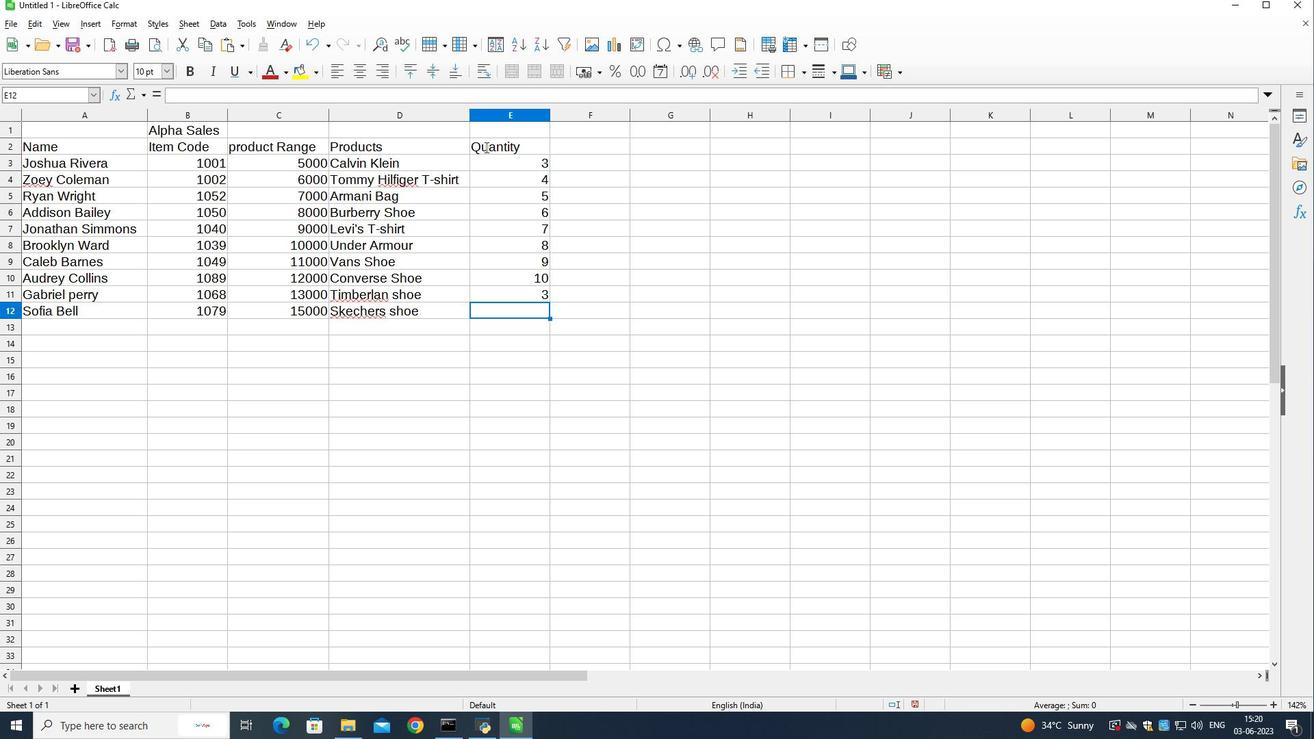 
Action: Mouse moved to (583, 143)
Screenshot: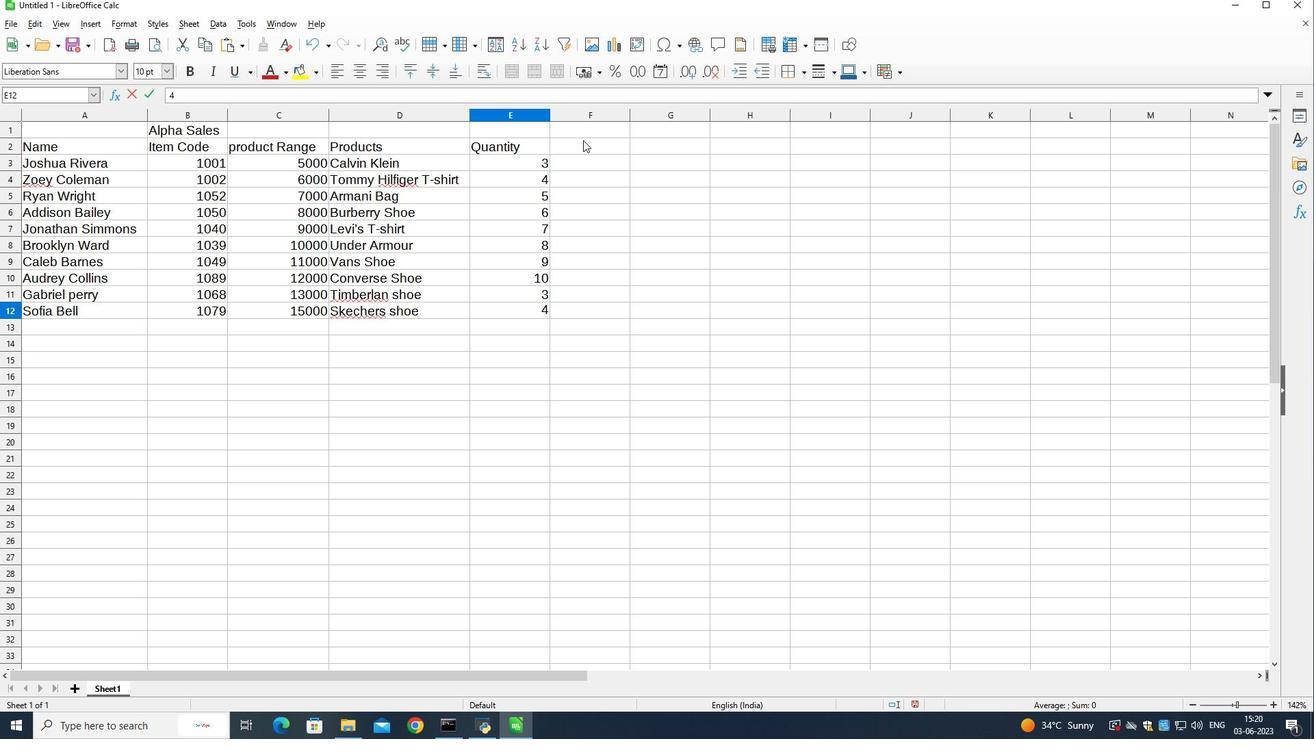 
Action: Mouse pressed left at (583, 143)
Screenshot: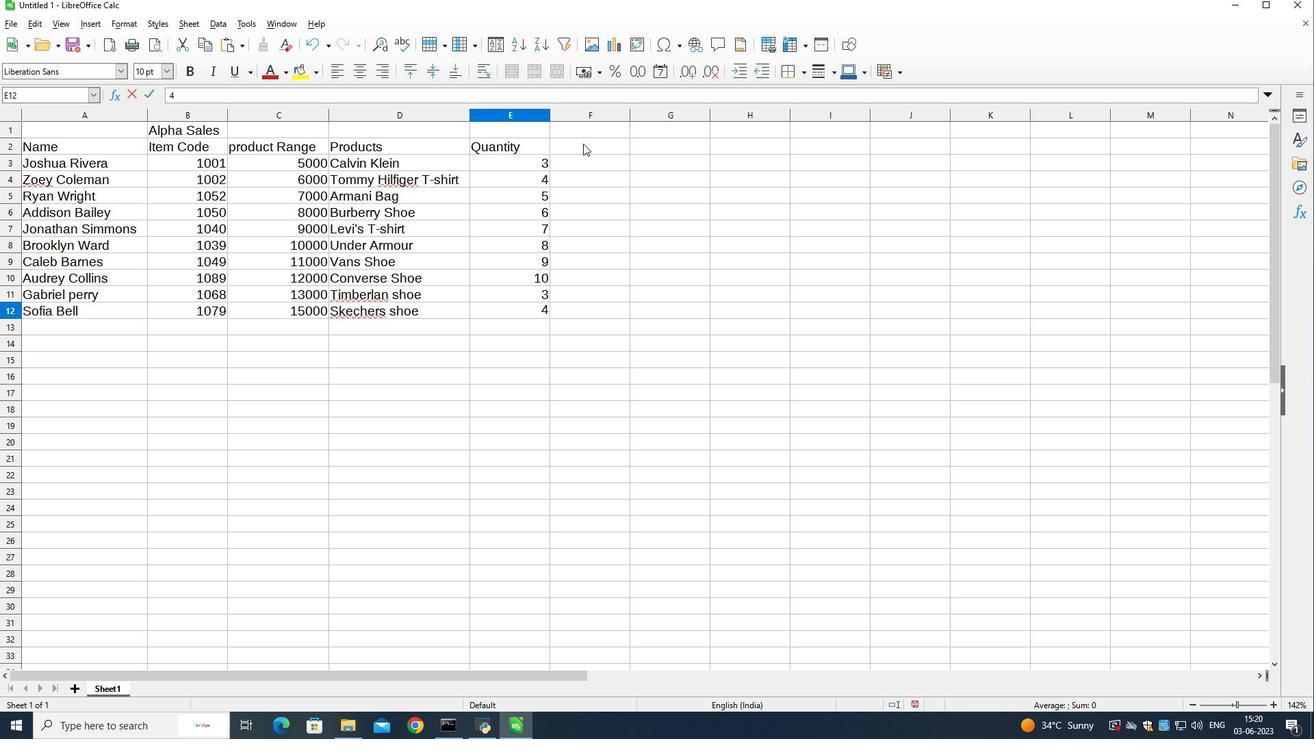 
Action: Mouse moved to (762, 445)
Screenshot: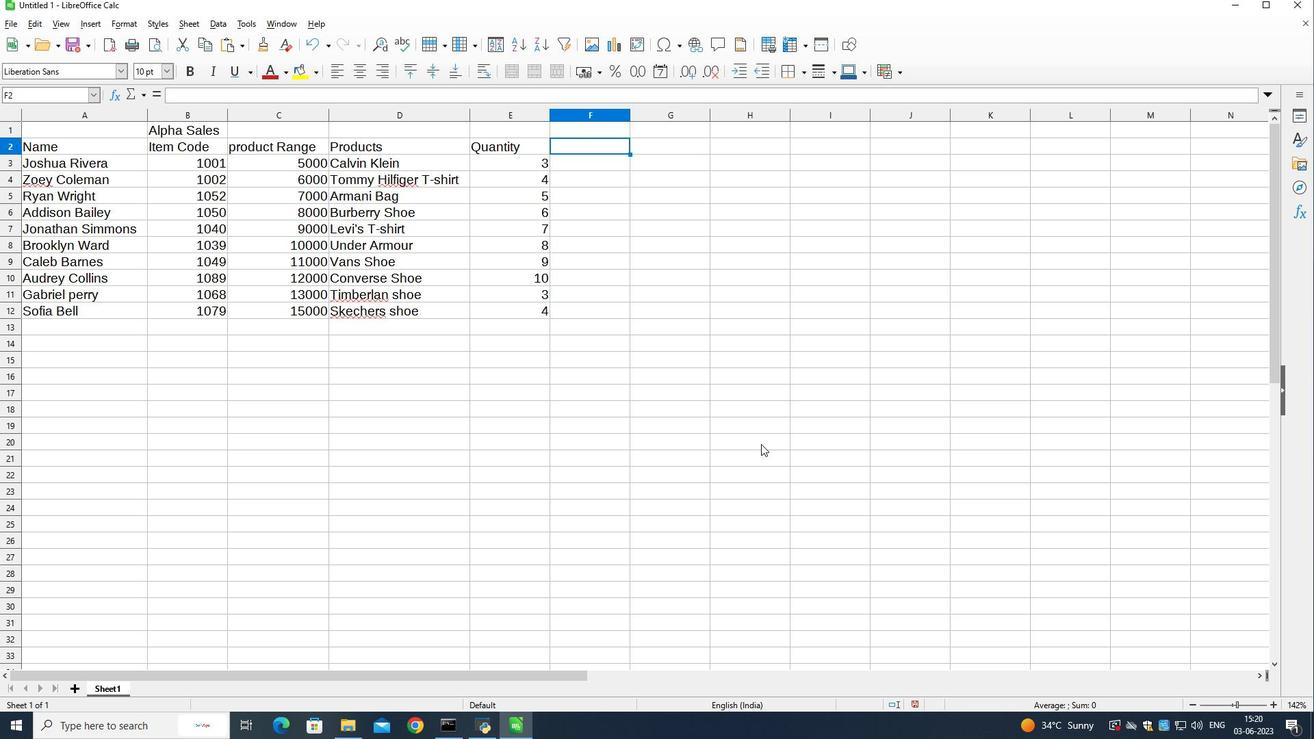 
Action: Key pressed <Key.shift>Amount<Key.down>=sum<Key.shift_r>(
Screenshot: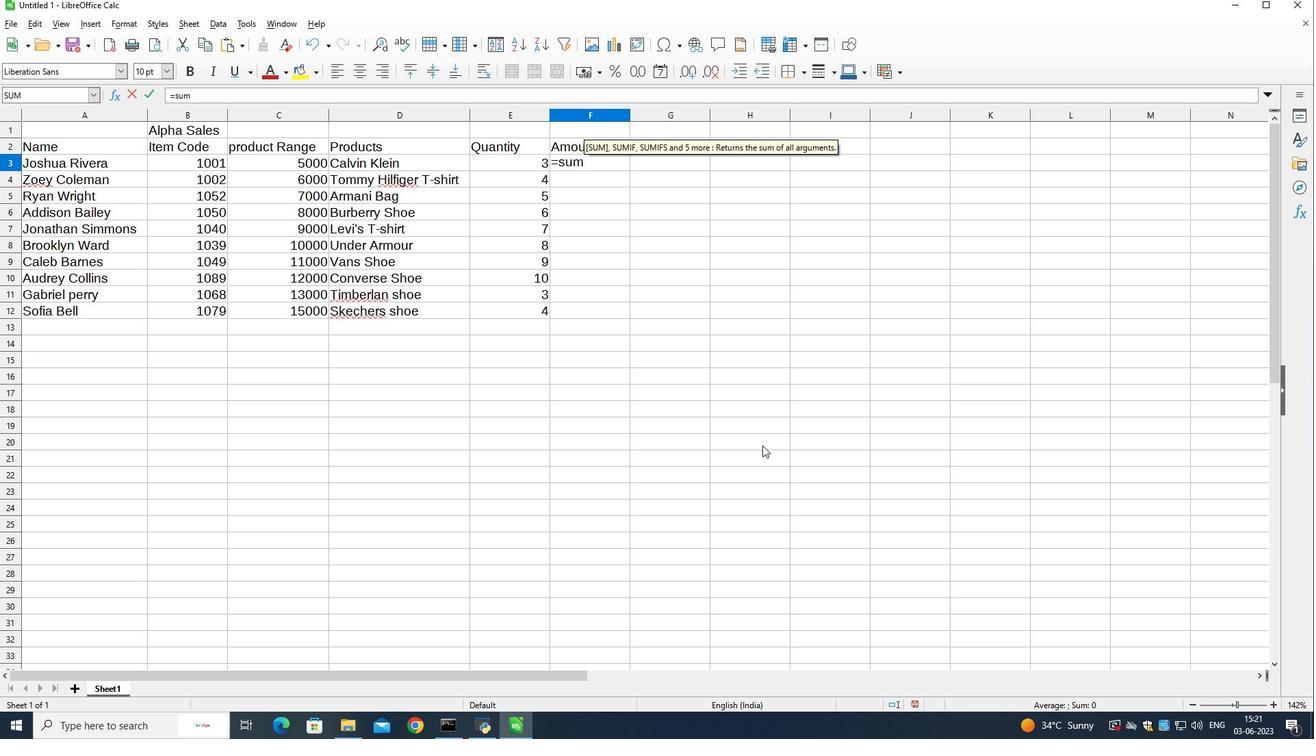 
Action: Mouse moved to (247, 161)
Screenshot: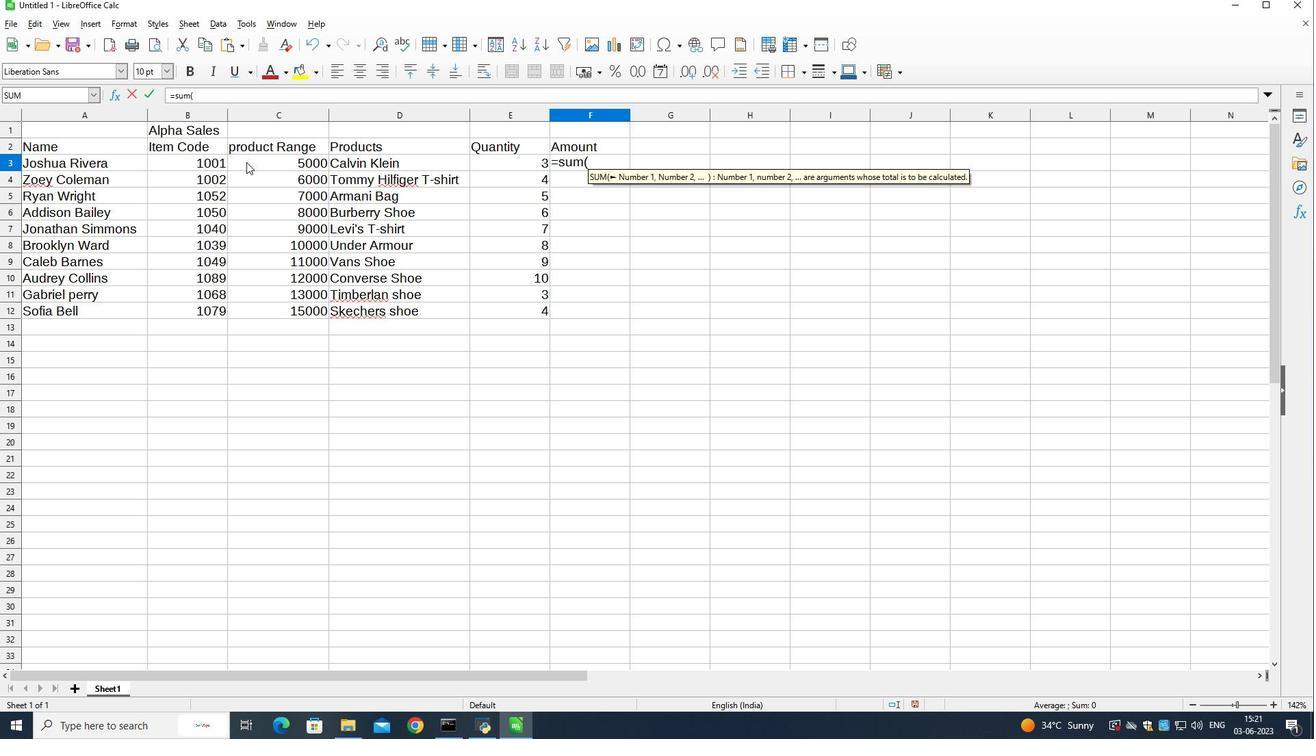
Action: Mouse pressed left at (247, 161)
Screenshot: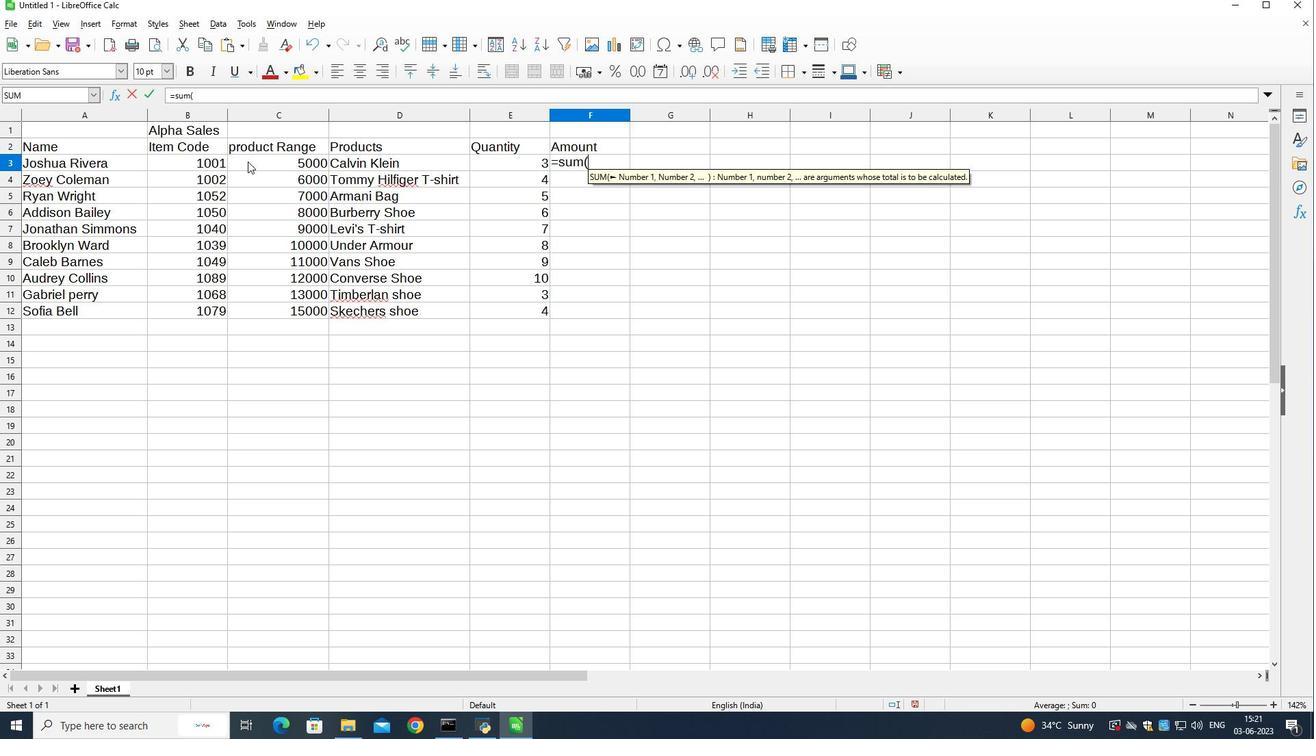 
Action: Key pressed *
Screenshot: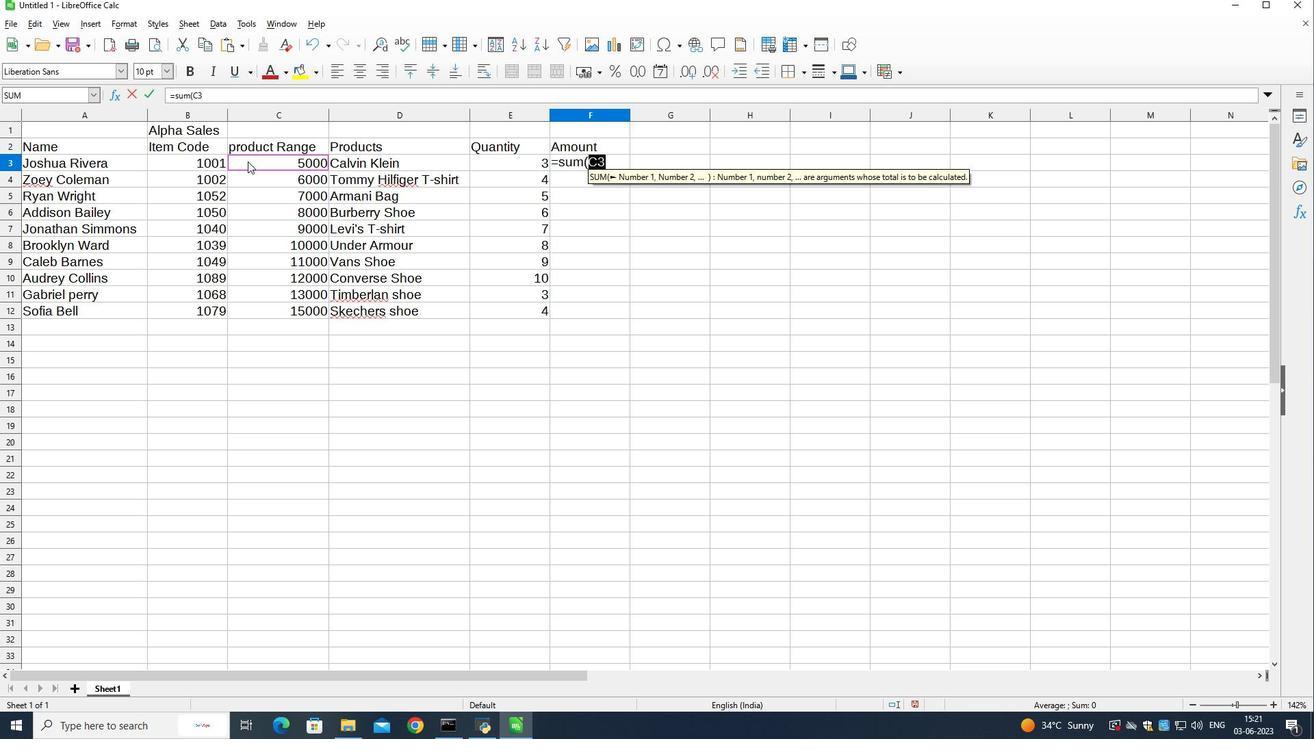 
Action: Mouse moved to (474, 160)
Screenshot: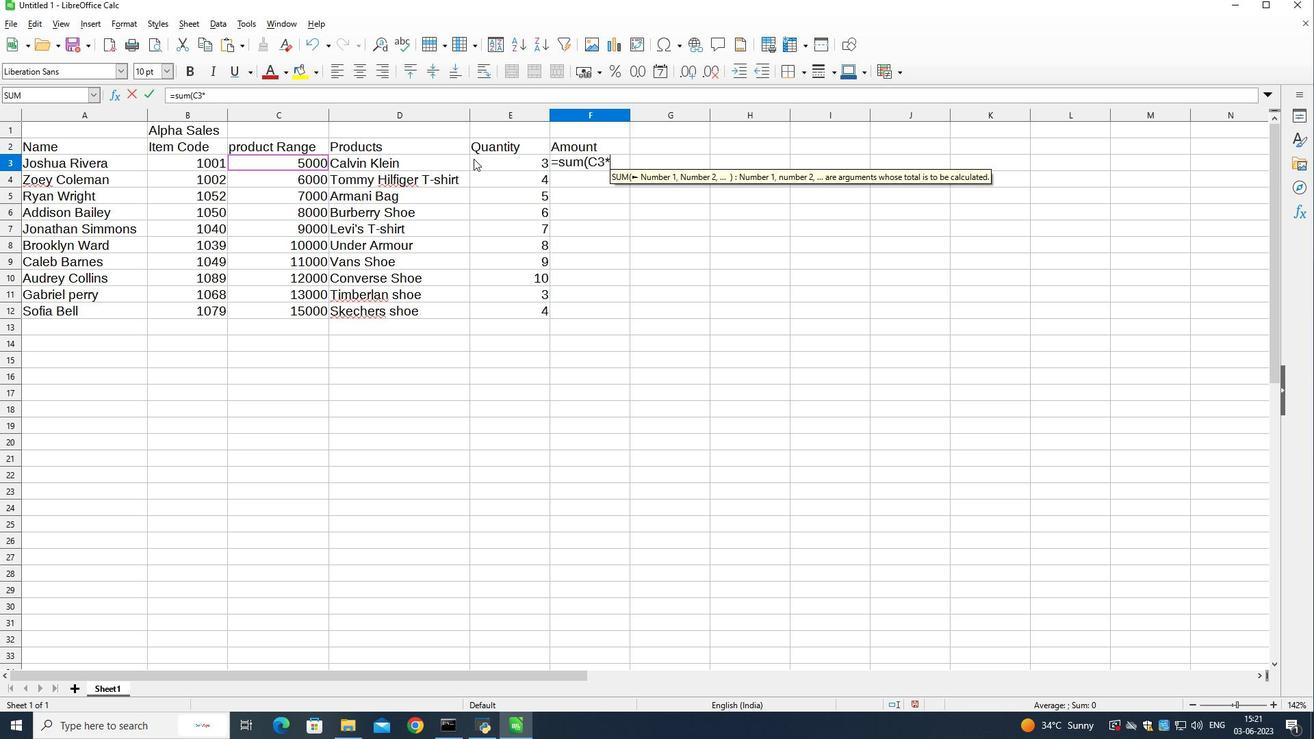 
Action: Mouse pressed left at (474, 160)
Screenshot: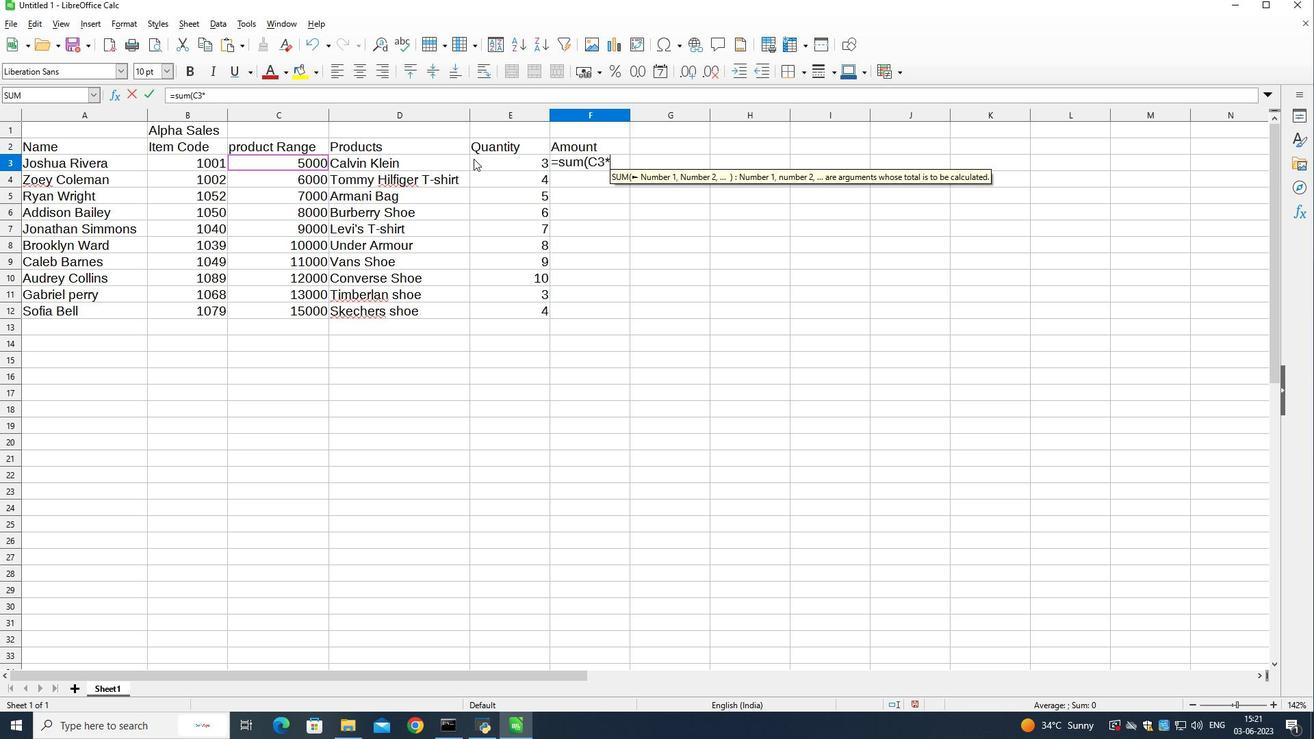 
Action: Mouse moved to (480, 164)
Screenshot: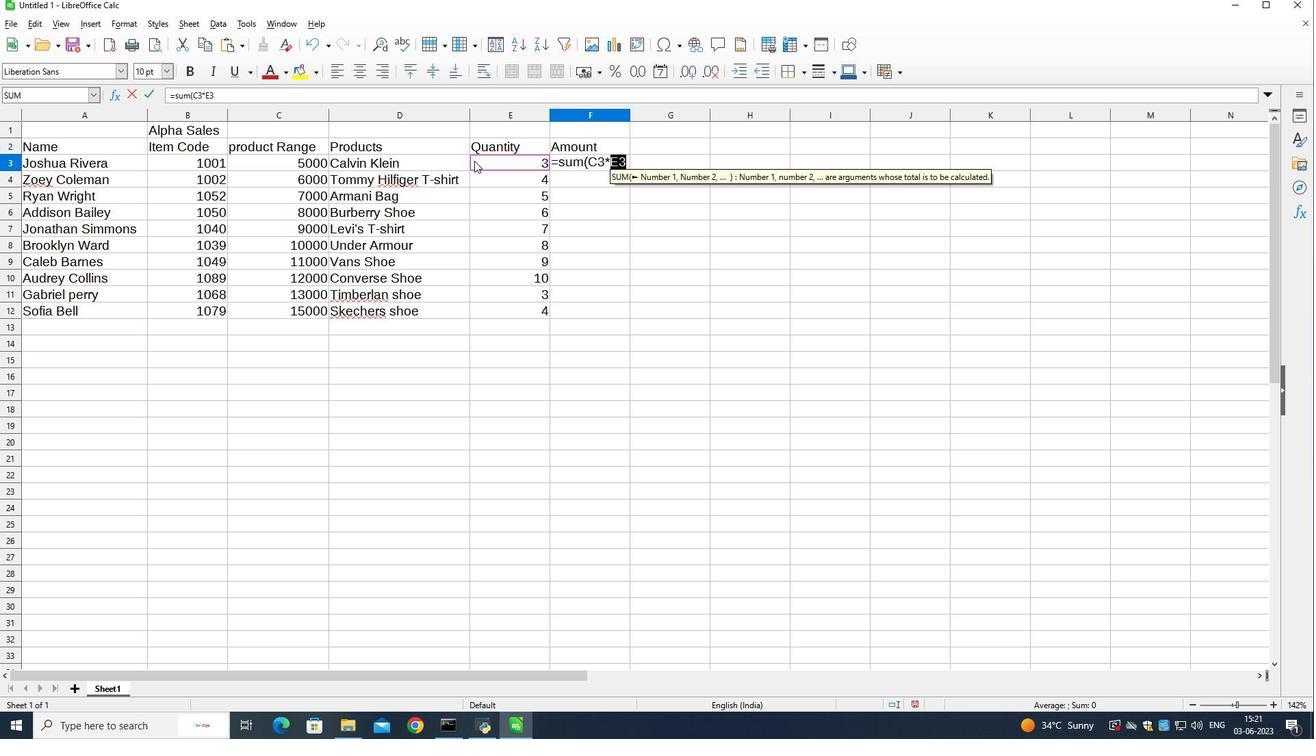 
Action: Key pressed <Key.shift_r>)<Key.enter>
Screenshot: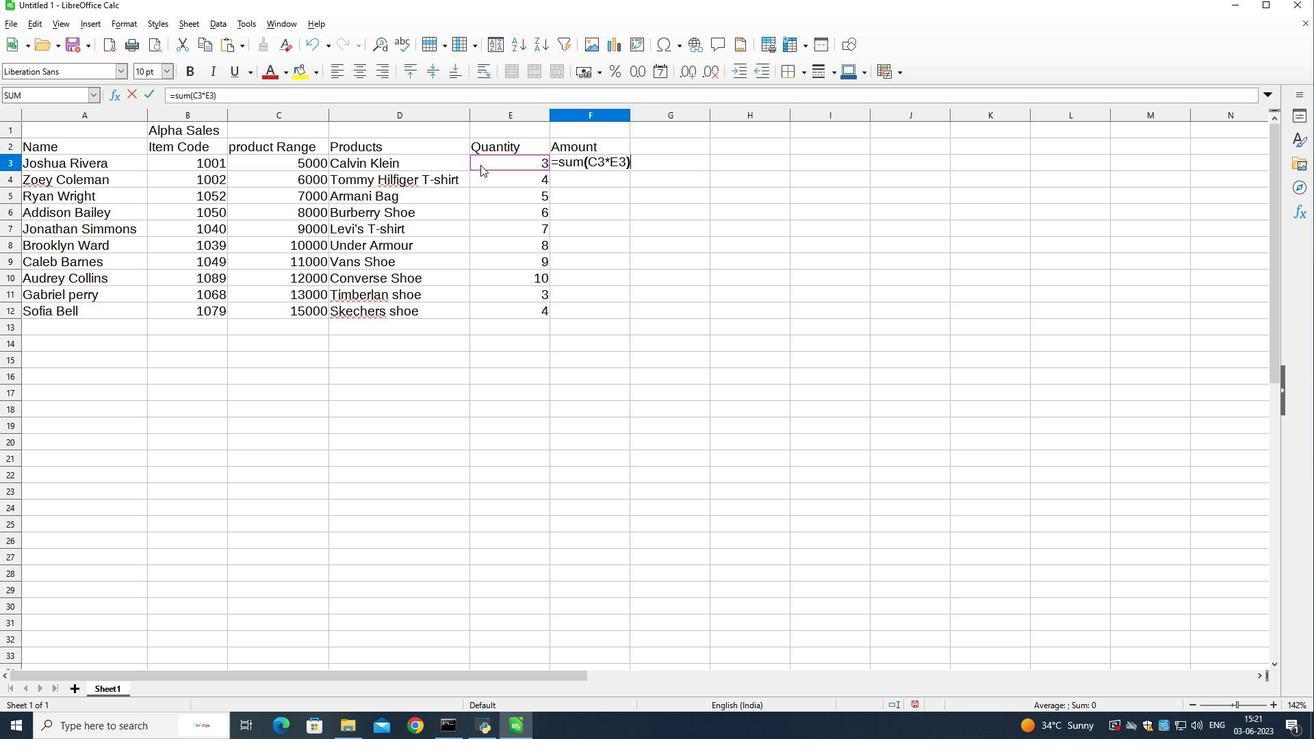 
Action: Mouse moved to (611, 160)
Screenshot: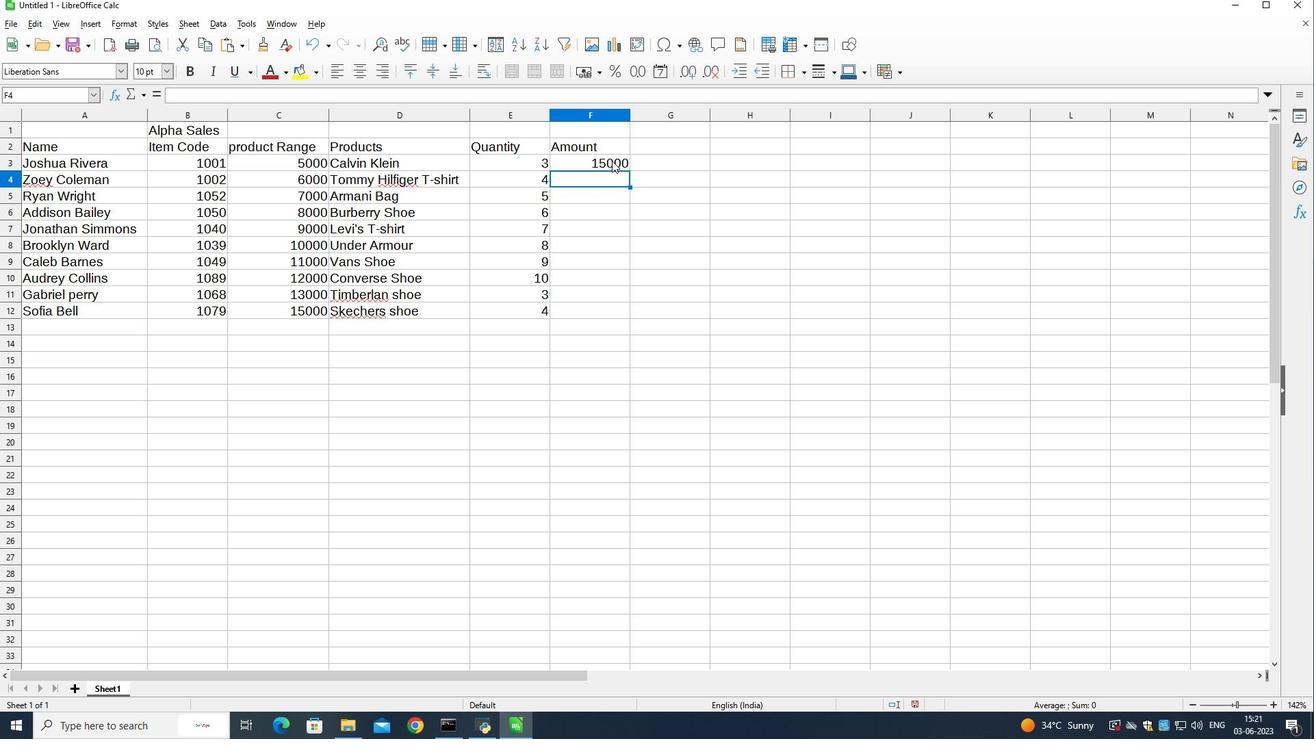 
Action: Mouse pressed left at (611, 160)
Screenshot: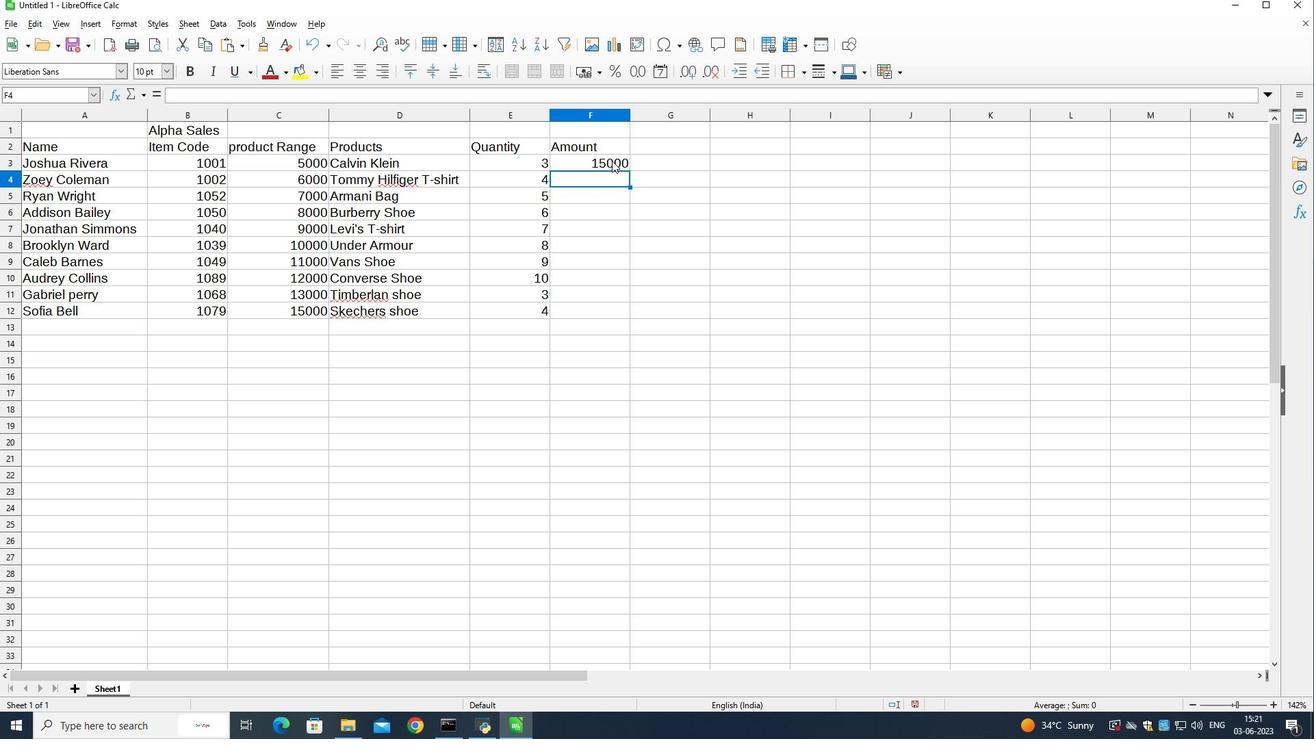
Action: Mouse moved to (630, 169)
Screenshot: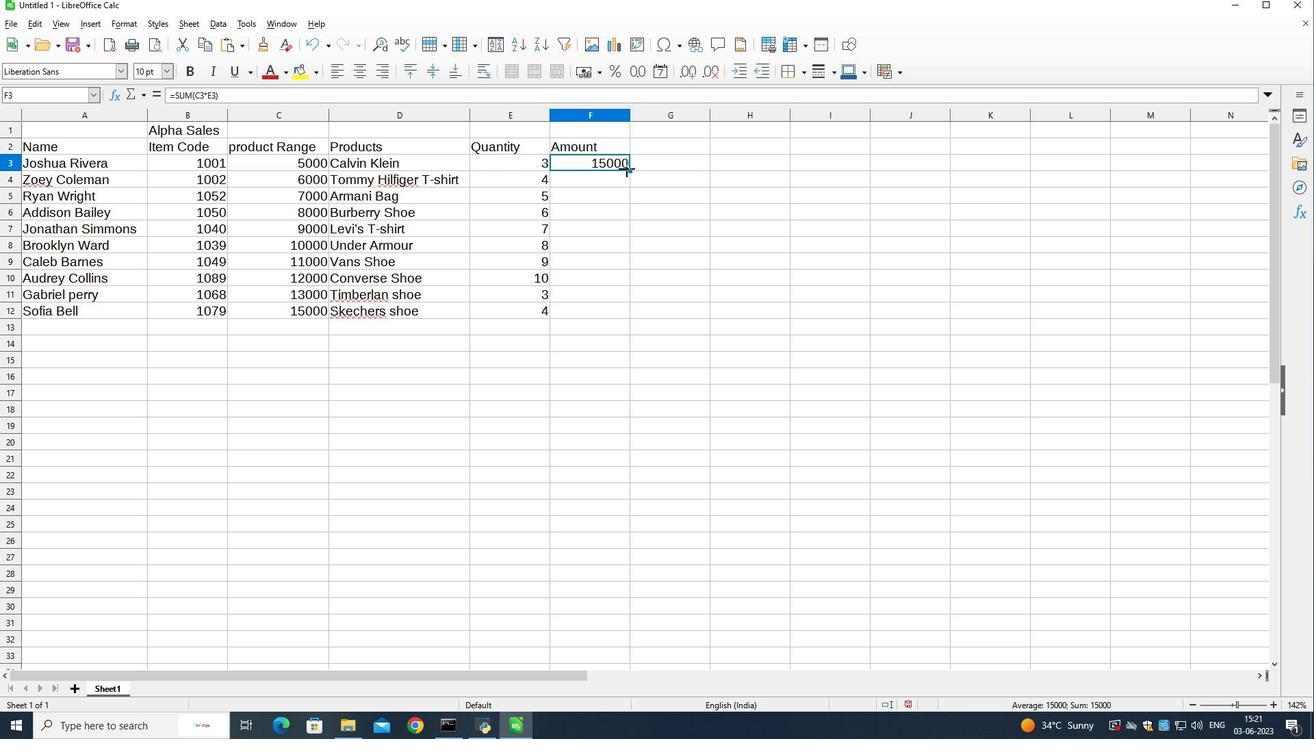 
Action: Mouse pressed left at (630, 169)
Screenshot: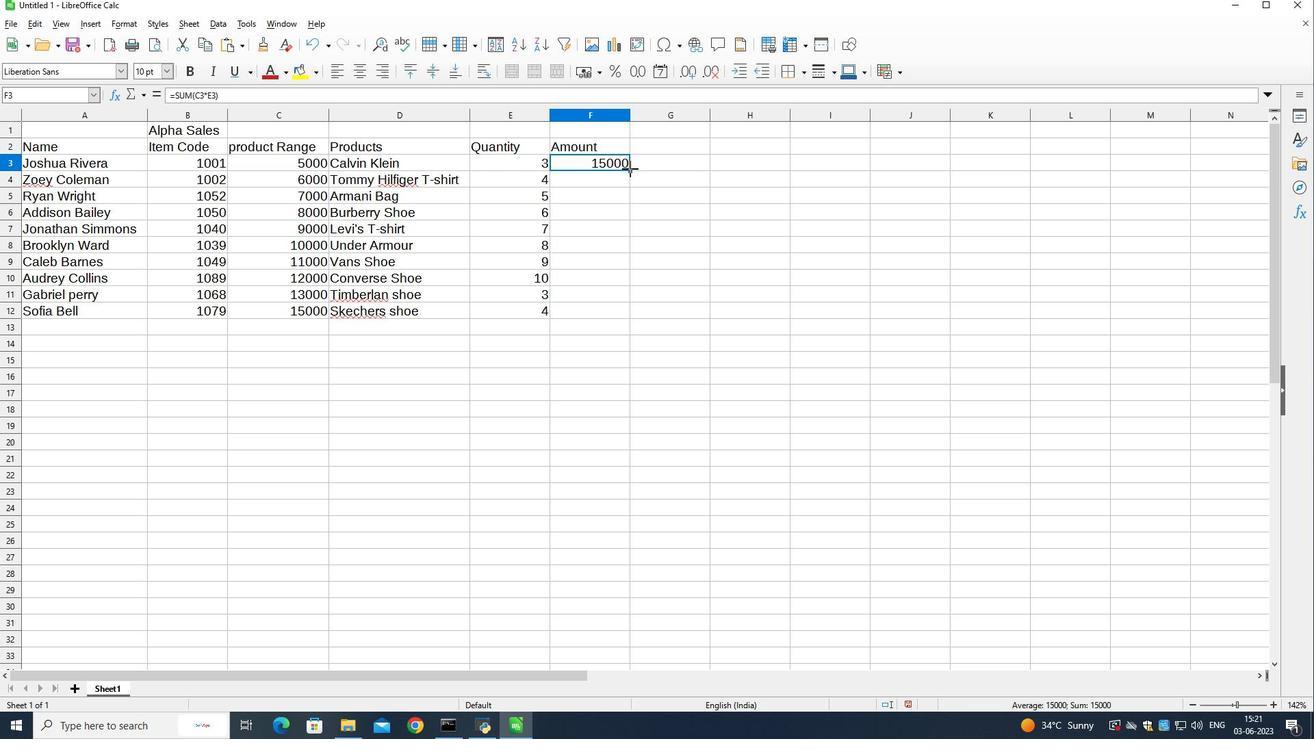 
Action: Mouse moved to (642, 145)
Screenshot: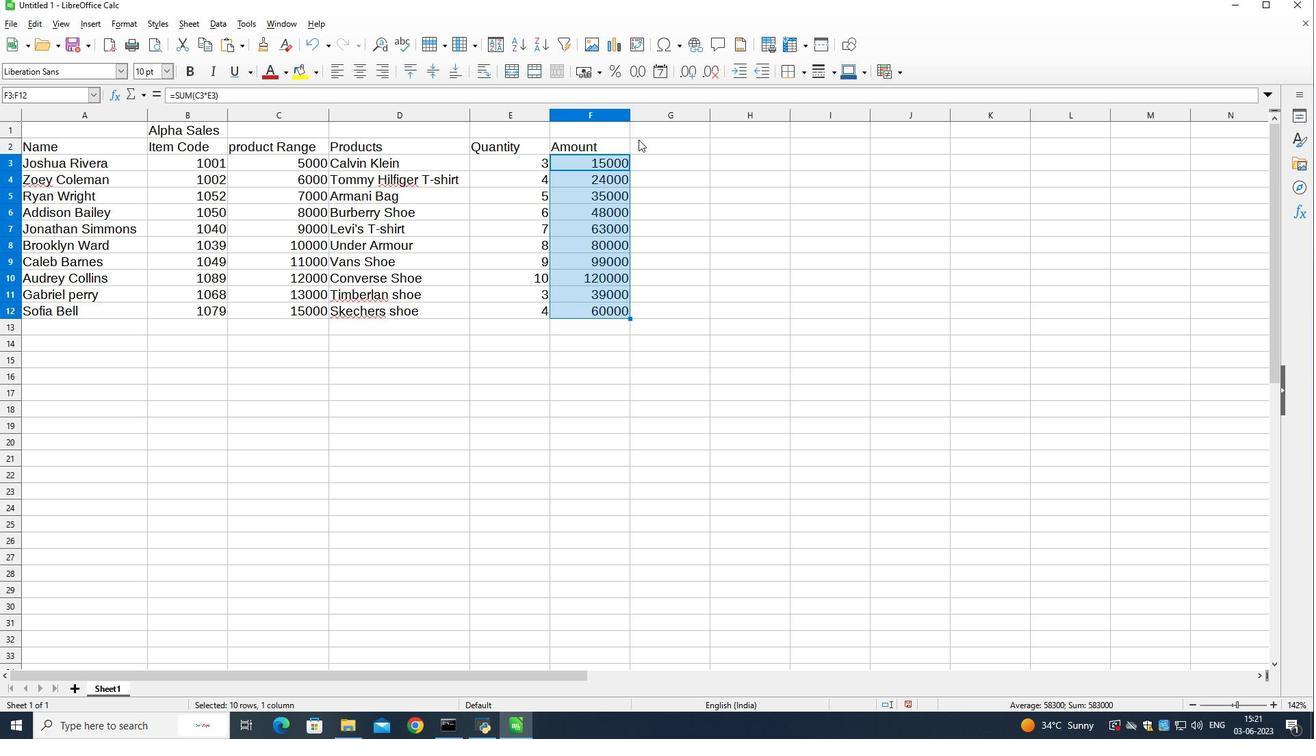 
Action: Mouse pressed left at (642, 145)
Screenshot: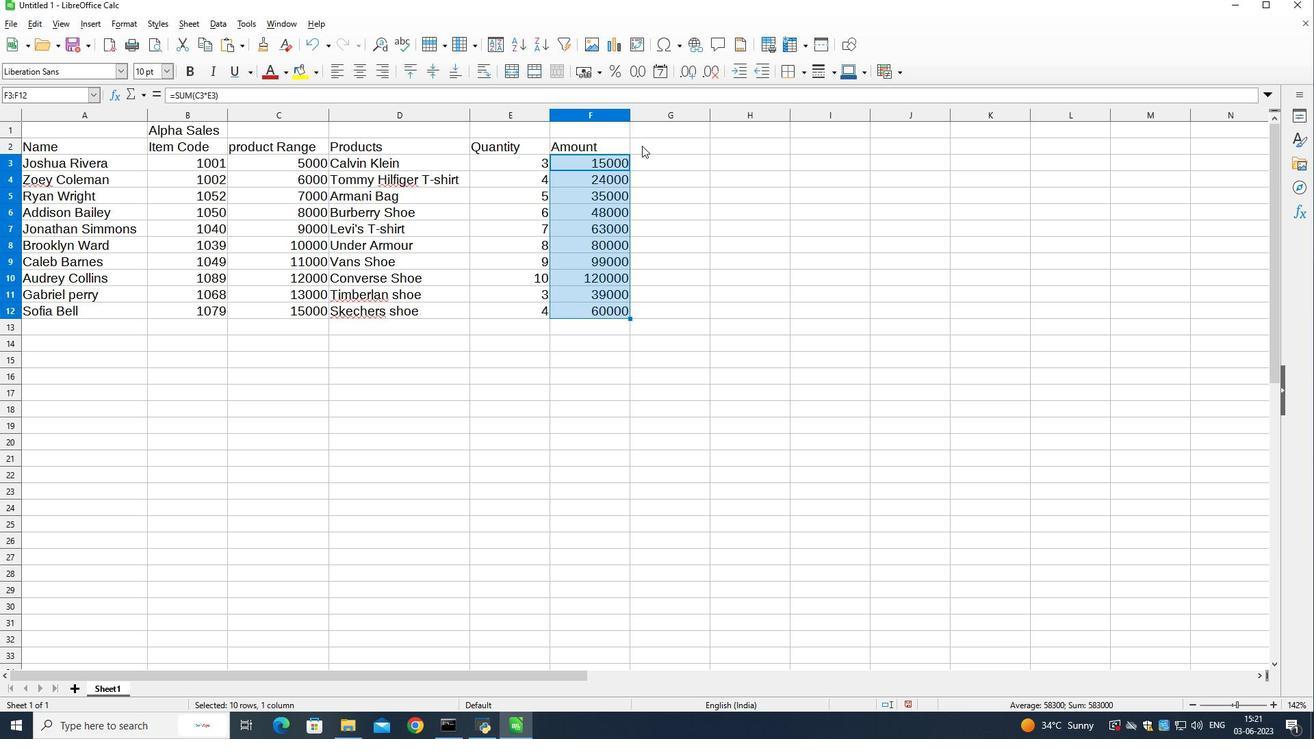 
Action: Mouse moved to (605, 139)
Screenshot: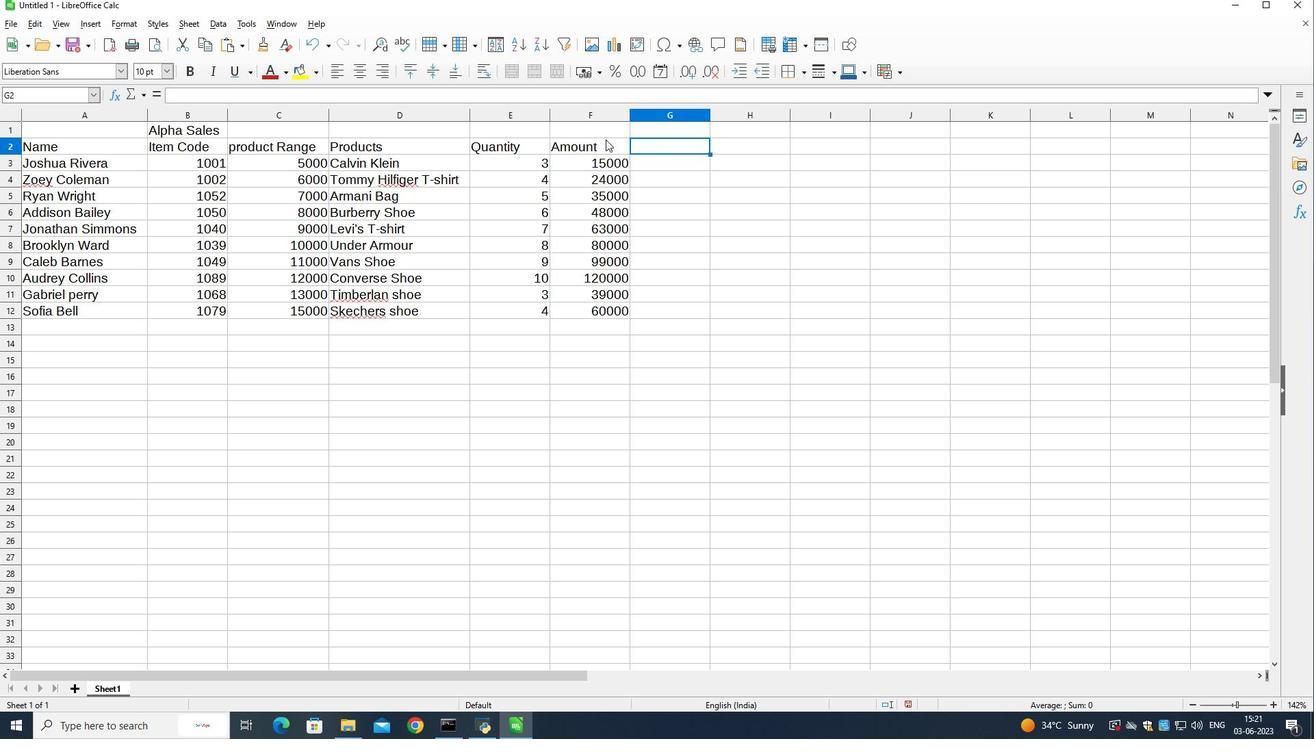 
Action: Key pressed <Key.shift>Atx<Key.backspace><Key.backspace><Key.backspace><Key.shift><Key.shift><Key.shift><Key.shift><Key.shift><Key.shift>Tax<Key.down>
Screenshot: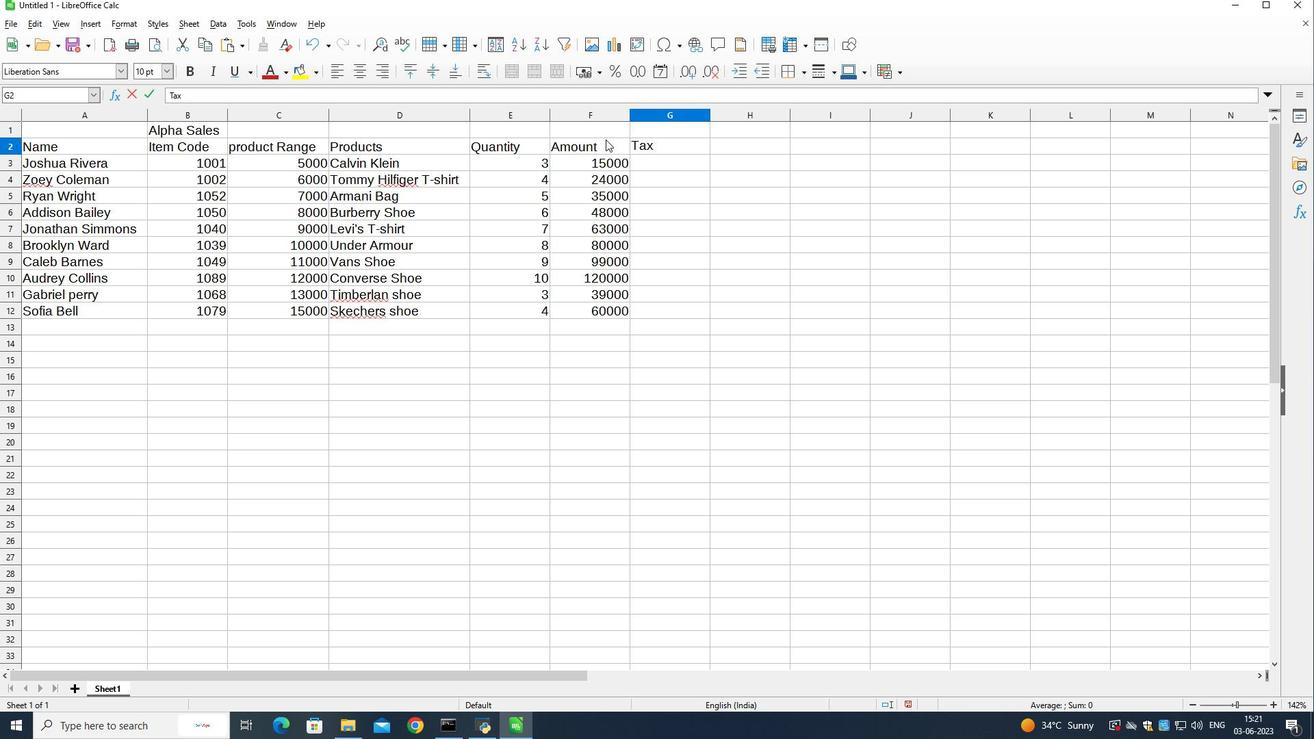 
Action: Mouse moved to (596, 162)
Screenshot: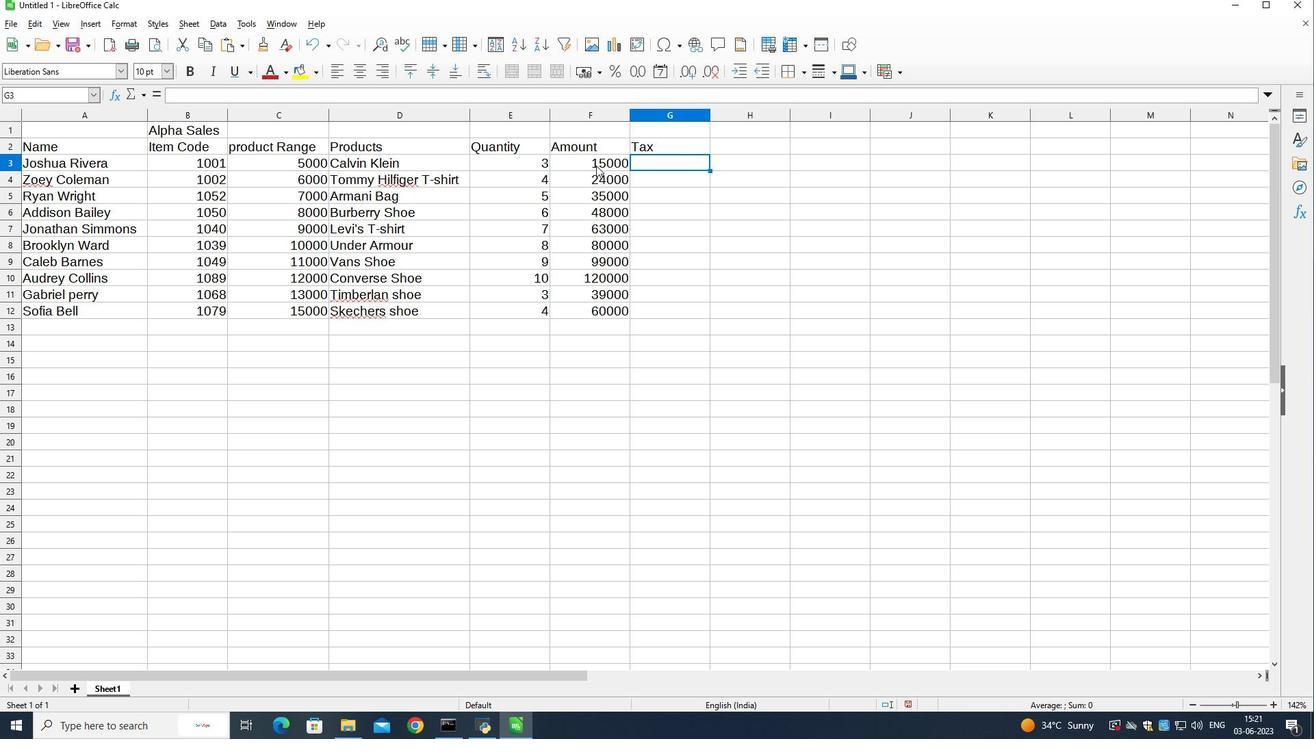 
Action: Mouse pressed left at (596, 162)
Screenshot: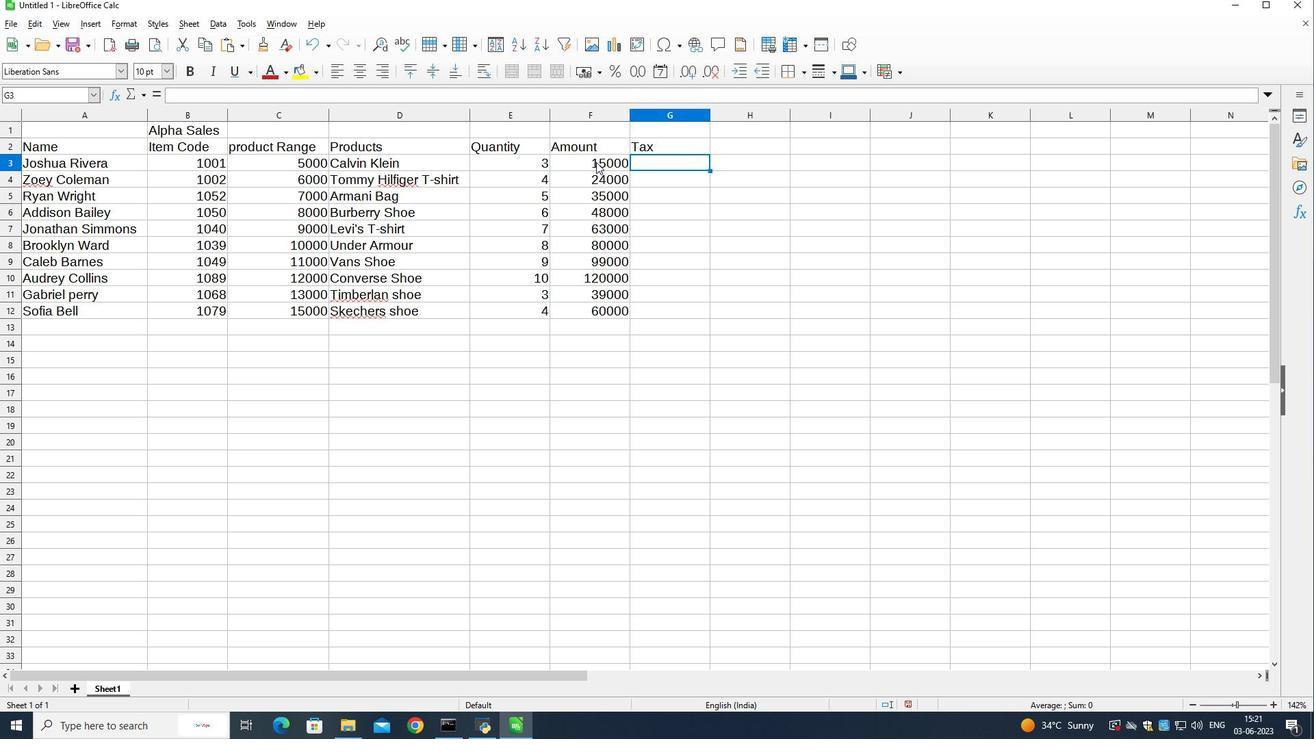 
Action: Mouse moved to (639, 162)
Screenshot: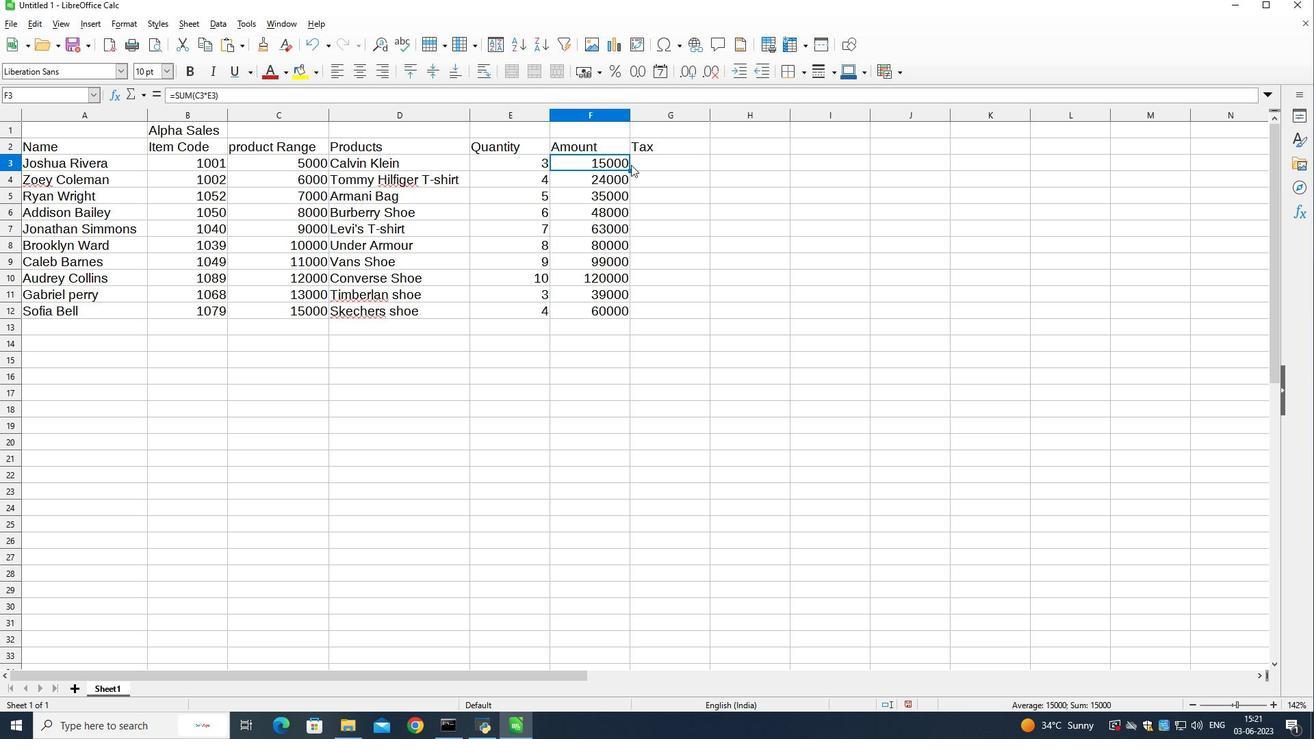 
Action: Mouse pressed left at (639, 162)
Screenshot: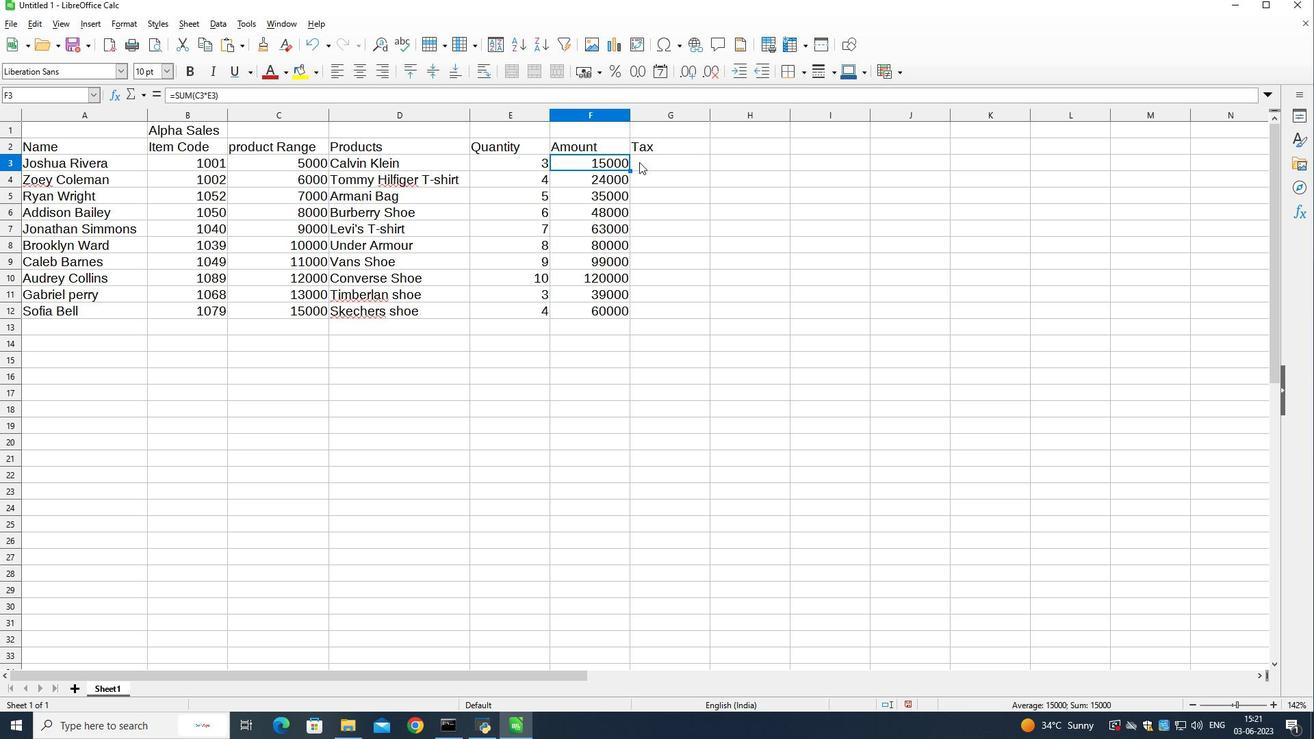 
Action: Mouse moved to (641, 162)
Screenshot: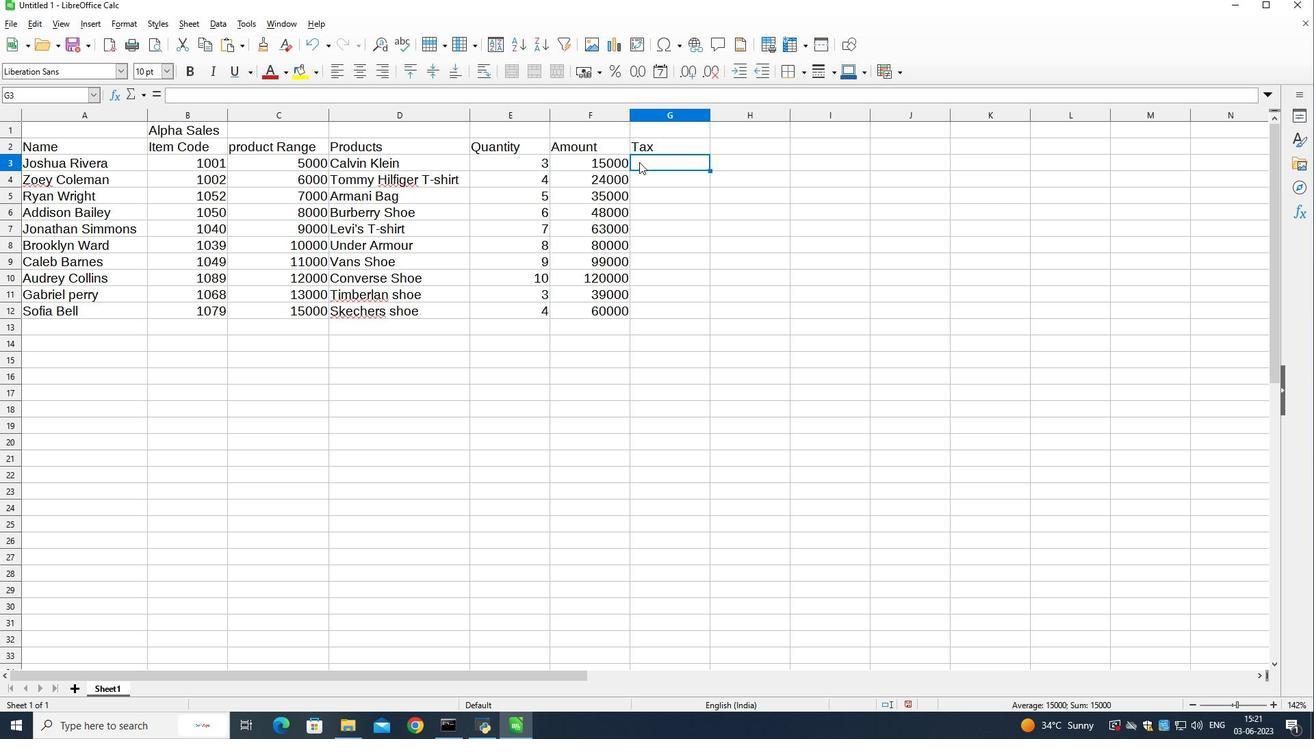 
Action: Key pressed -<Key.backspace>=<Key.shift_r><Key.shift_r><Key.shift_r><Key.shift_r><Key.shift_r><Key.shift_r><Key.shift_r><Key.shift_r><Key.shift_r><Key.shift_r><Key.shift_r><Key.shift_r><Key.shift_r><Key.shift_r><Key.shift_r><Key.shift_r><Key.shift_r>(
Screenshot: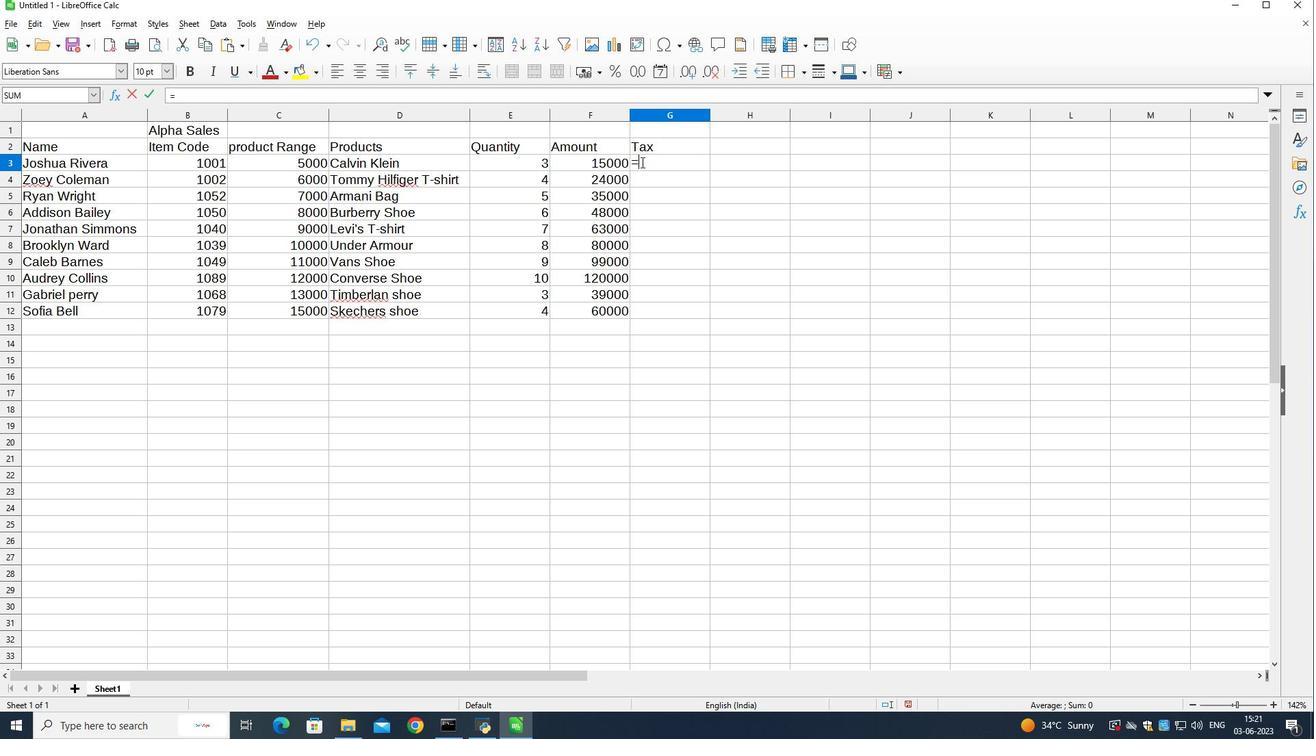 
Action: Mouse moved to (617, 159)
Screenshot: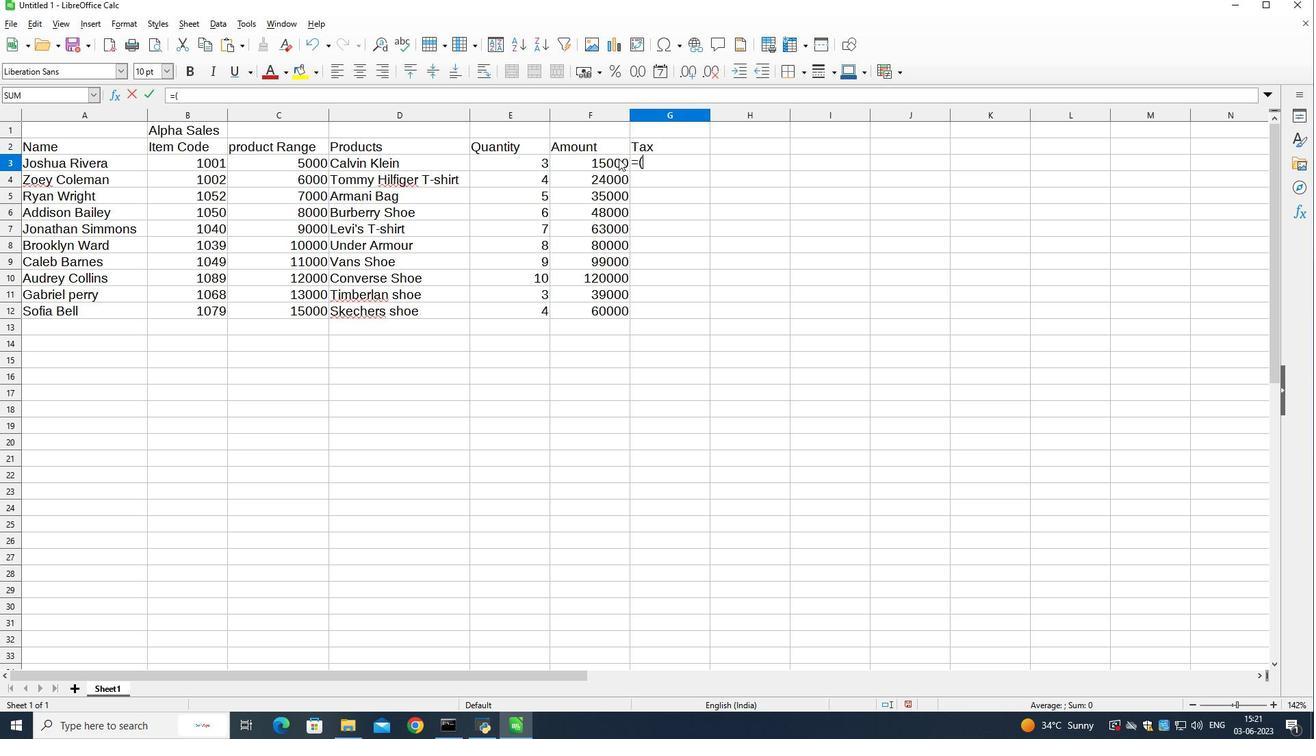 
Action: Mouse pressed left at (617, 159)
Screenshot: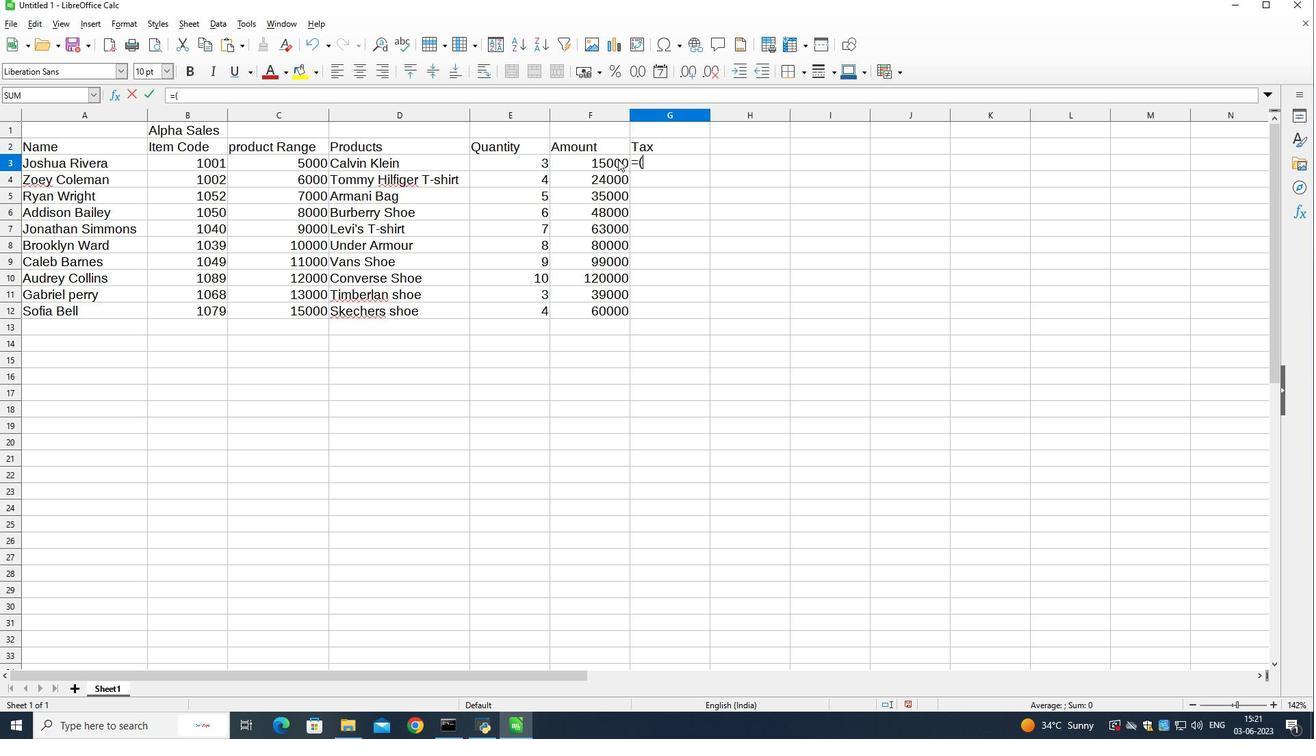 
Action: Mouse moved to (614, 161)
Screenshot: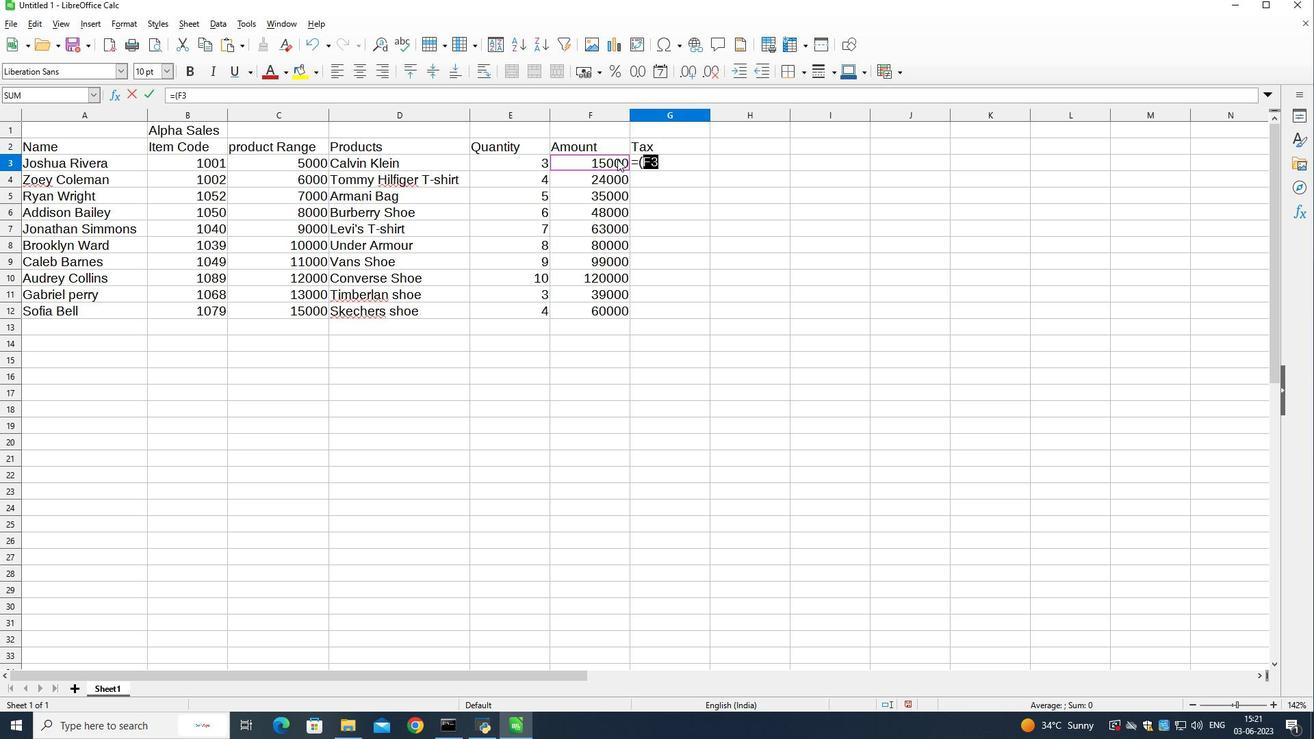 
Action: Key pressed *12<Key.shift><Key.shift><Key.shift><Key.shift><Key.shift>%<Key.shift_r><Key.shift_r><Key.shift_r><Key.shift_r><Key.shift_r><Key.shift_r><Key.shift_r><Key.shift_r><Key.shift_r><Key.shift_r><Key.shift_r><Key.shift_r><Key.shift_r><Key.shift_r><Key.shift_r>)<Key.enter>
Screenshot: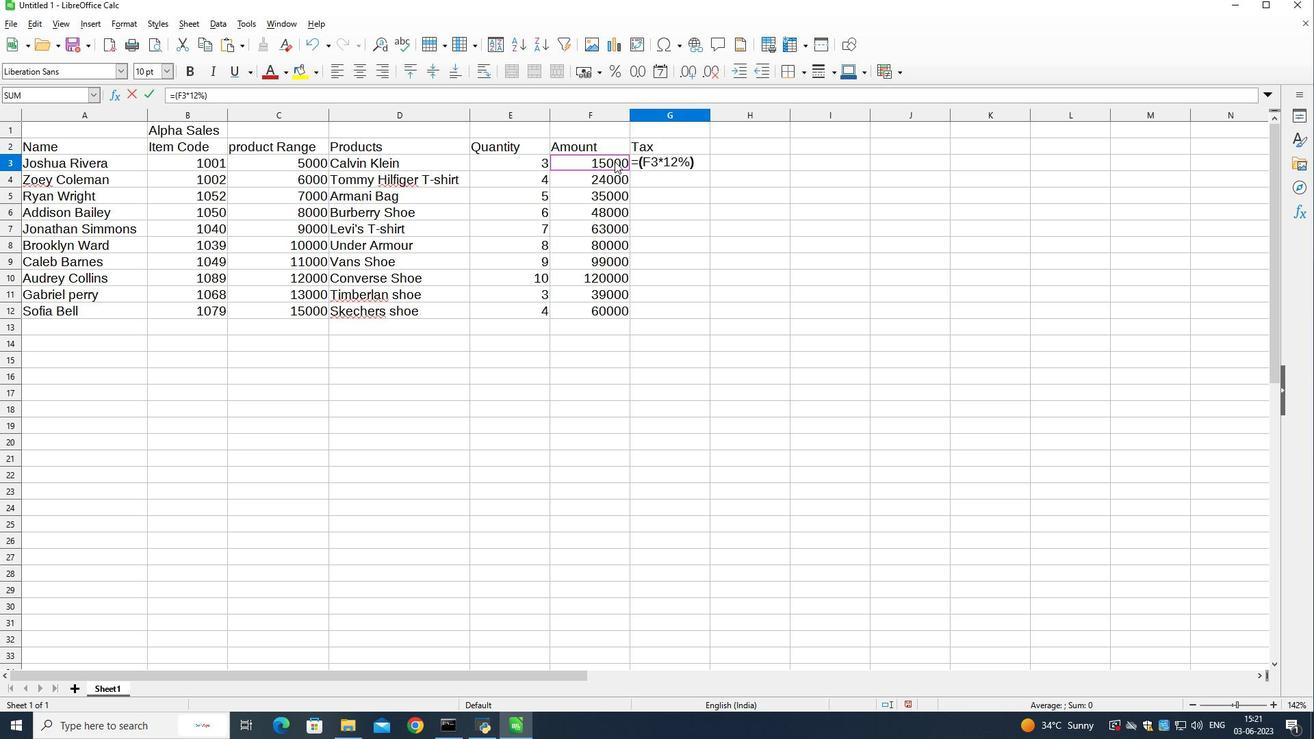 
Action: Mouse moved to (648, 159)
Screenshot: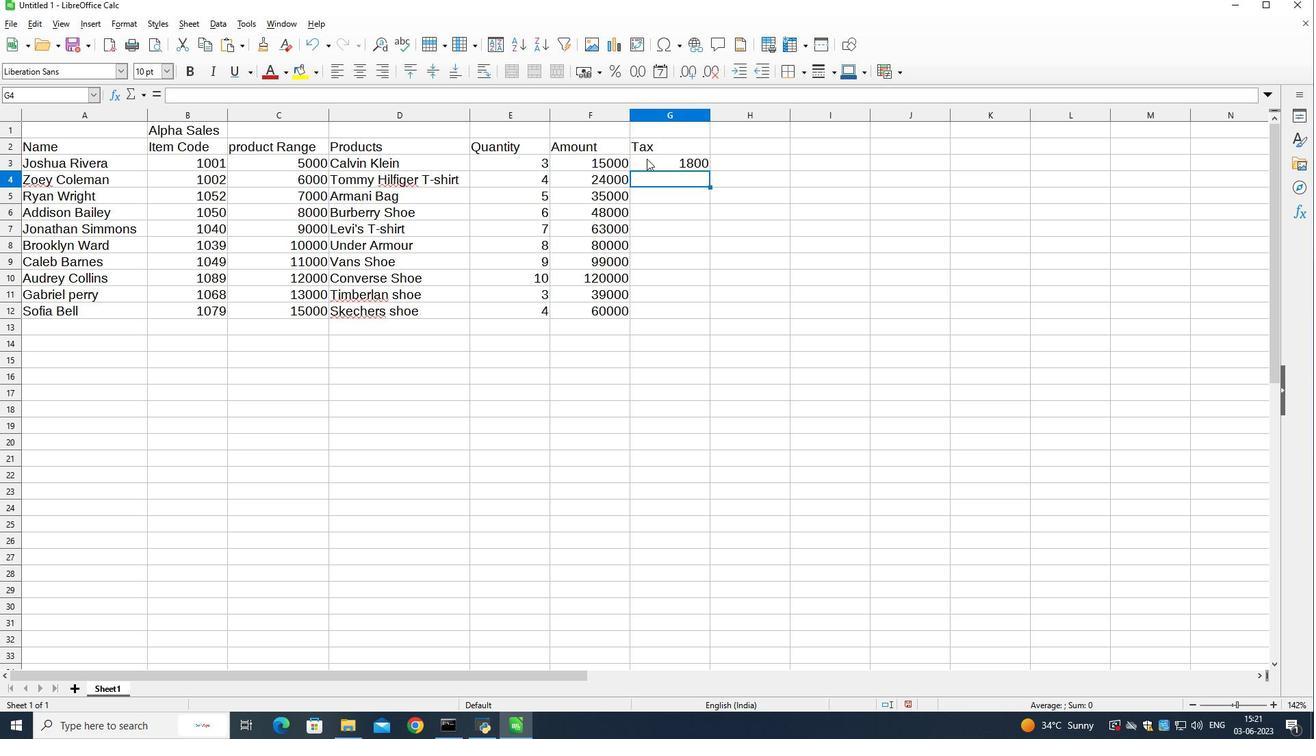 
Action: Mouse pressed left at (648, 159)
Screenshot: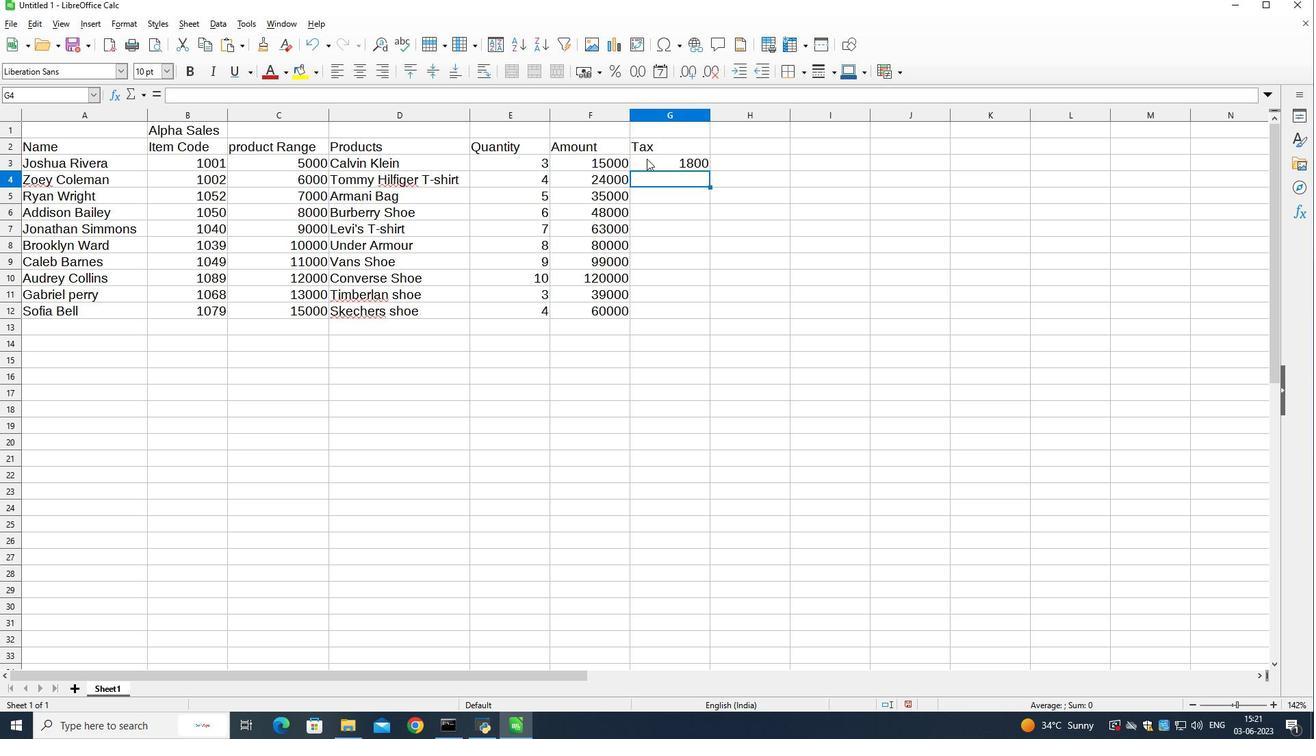 
Action: Mouse moved to (708, 168)
Screenshot: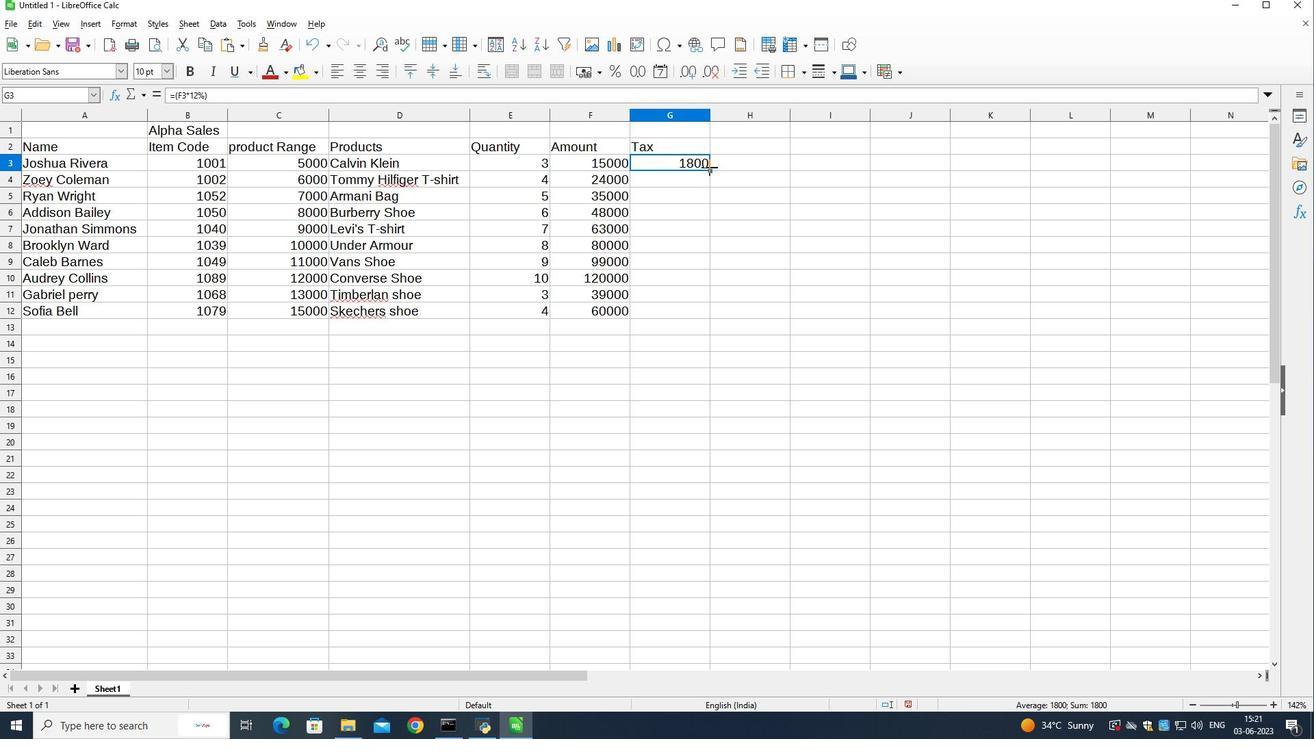 
Action: Mouse pressed left at (708, 168)
Screenshot: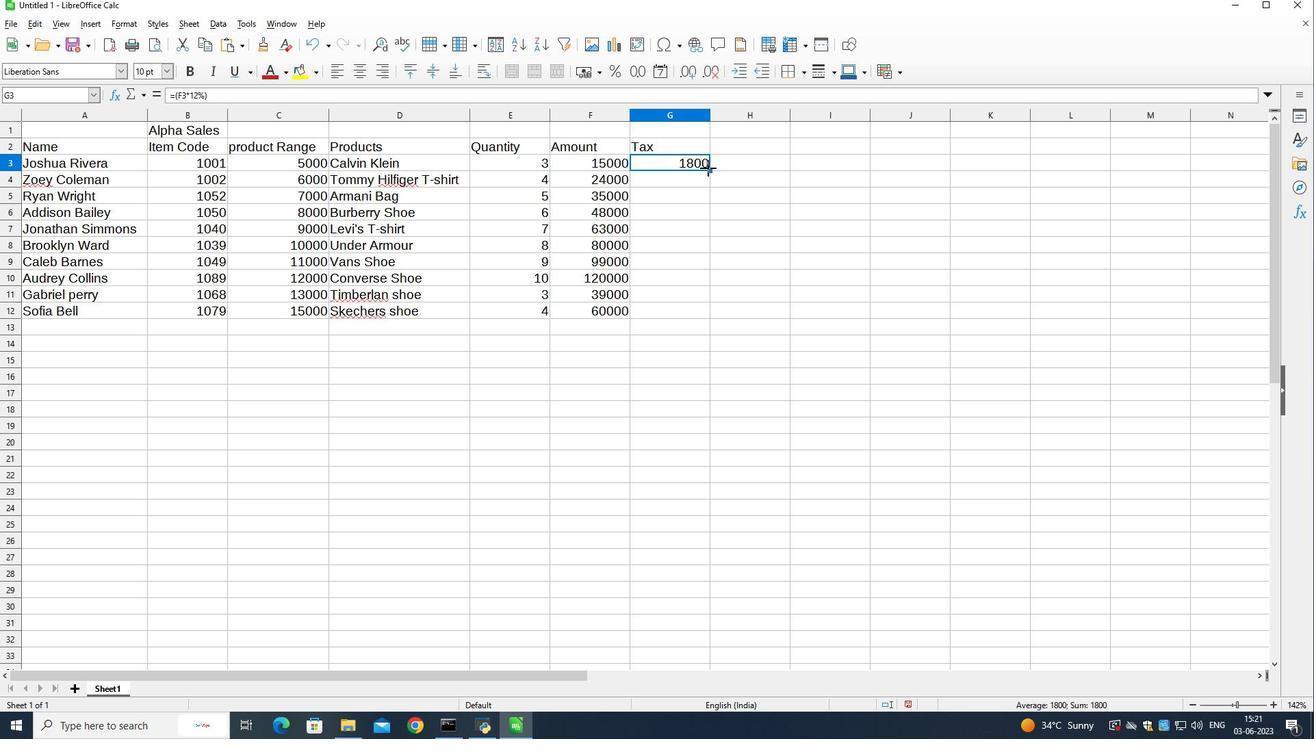 
Action: Mouse moved to (748, 143)
Screenshot: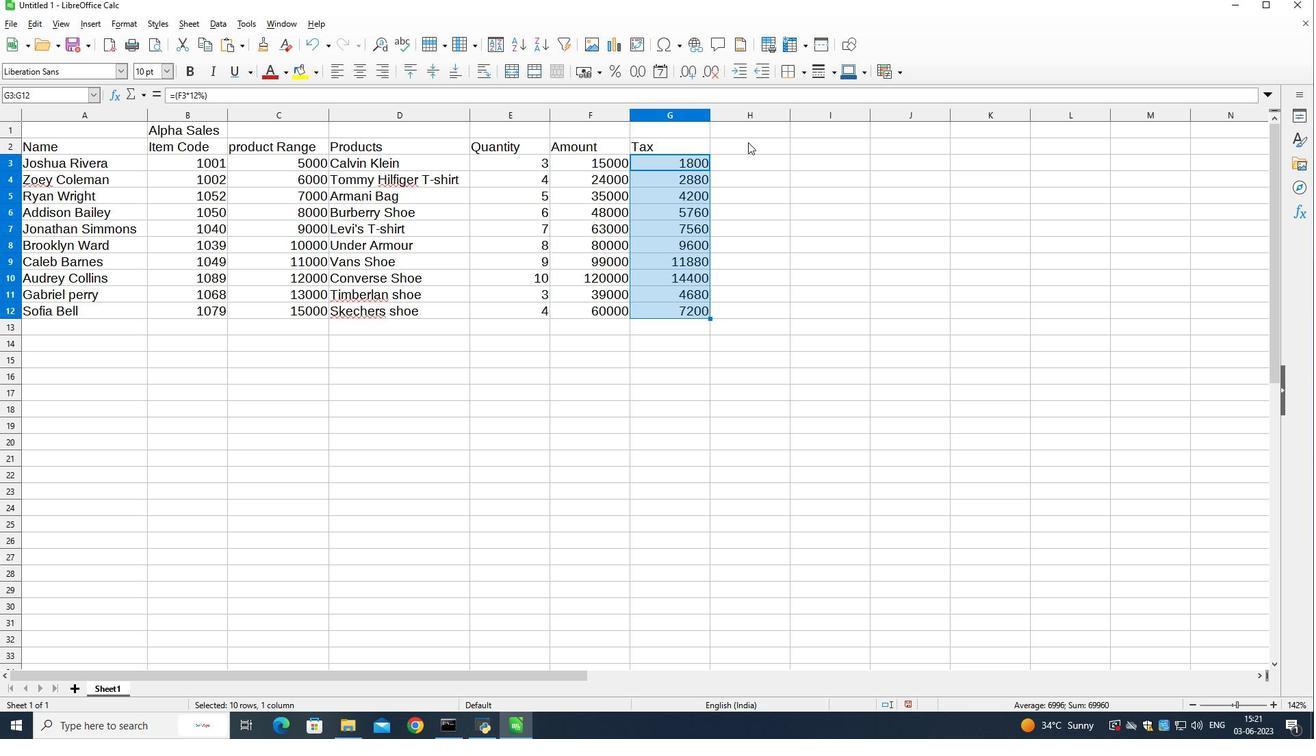 
Action: Mouse pressed left at (748, 143)
Screenshot: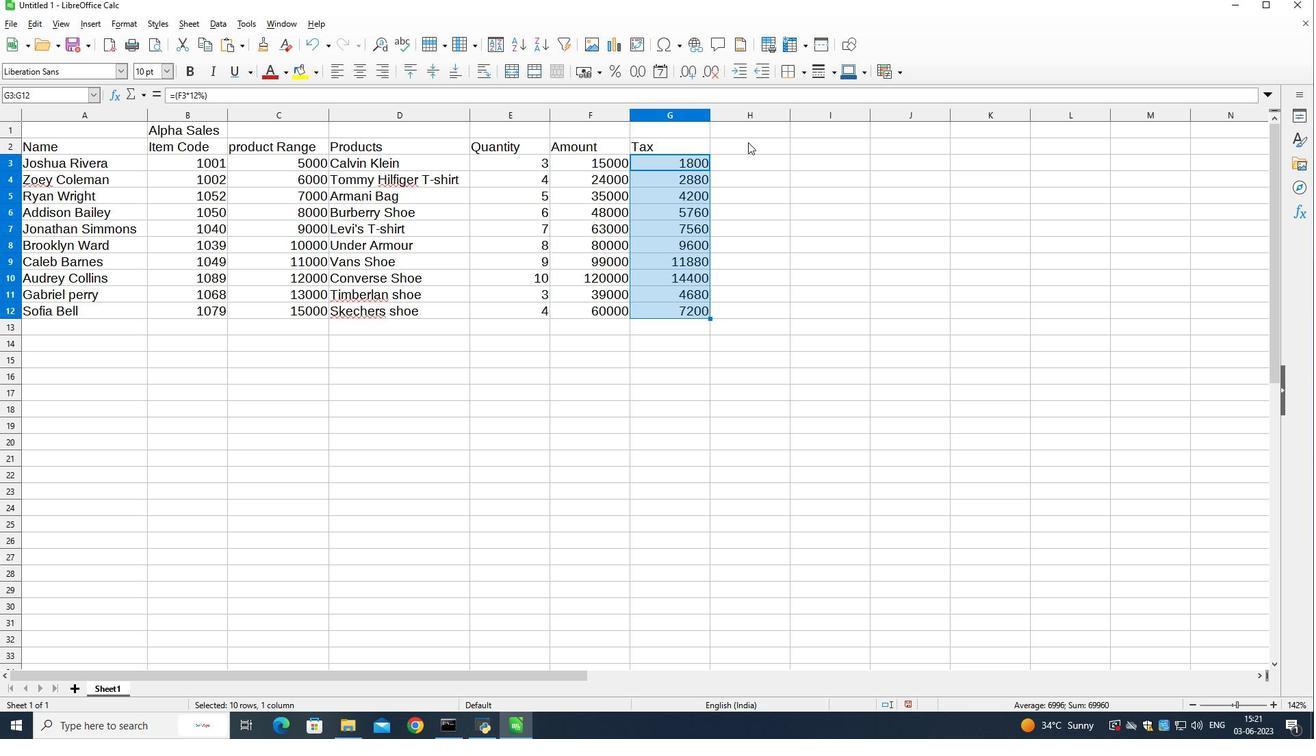 
Action: Mouse moved to (743, 151)
Screenshot: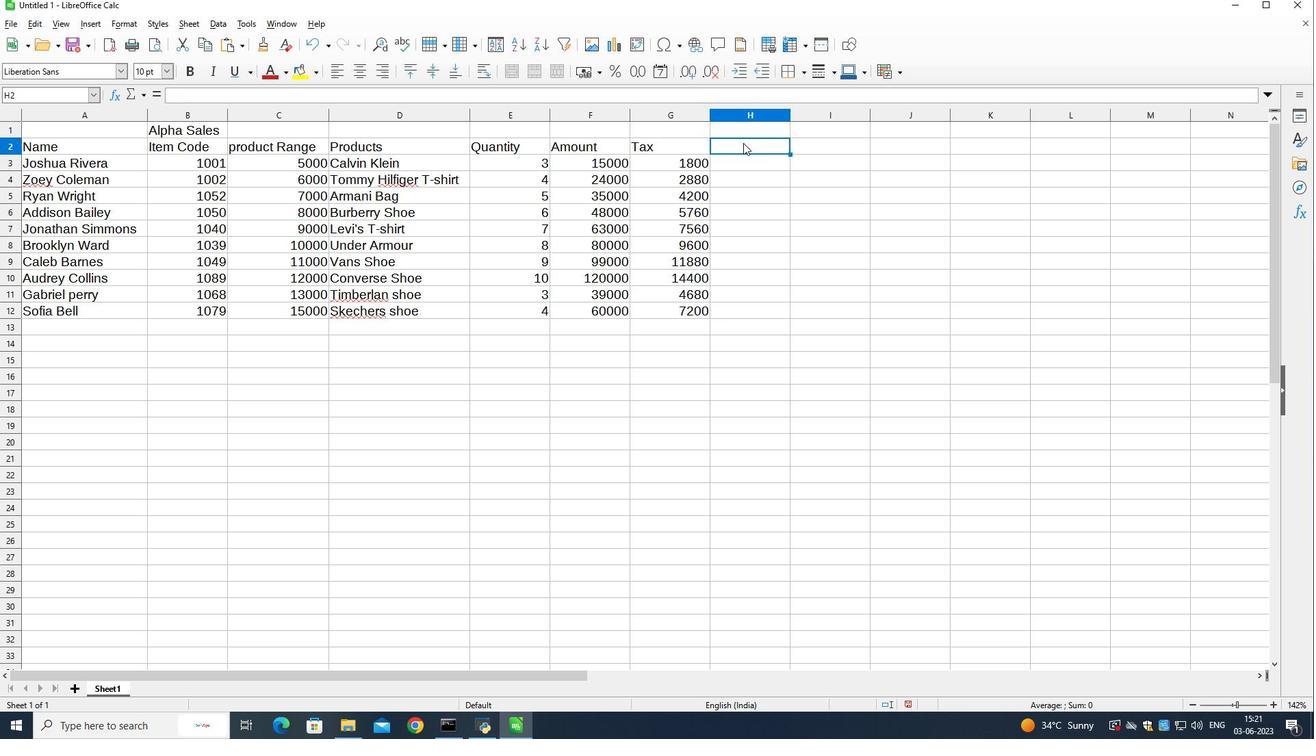 
Action: Key pressed <Key.shift>Total<Key.down>=sum<Key.shift_r>(
Screenshot: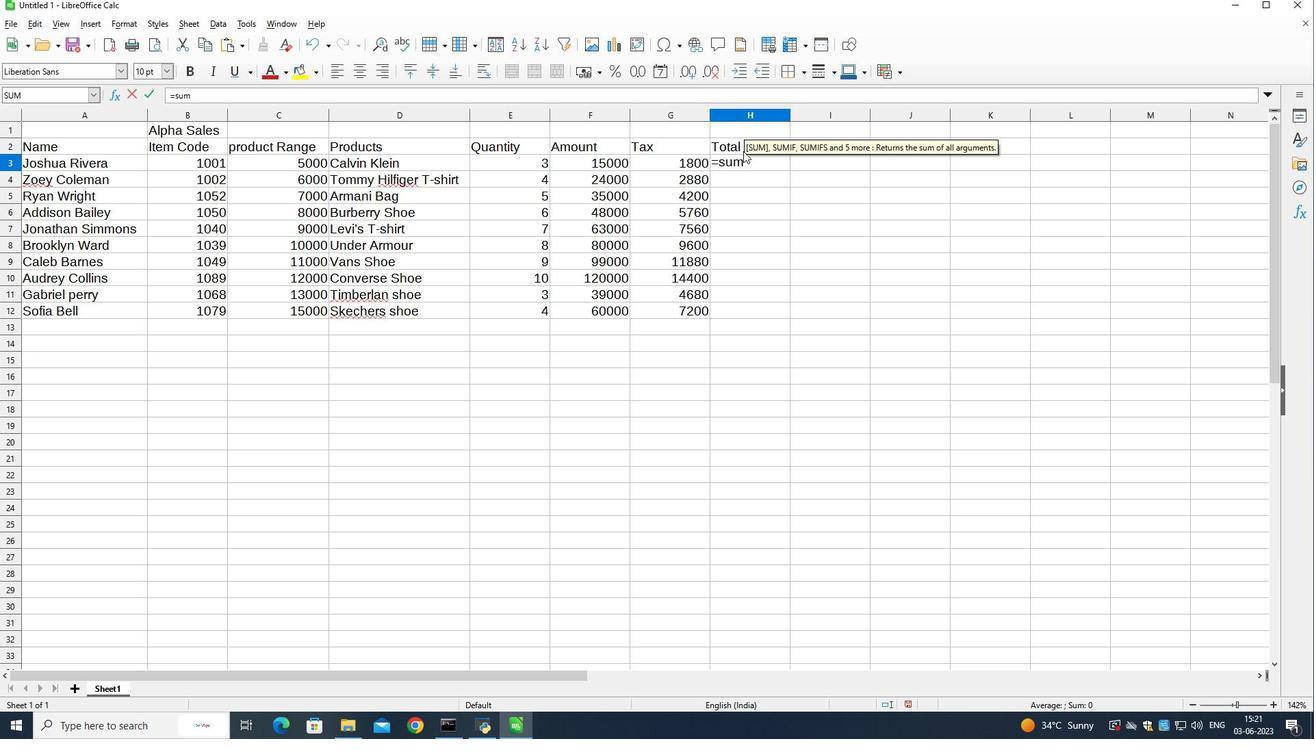 
Action: Mouse moved to (587, 164)
Screenshot: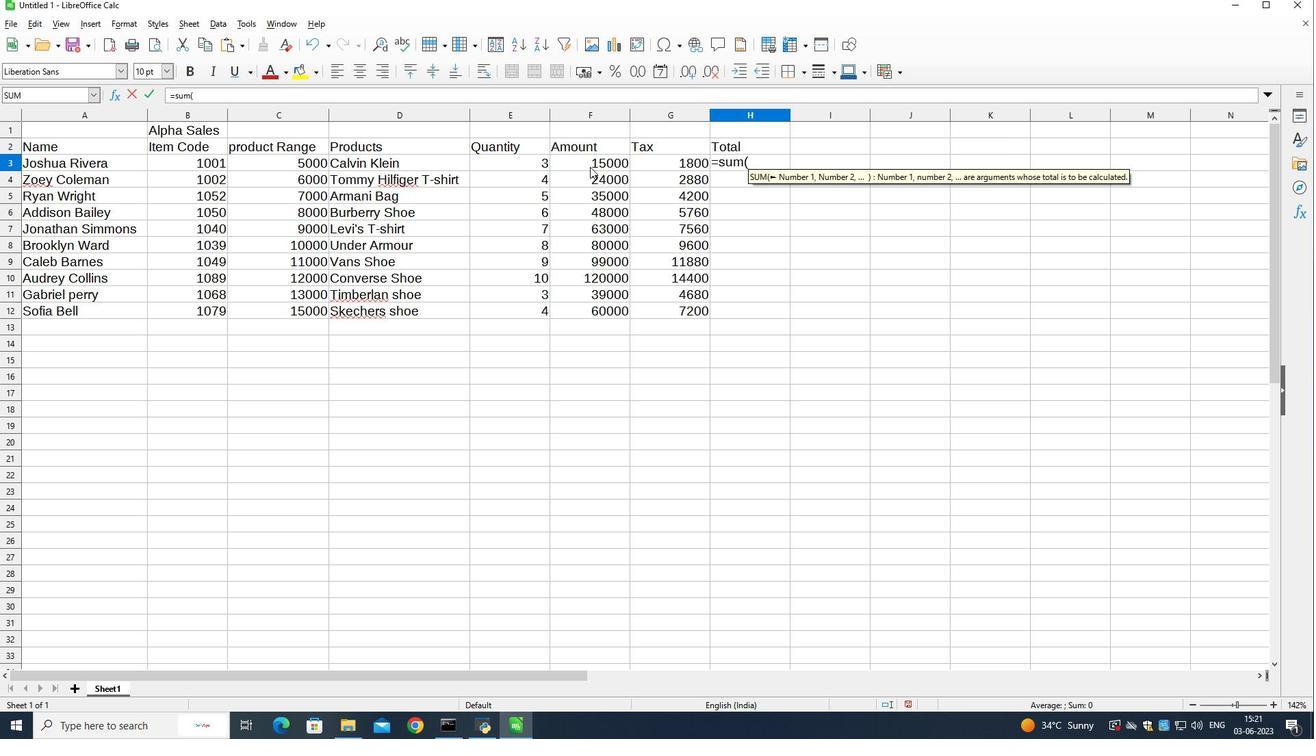 
Action: Mouse pressed left at (587, 164)
Screenshot: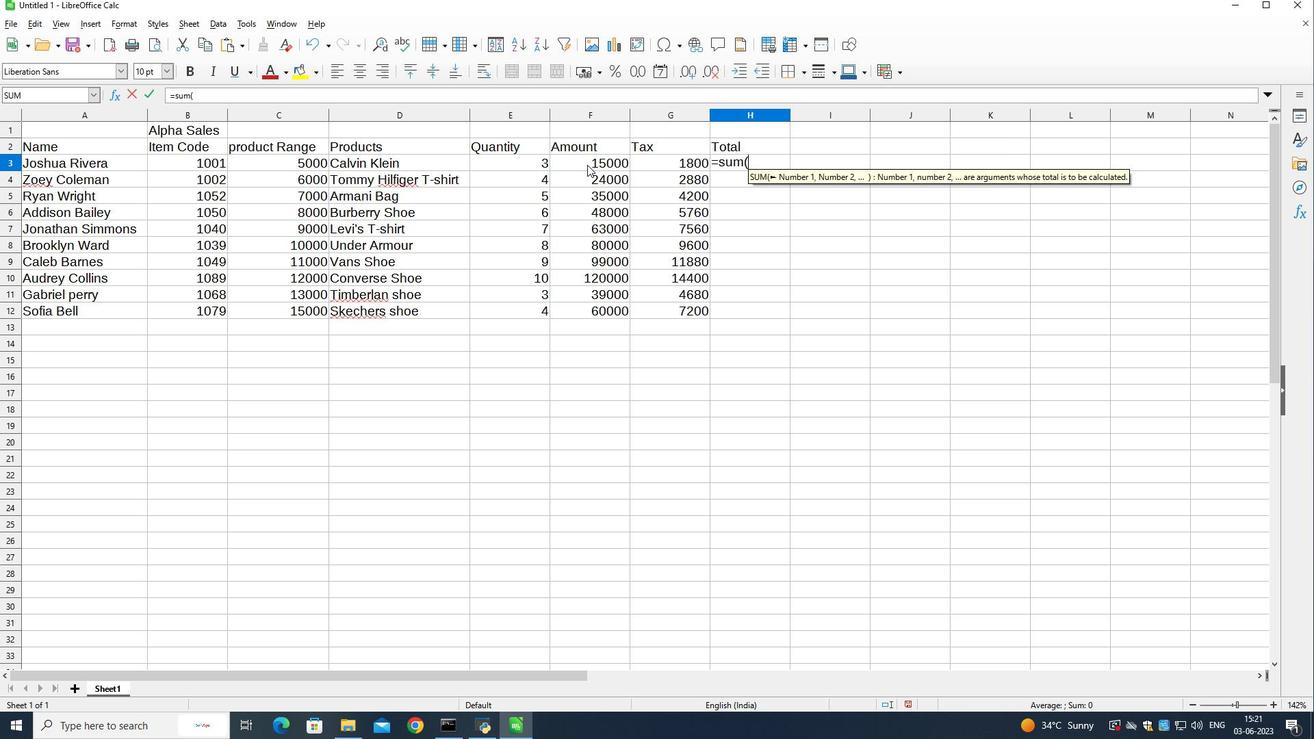 
Action: Key pressed +
Screenshot: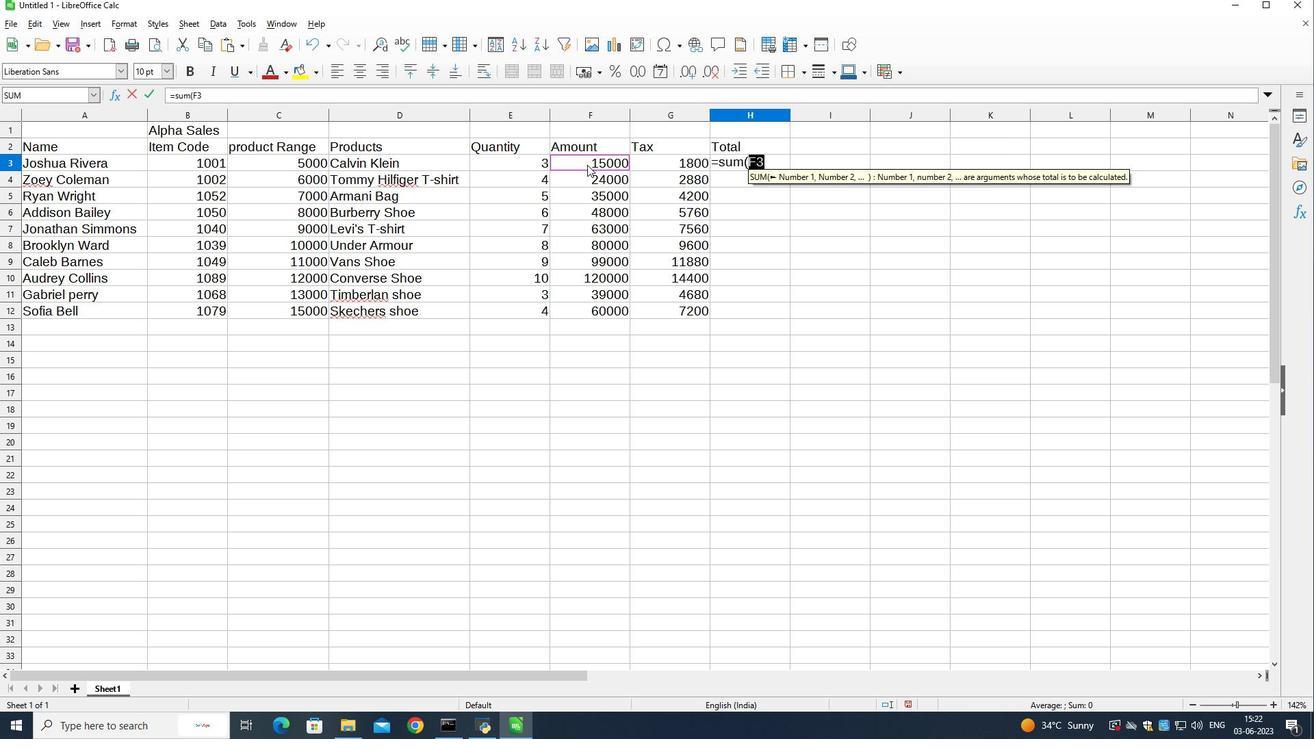 
Action: Mouse moved to (659, 160)
Screenshot: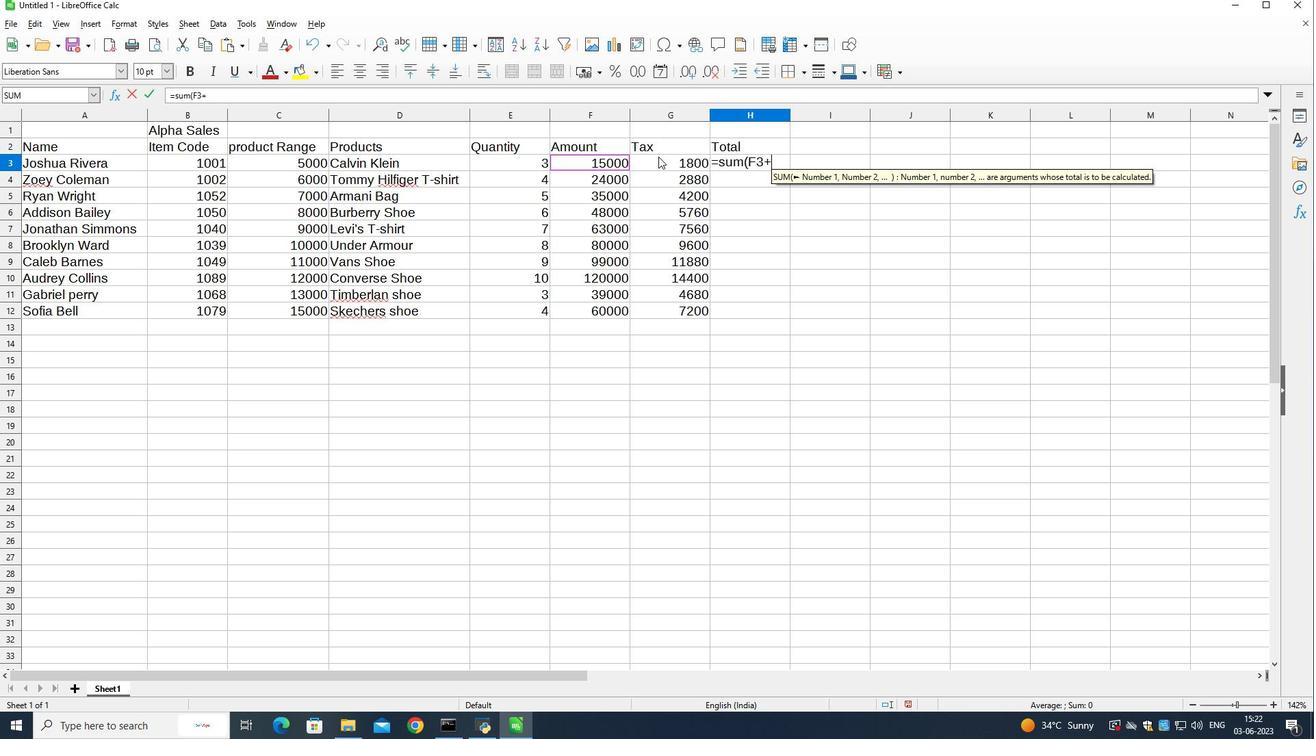 
Action: Mouse pressed left at (659, 160)
Screenshot: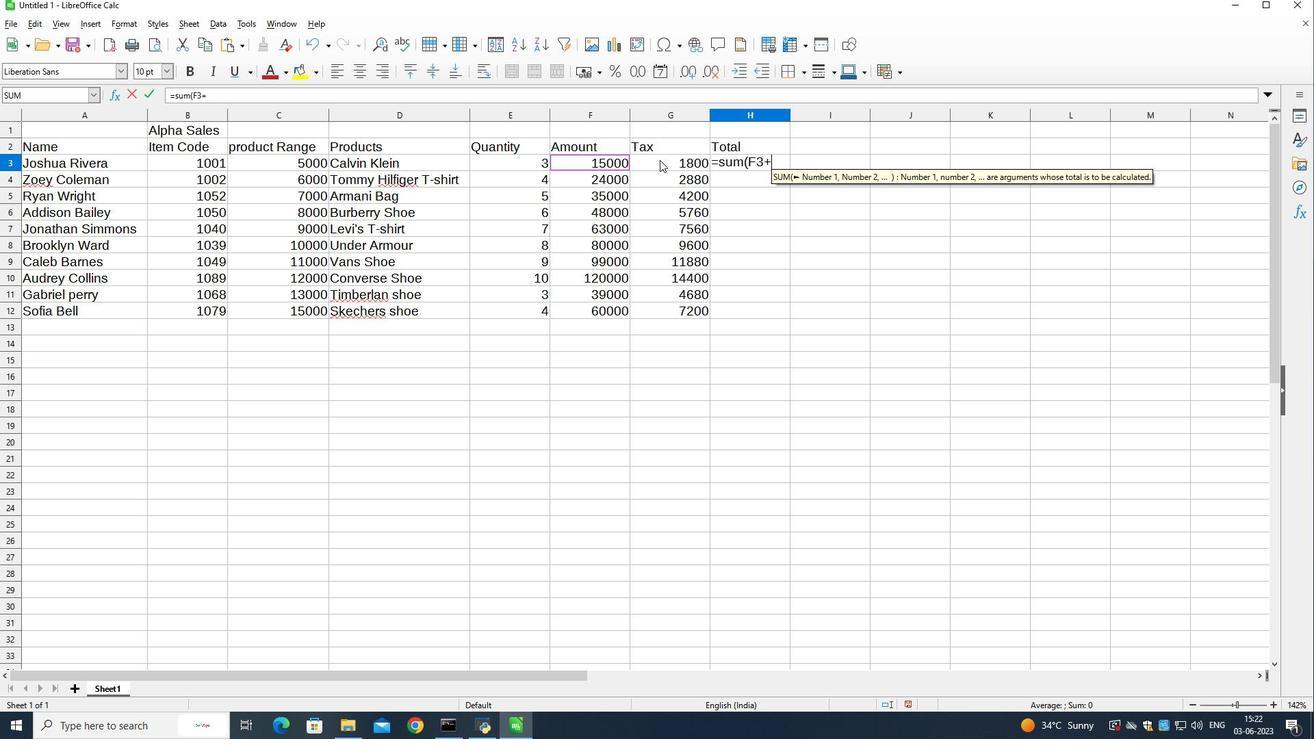
Action: Mouse moved to (659, 160)
Screenshot: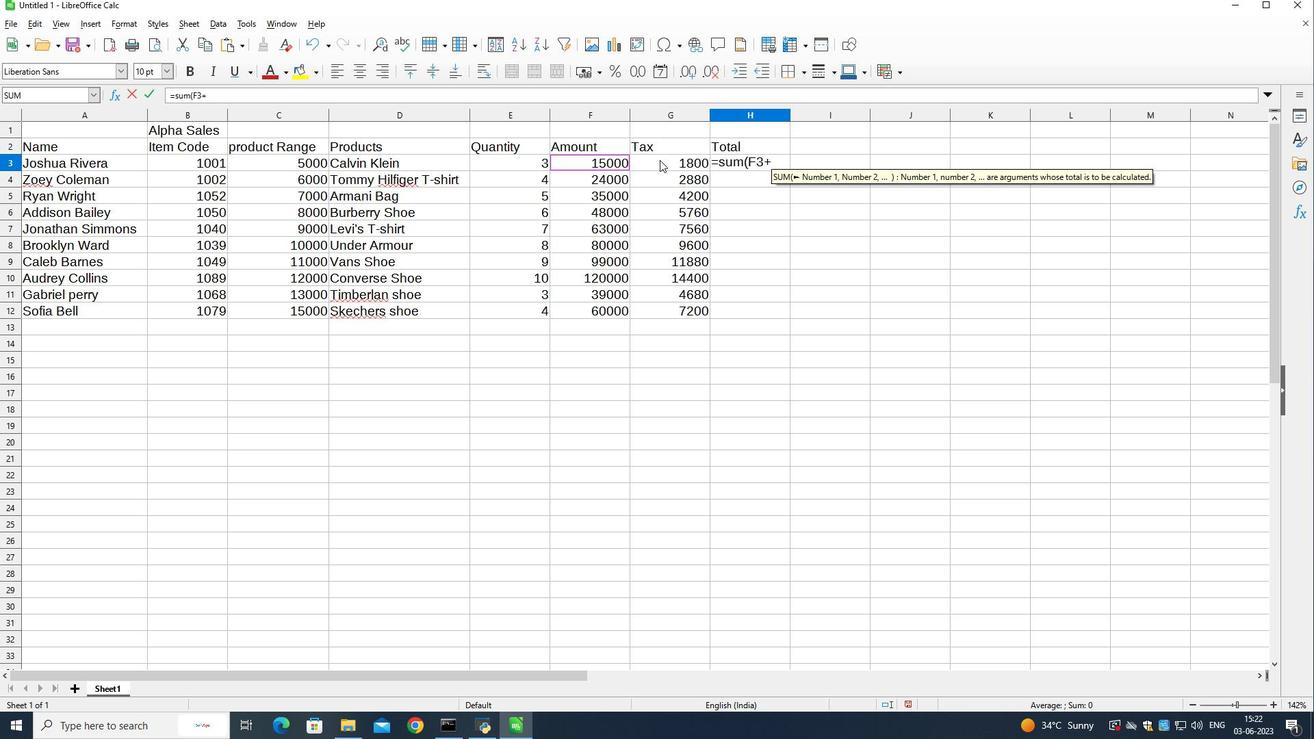 
Action: Key pressed <Key.shift_r>)<Key.enter>
Screenshot: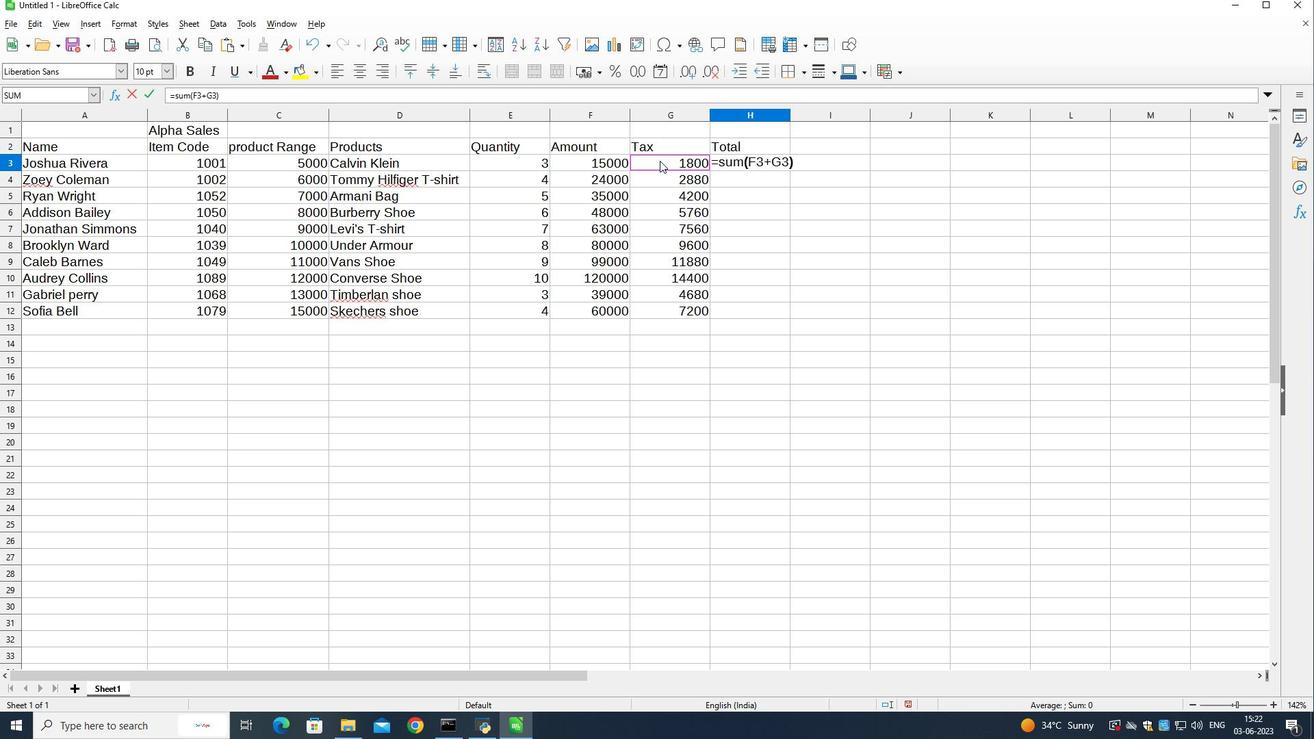 
Action: Mouse moved to (732, 164)
Screenshot: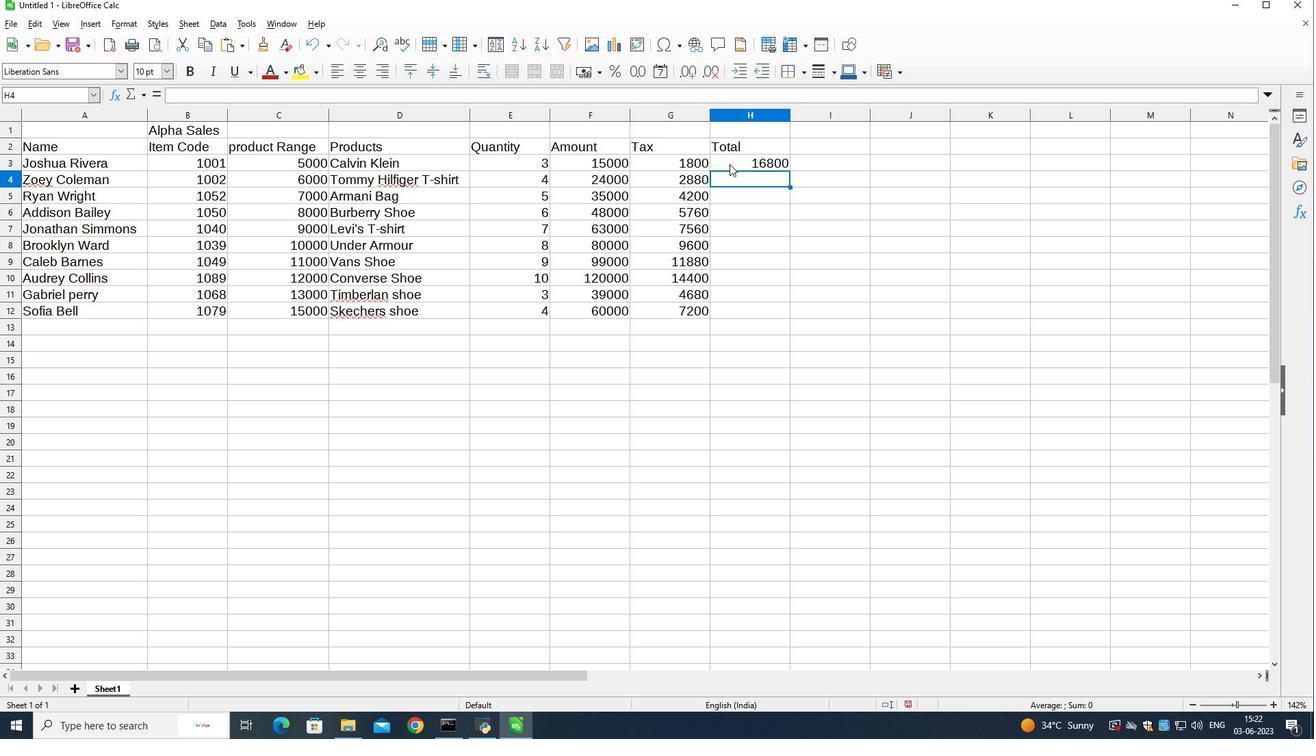 
Action: Mouse pressed left at (732, 164)
Screenshot: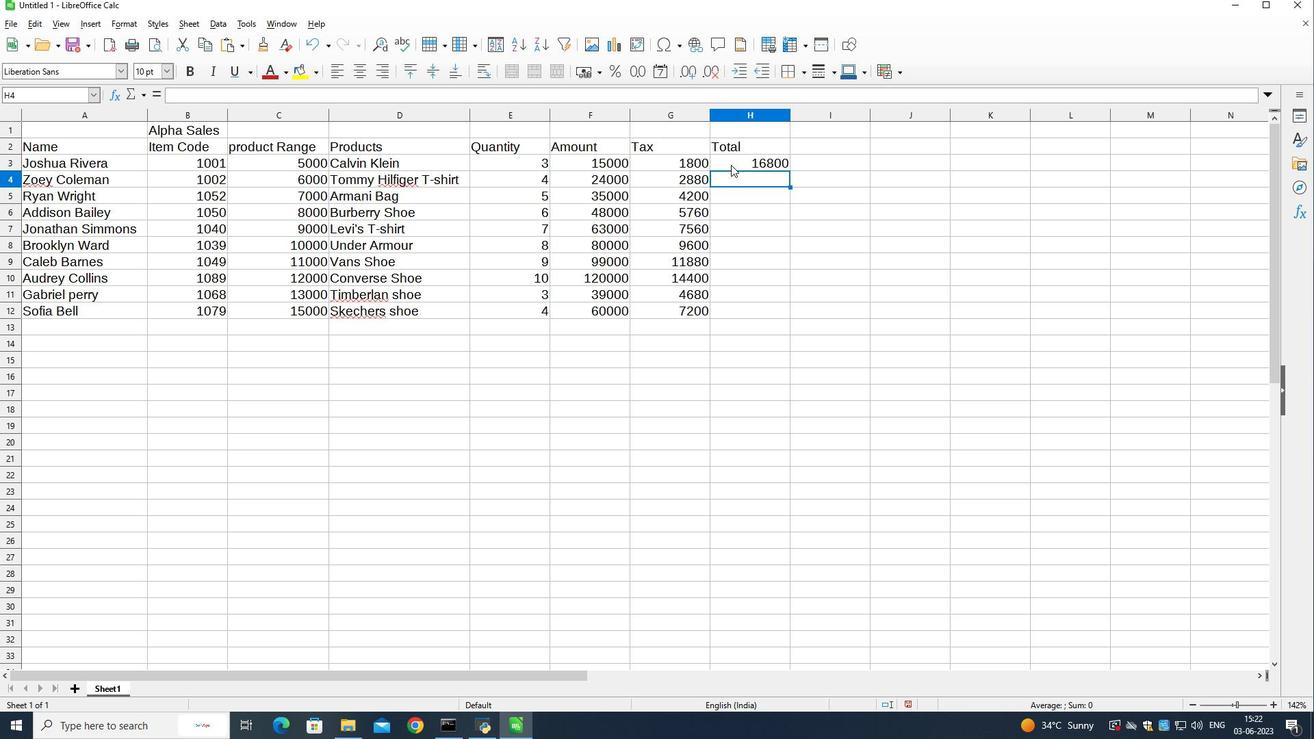 
Action: Mouse moved to (788, 168)
Screenshot: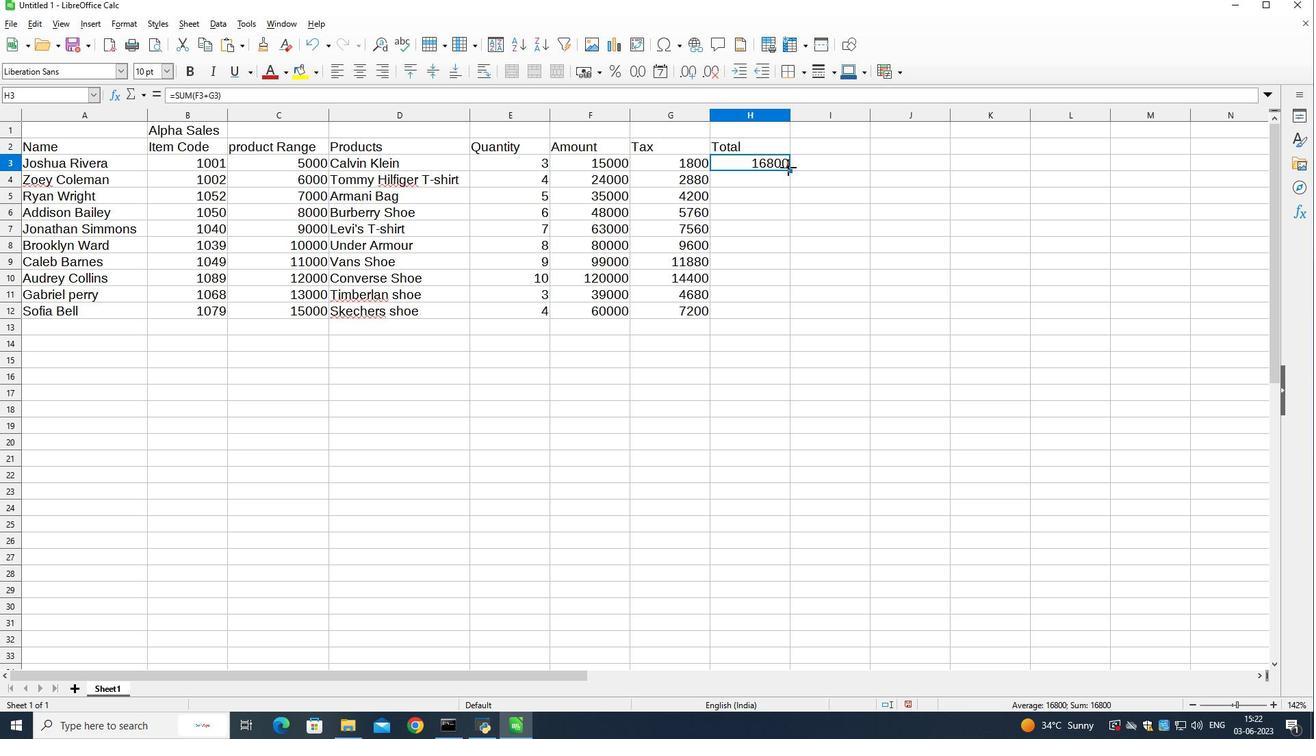 
Action: Mouse pressed left at (788, 168)
Screenshot: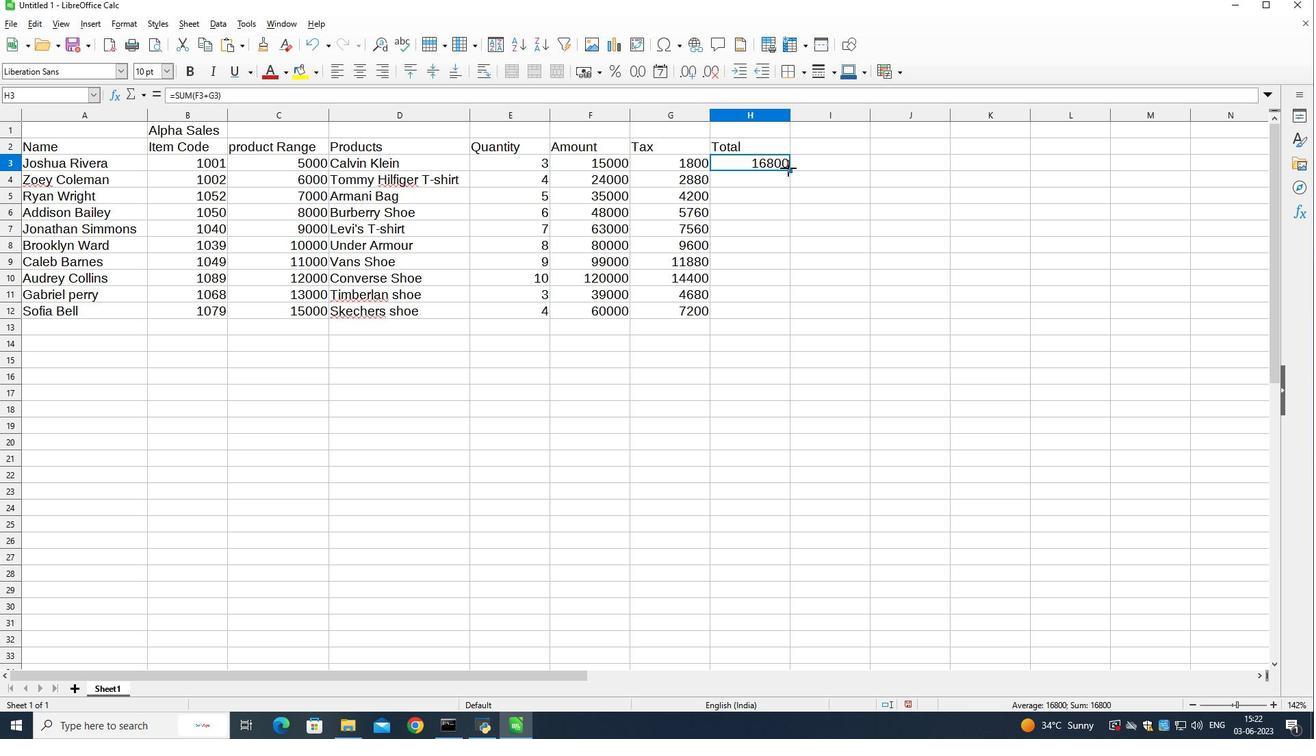 
Action: Mouse moved to (694, 373)
Screenshot: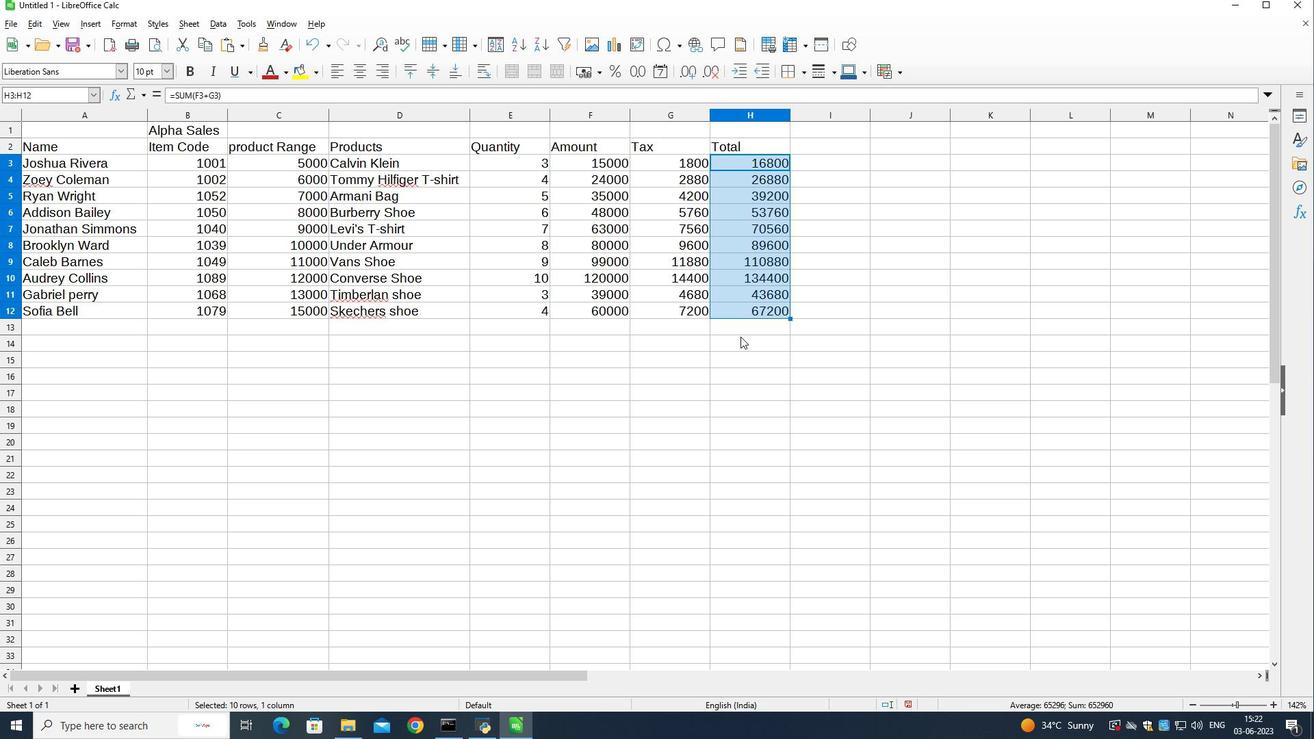 
Action: Mouse pressed left at (694, 373)
Screenshot: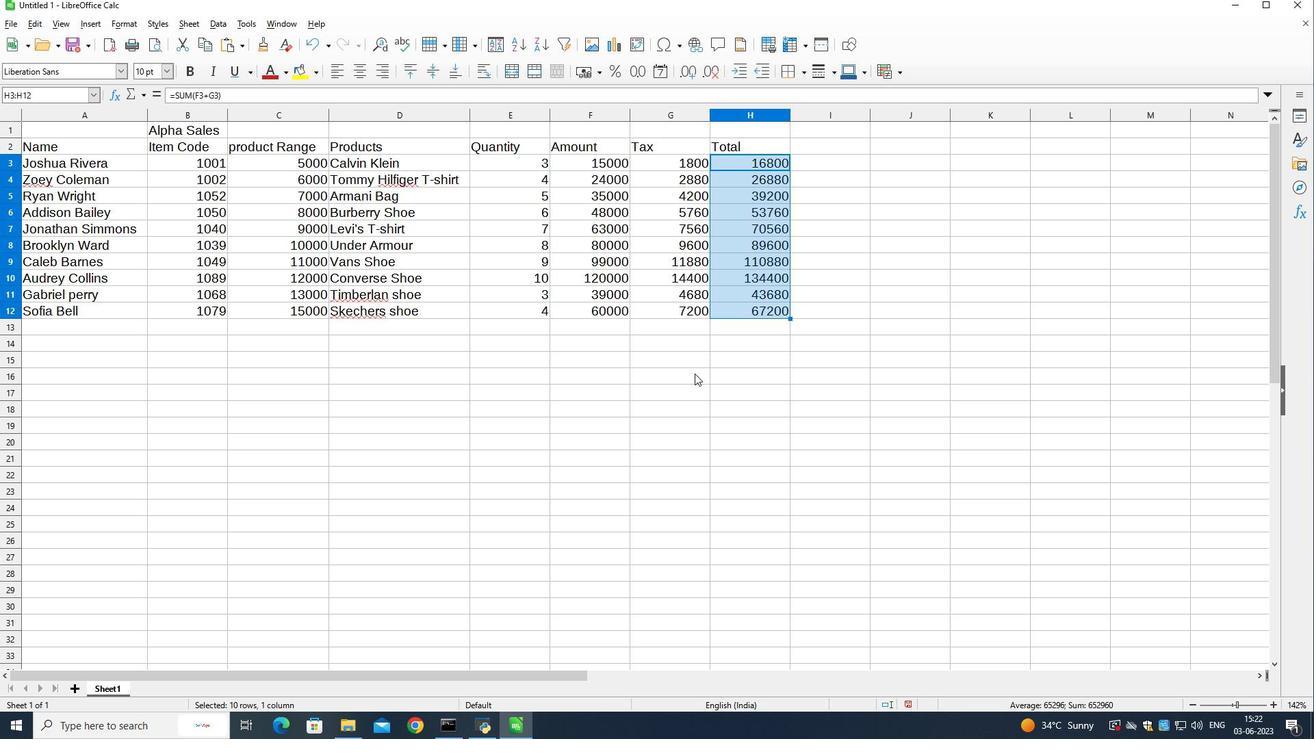 
Action: Mouse moved to (618, 339)
Screenshot: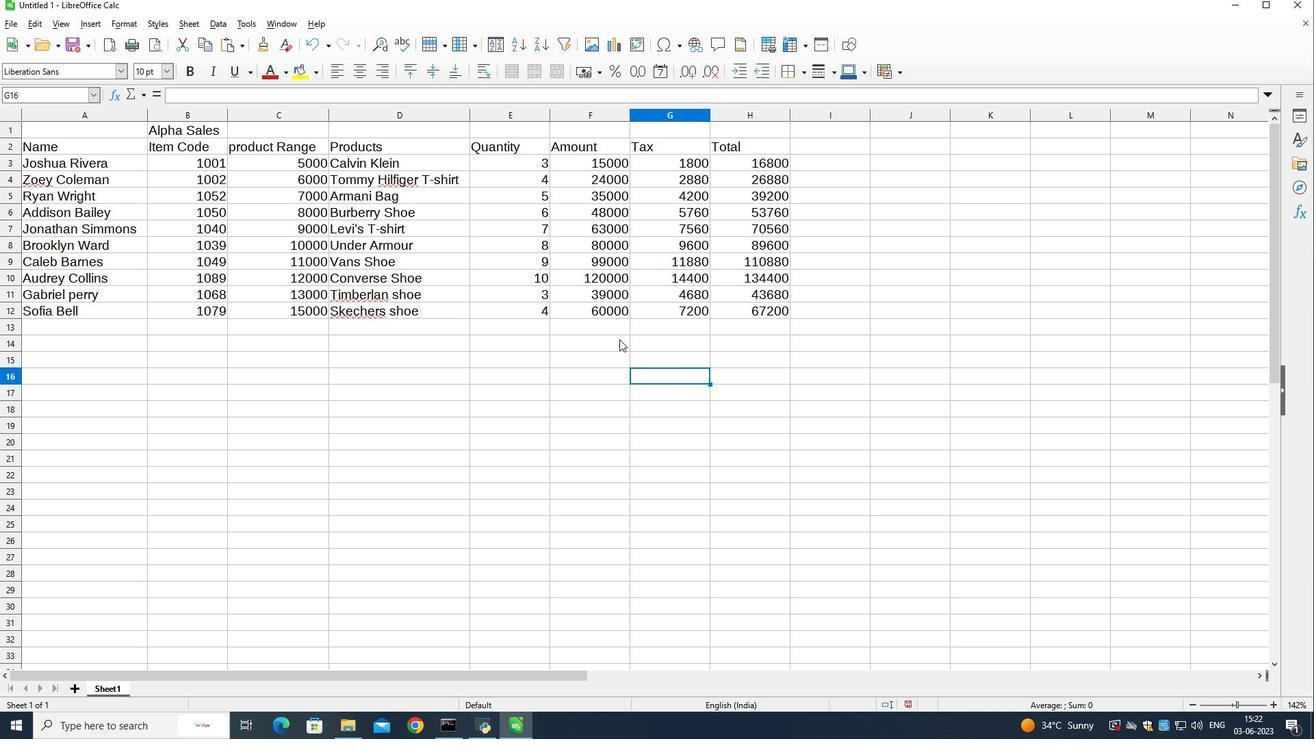 
Action: Mouse pressed left at (618, 339)
Screenshot: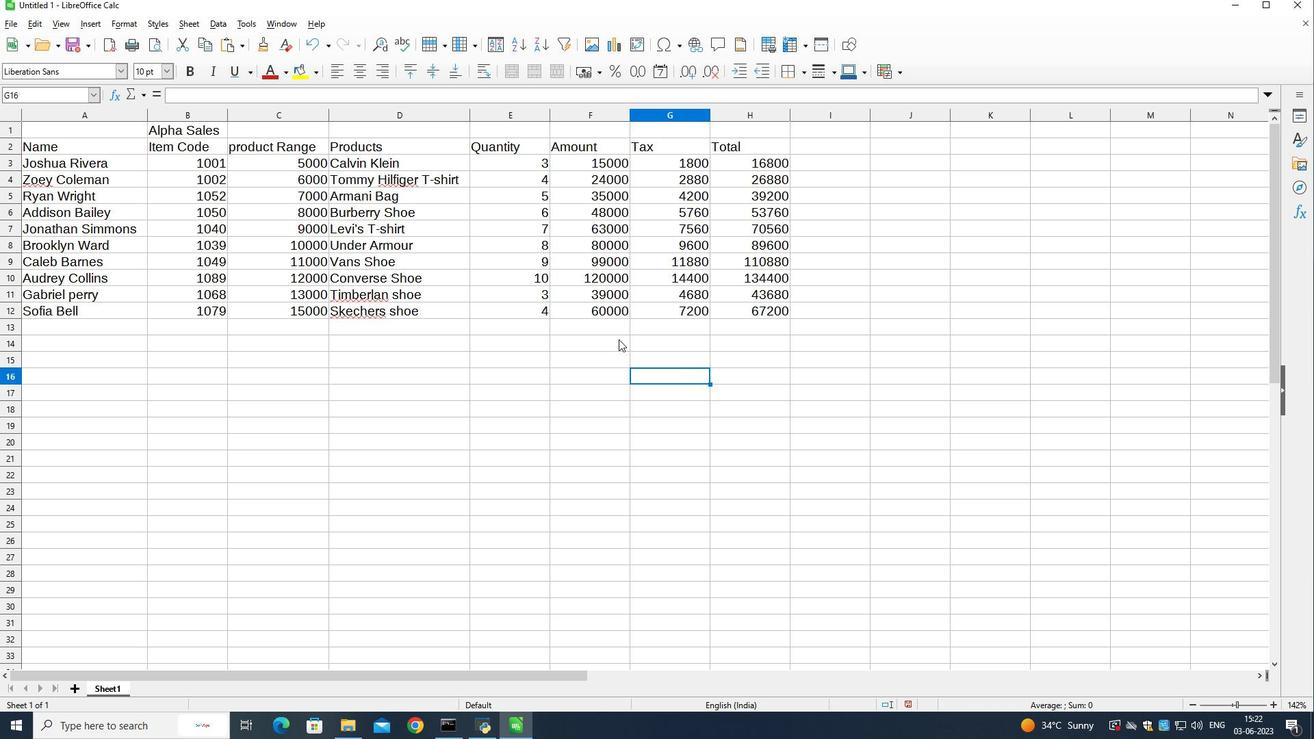 
Action: Mouse moved to (614, 341)
Screenshot: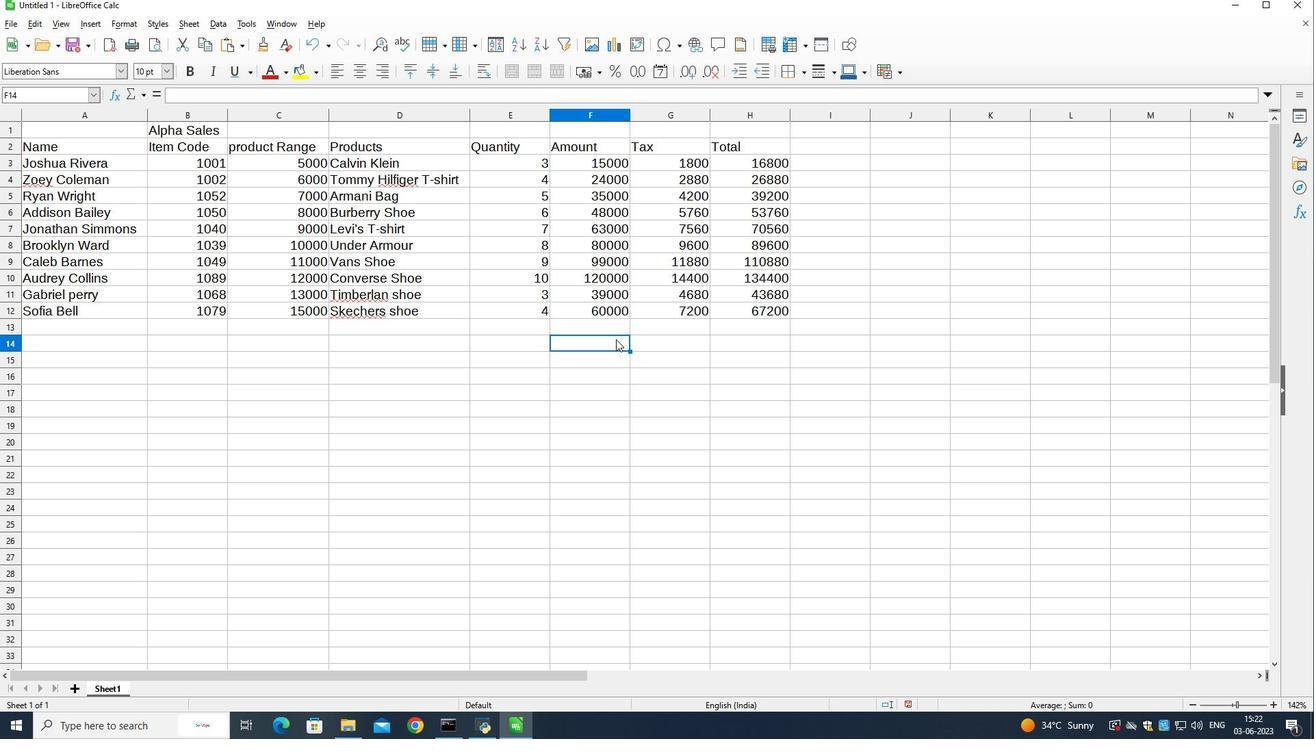 
Action: Key pressed ctrl+S
Screenshot: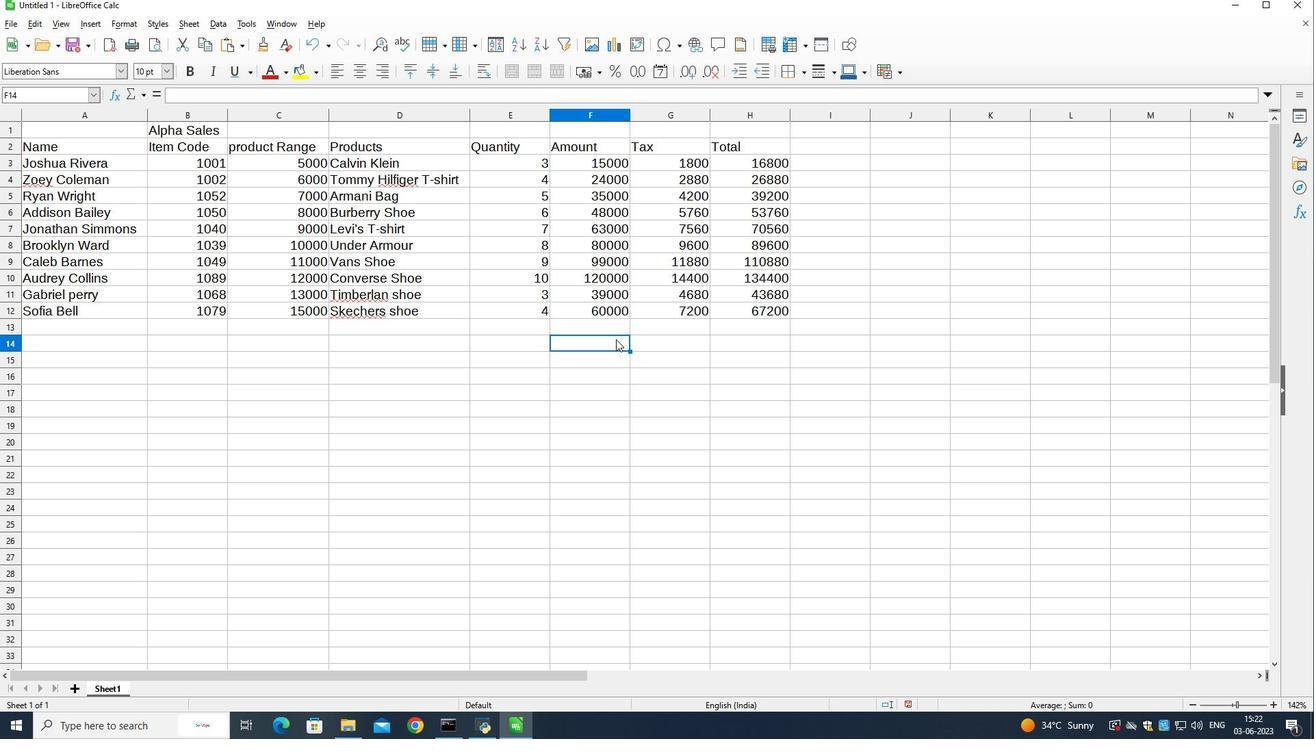 
Action: Mouse moved to (583, 377)
Screenshot: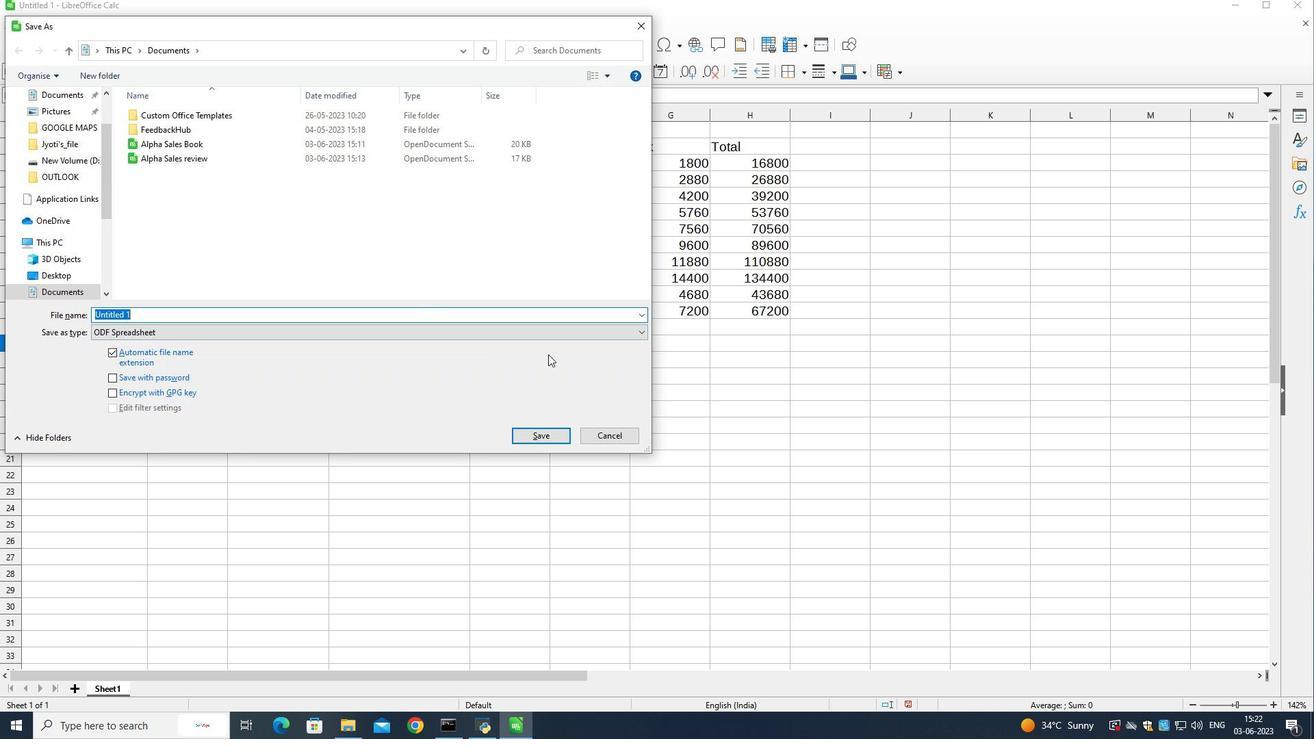 
Action: Key pressed <Key.shift>Alpha<Key.space><Key.shift><Key.shift><Key.shift><Key.shift><Key.shift>Sales<Key.space><Key.shift>Review<Key.space><Key.shift>Book<Key.enter>
Screenshot: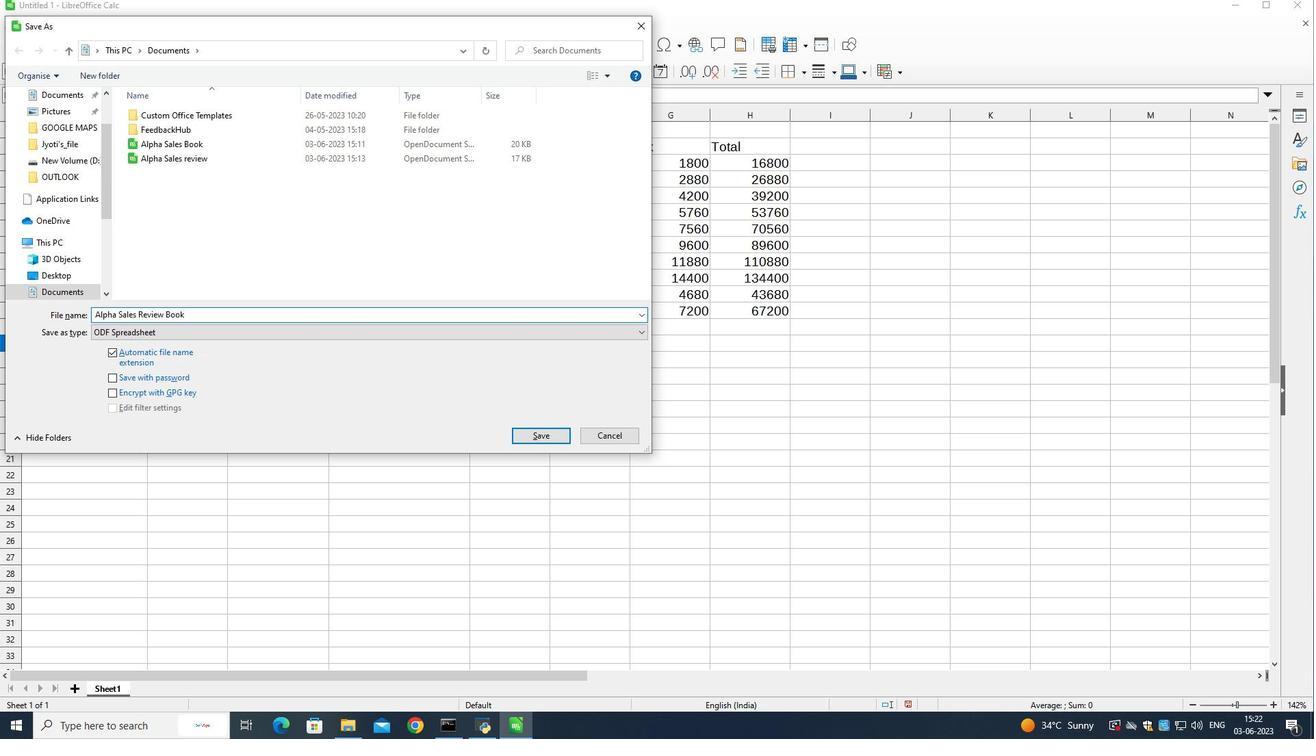 
Action: Mouse moved to (578, 470)
Screenshot: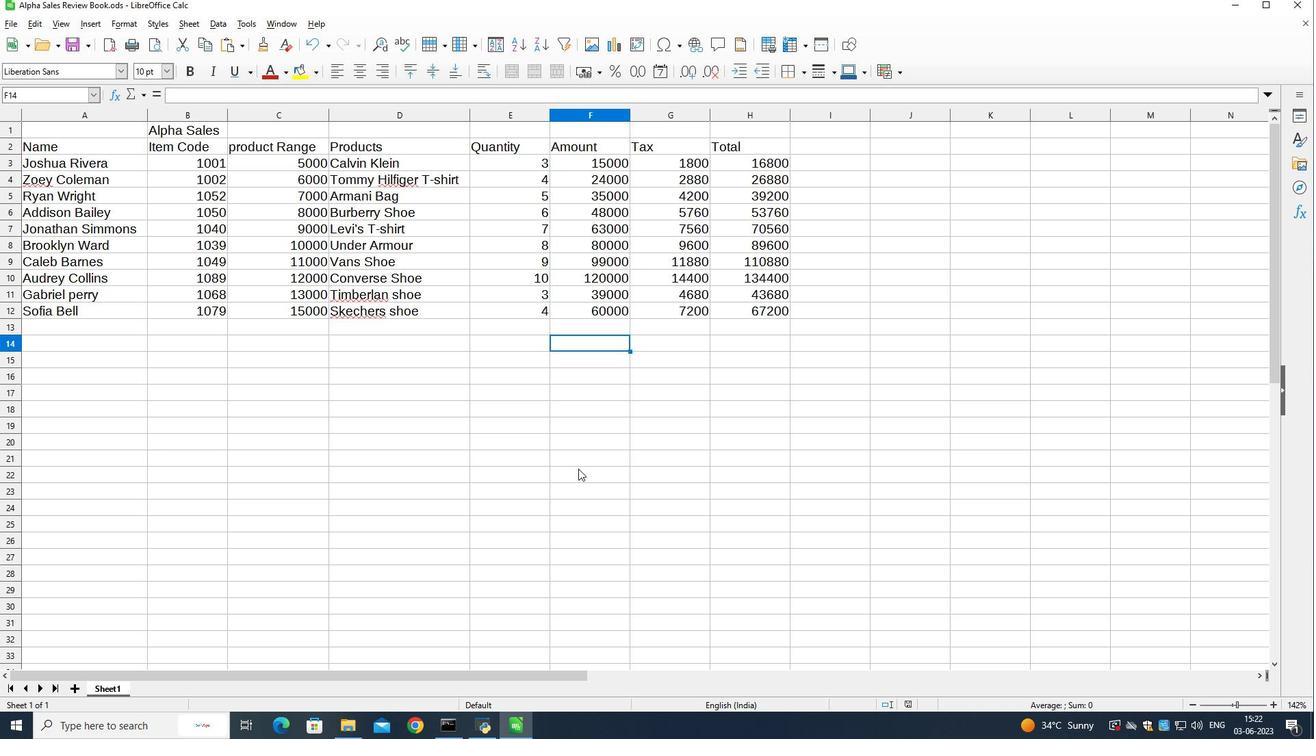 
Action: Mouse pressed left at (578, 470)
Screenshot: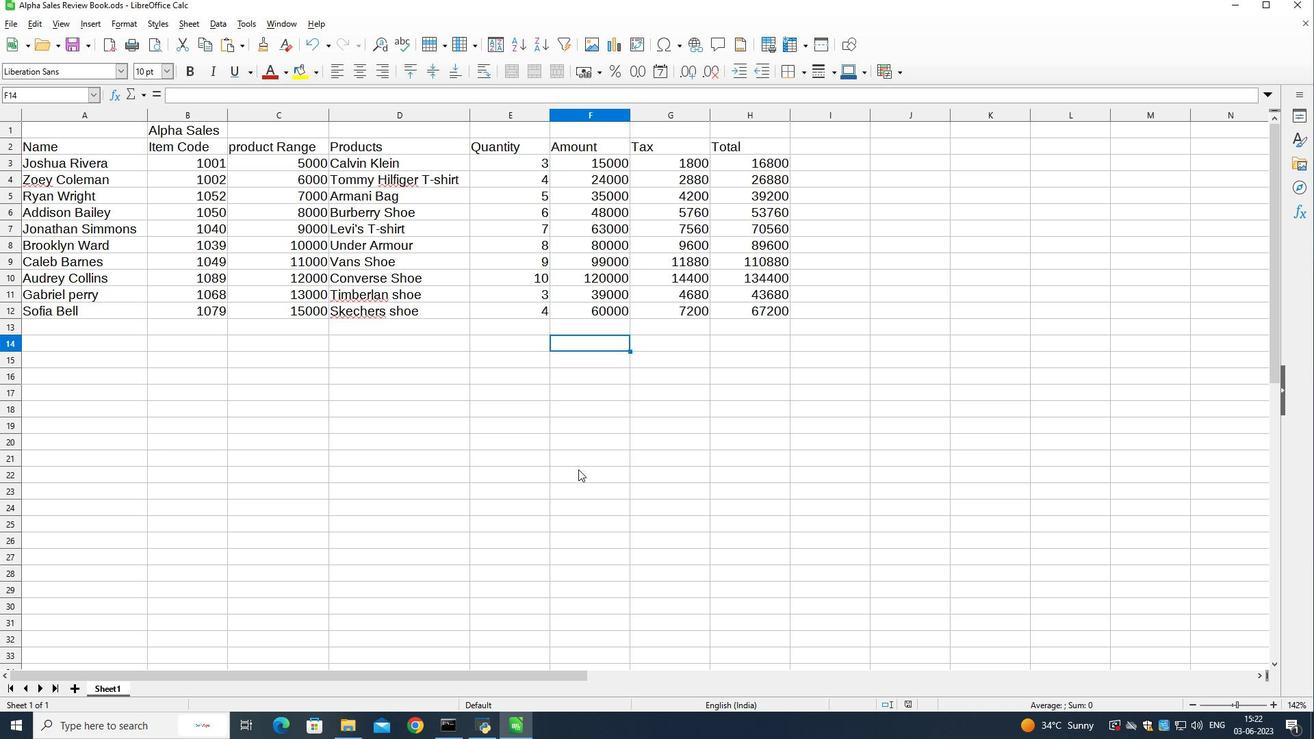 
Action: Mouse moved to (577, 470)
Screenshot: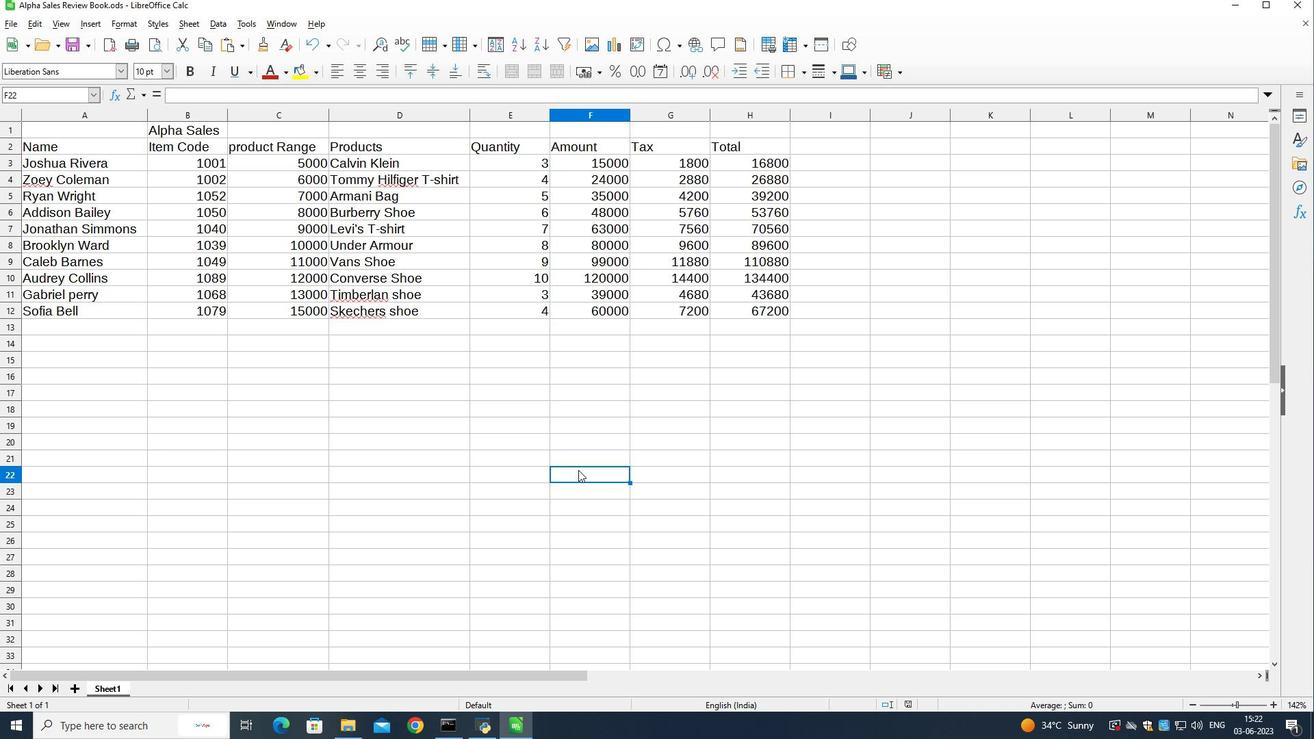 
